 Task: Look for Airbnb options in BrandÃ½s nad Labem-StarÃ¡ Boleslav, Czech Republic from 15th December, 2023 to 20th December, 2023 for 1 adult. Place can be private room with 1  bedroom having 1 bed and 1 bathroom. Property type can be hotel.
Action: Mouse moved to (419, 93)
Screenshot: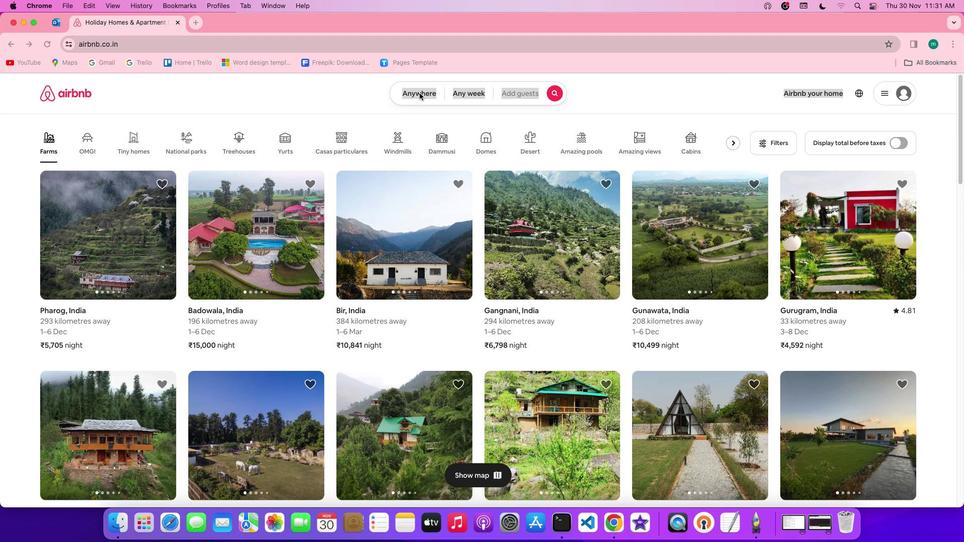 
Action: Mouse pressed left at (419, 93)
Screenshot: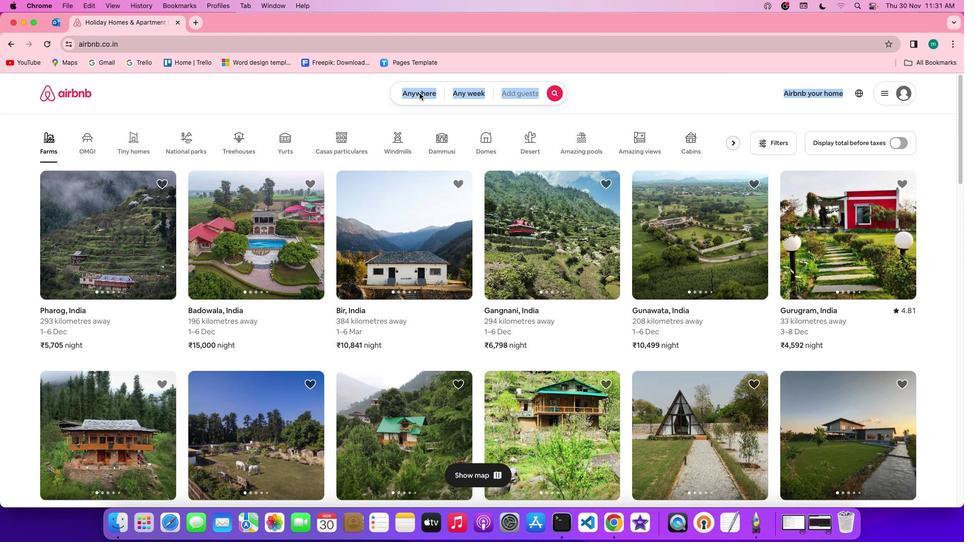
Action: Mouse pressed left at (419, 93)
Screenshot: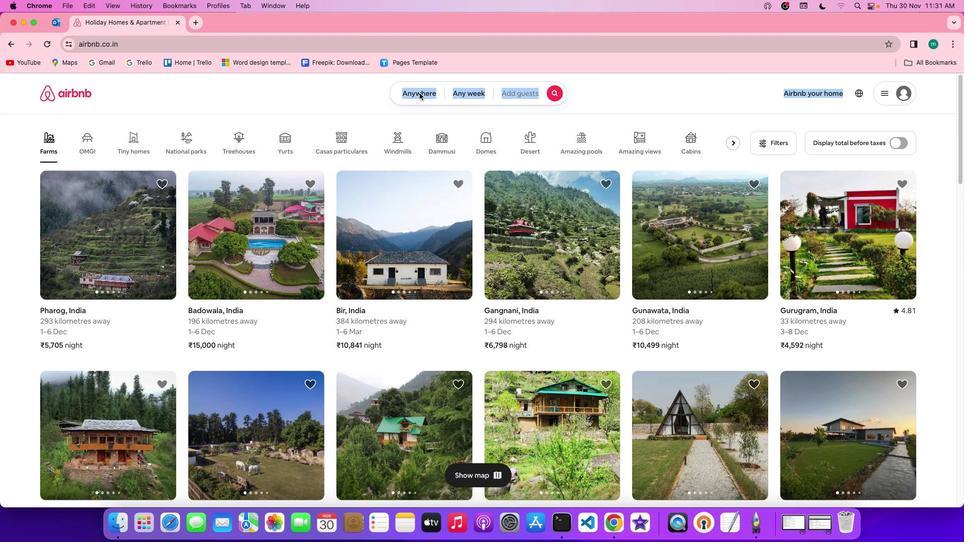 
Action: Mouse moved to (360, 136)
Screenshot: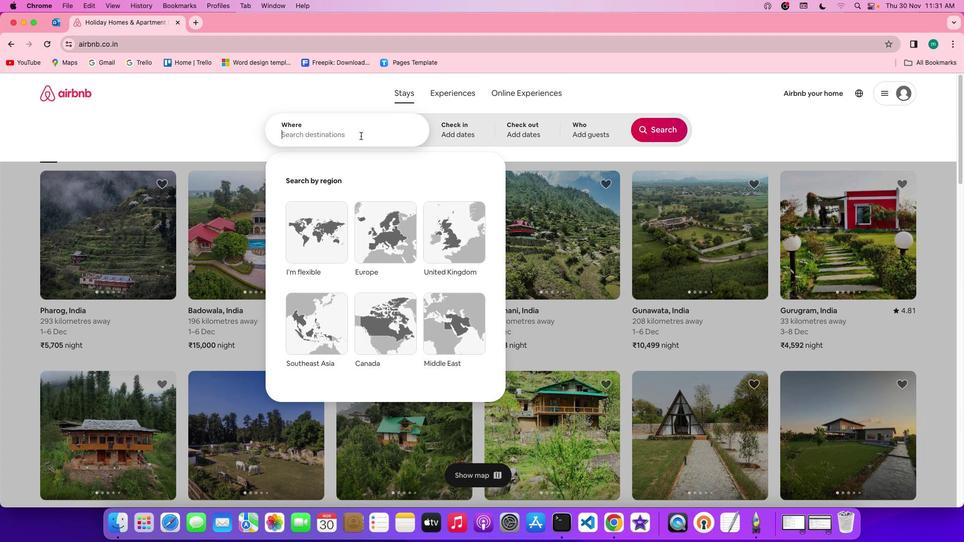 
Action: Mouse pressed left at (360, 136)
Screenshot: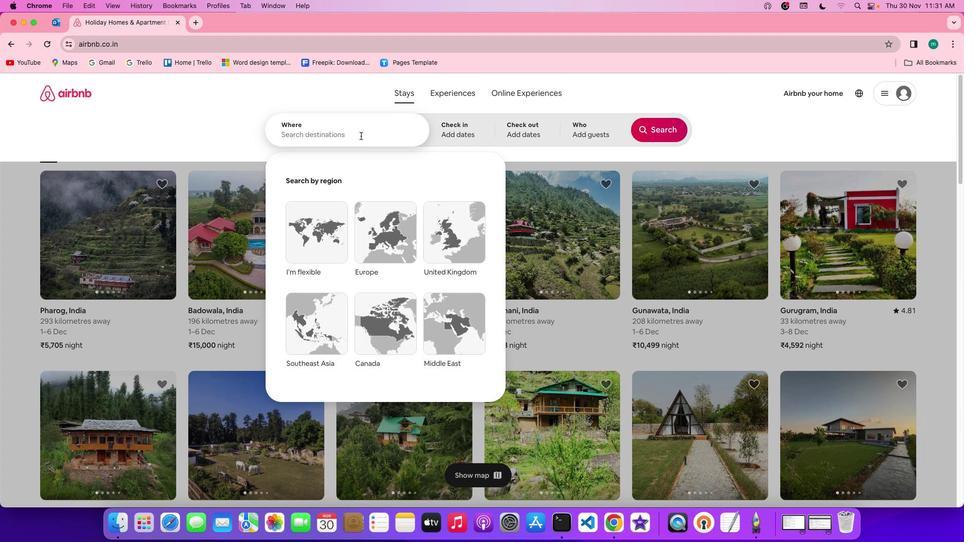 
Action: Key pressed Key.shift'B''r''a''n''d''y''s'Key.space'n''a''d'Key.spaceKey.shift'l''a''b''e''m''-''s''t''a''r''a'Key.spaceKey.shift'B''o''l''e''s''l''a''v'','Key.spaceKey.shift'c''z''e''c''h'Key.spaceKey.shift'R''e''p''u''b''l''i''c'
Screenshot: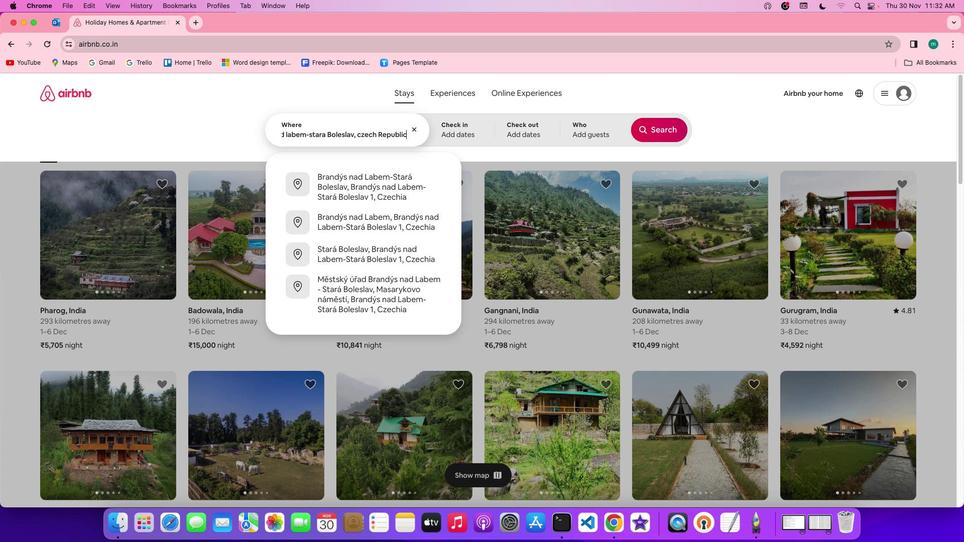 
Action: Mouse moved to (466, 124)
Screenshot: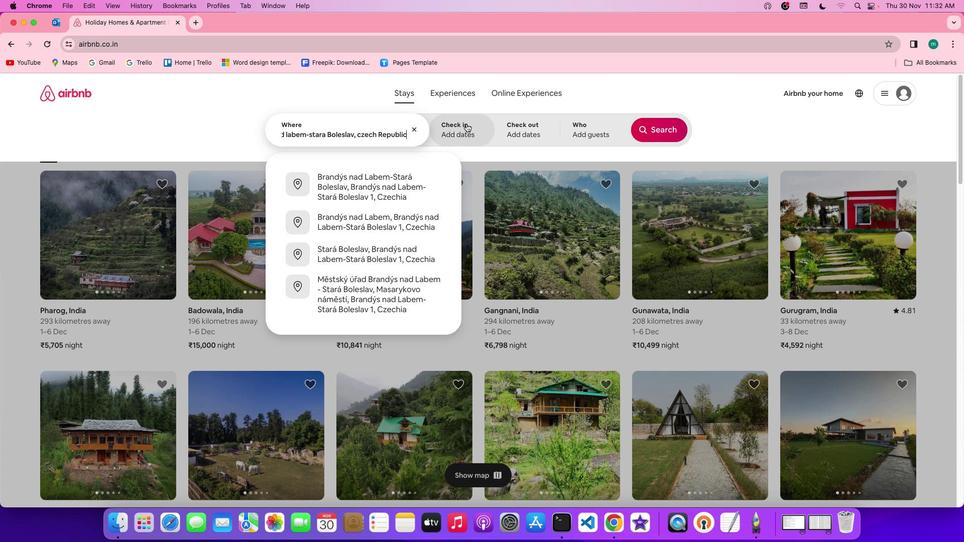 
Action: Mouse pressed left at (466, 124)
Screenshot: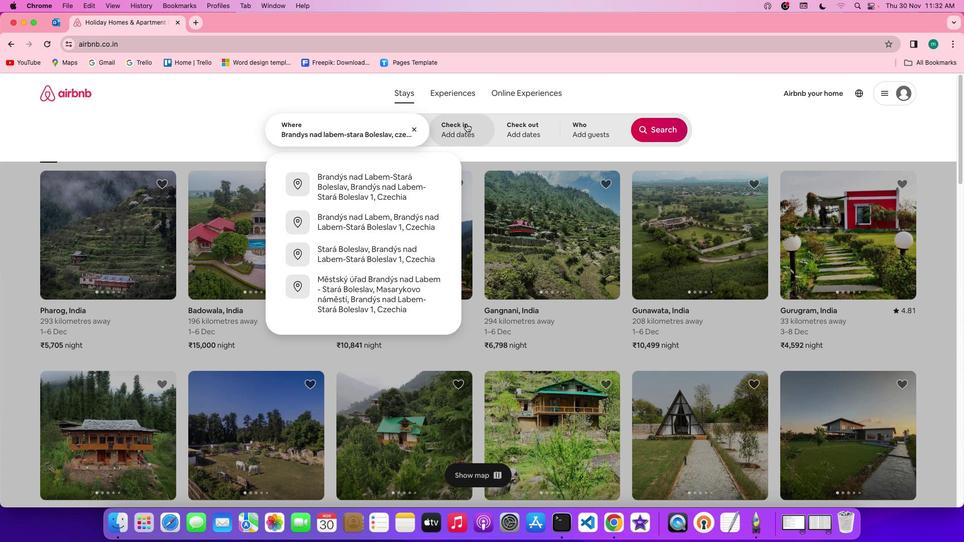 
Action: Mouse moved to (617, 300)
Screenshot: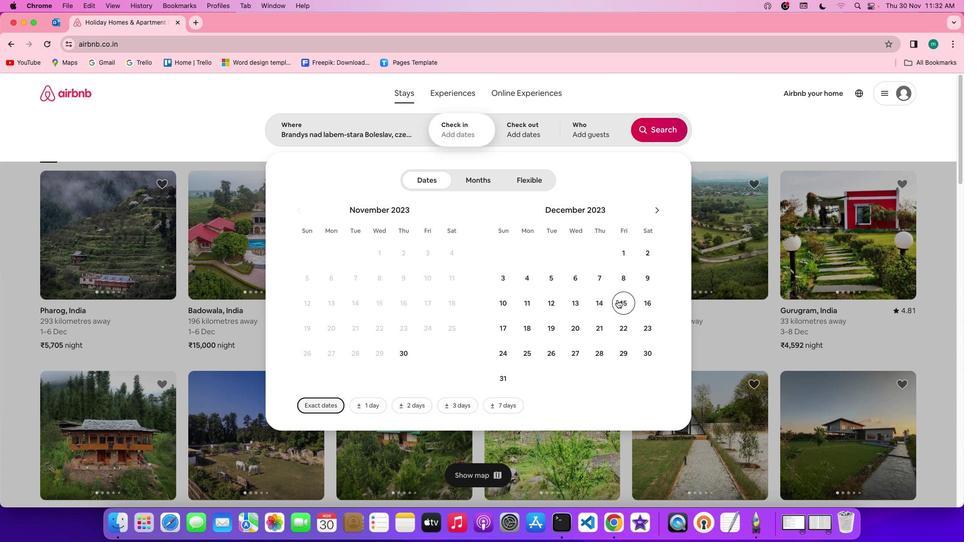
Action: Mouse pressed left at (617, 300)
Screenshot: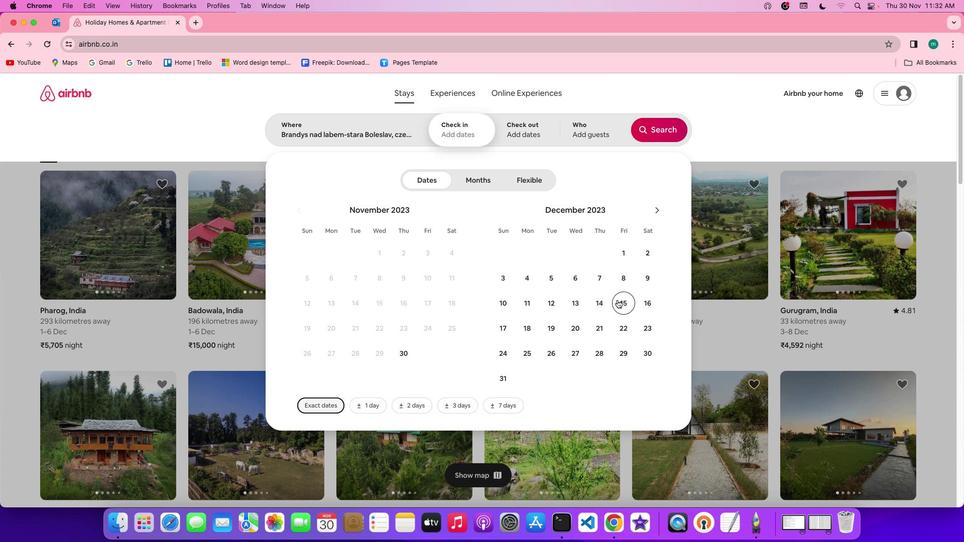 
Action: Mouse moved to (579, 324)
Screenshot: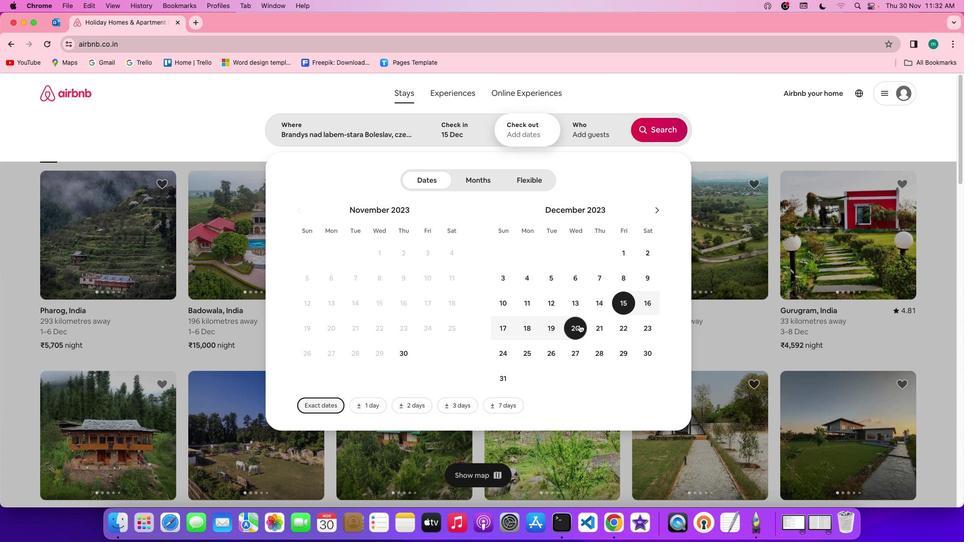 
Action: Mouse pressed left at (579, 324)
Screenshot: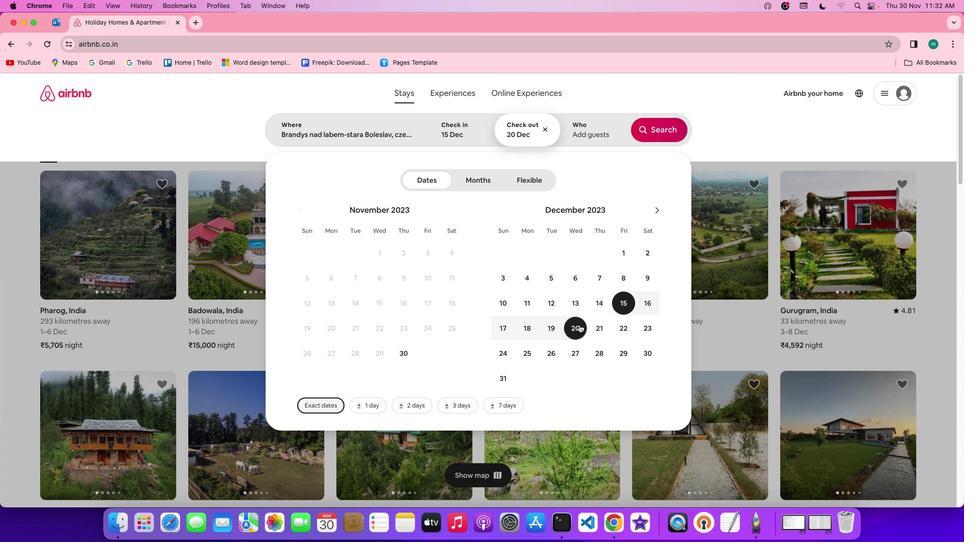
Action: Mouse moved to (589, 122)
Screenshot: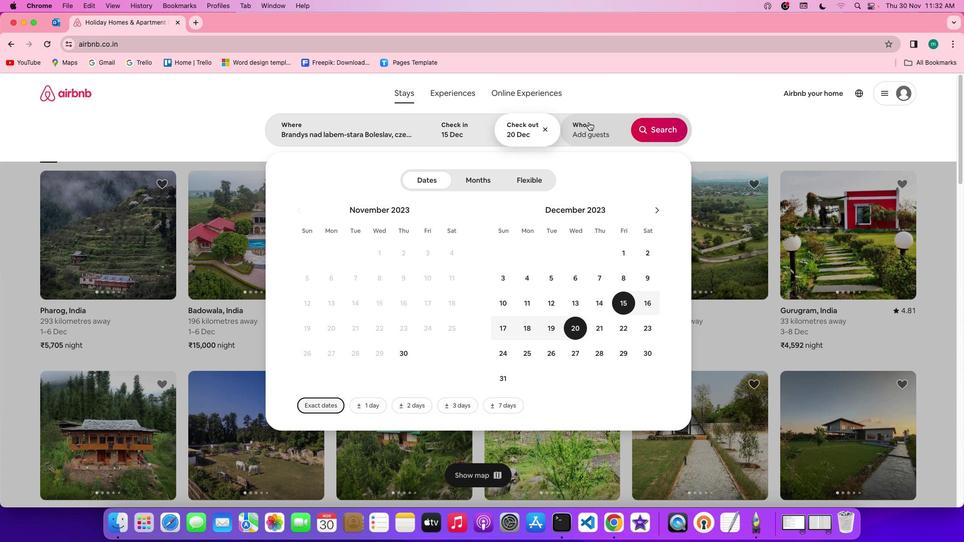 
Action: Mouse pressed left at (589, 122)
Screenshot: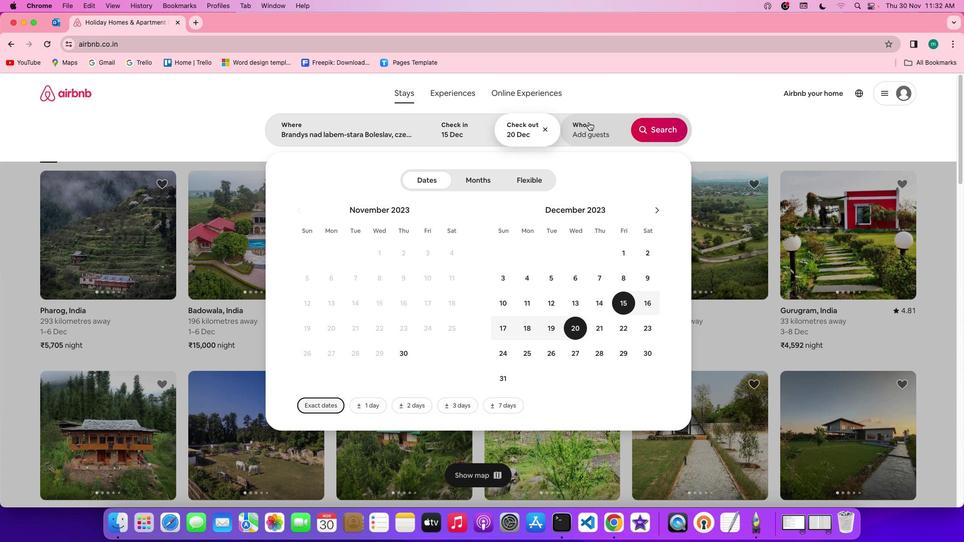 
Action: Mouse moved to (663, 181)
Screenshot: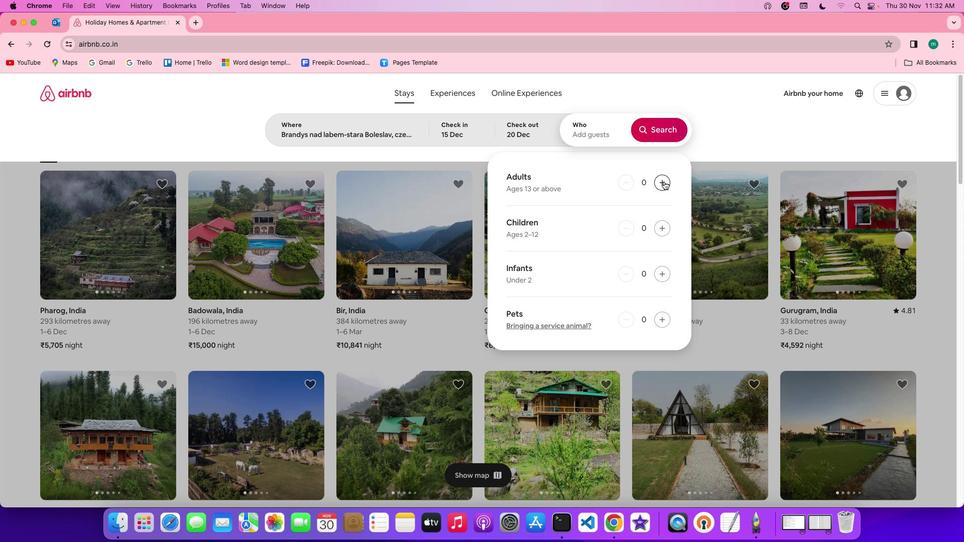 
Action: Mouse pressed left at (663, 181)
Screenshot: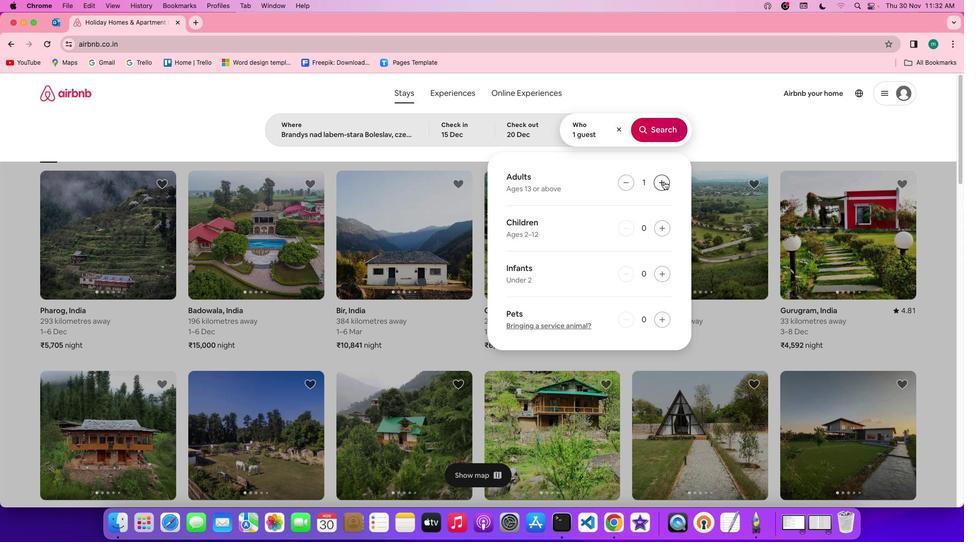 
Action: Mouse moved to (662, 130)
Screenshot: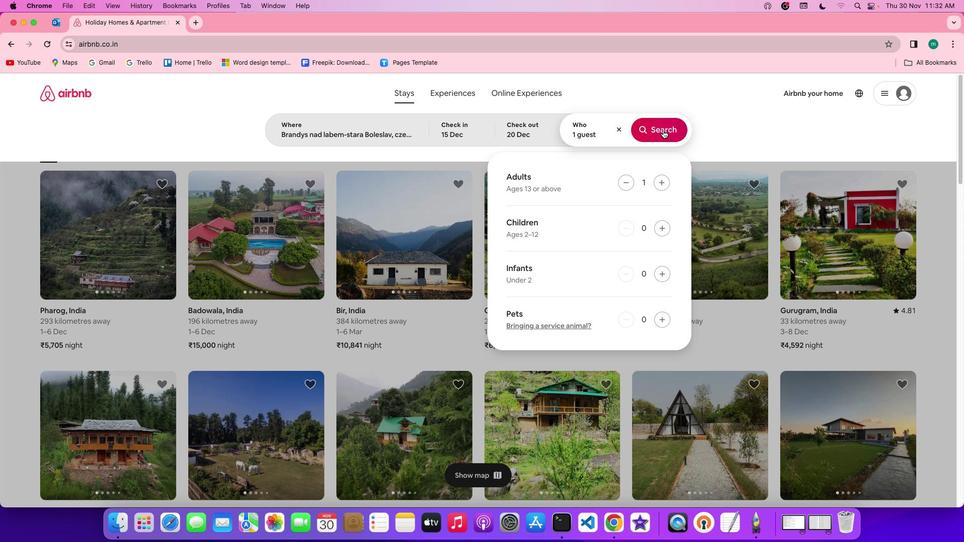 
Action: Mouse pressed left at (662, 130)
Screenshot: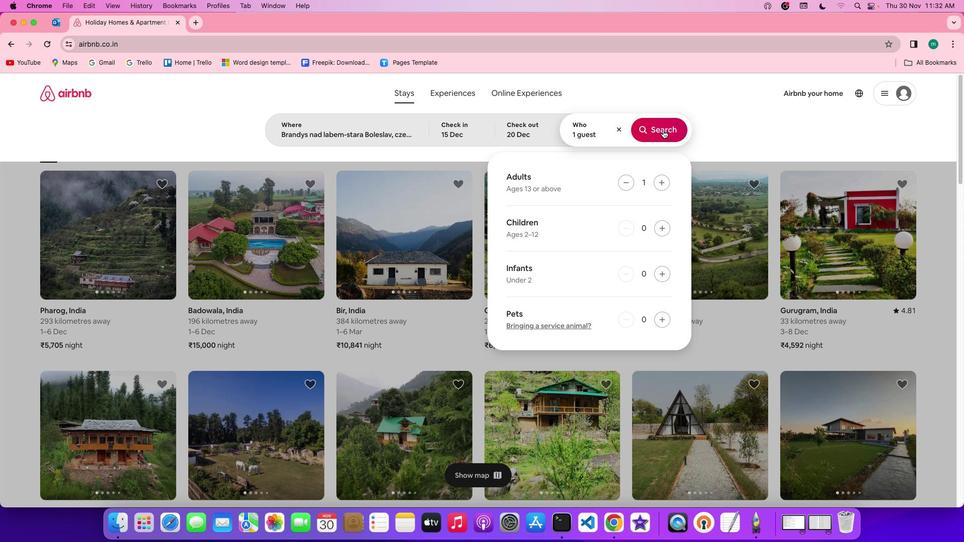 
Action: Mouse moved to (804, 133)
Screenshot: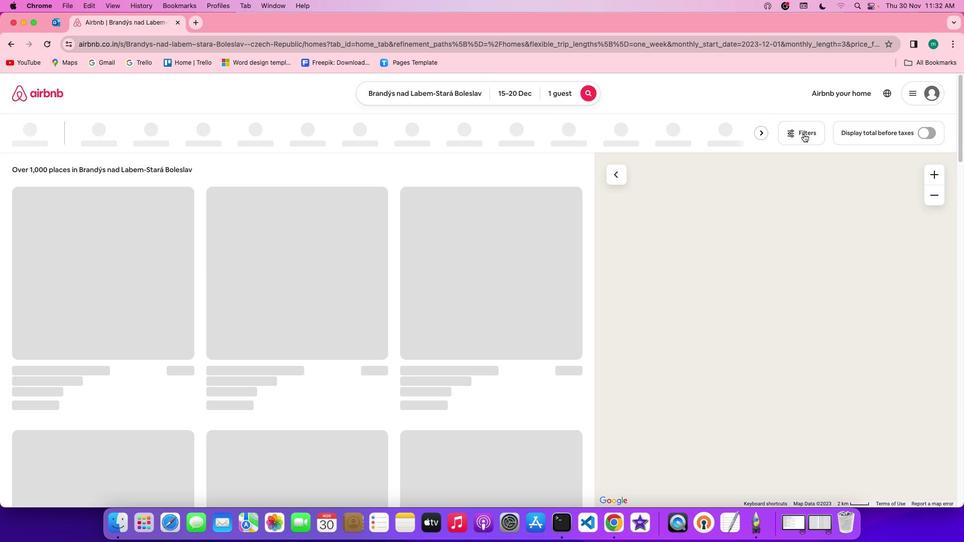 
Action: Mouse pressed left at (804, 133)
Screenshot: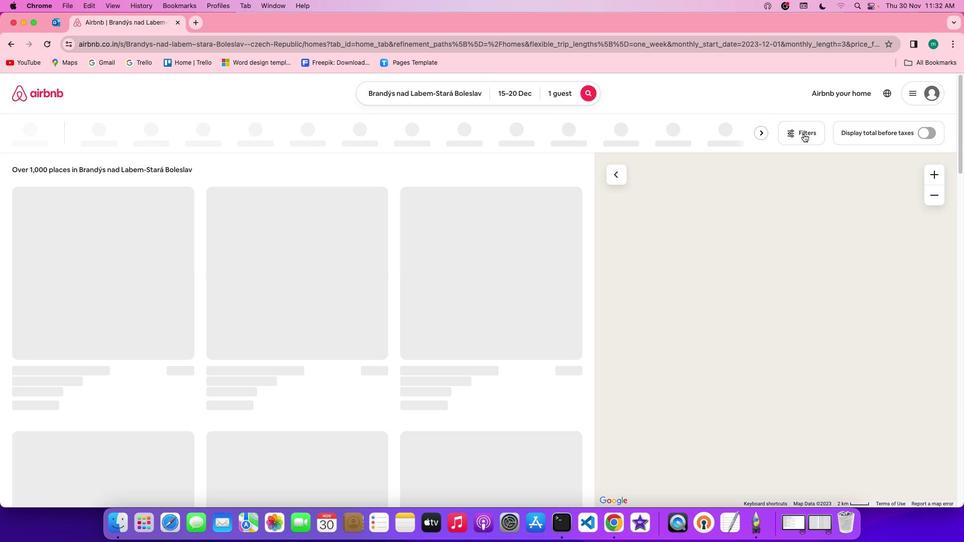 
Action: Mouse moved to (521, 271)
Screenshot: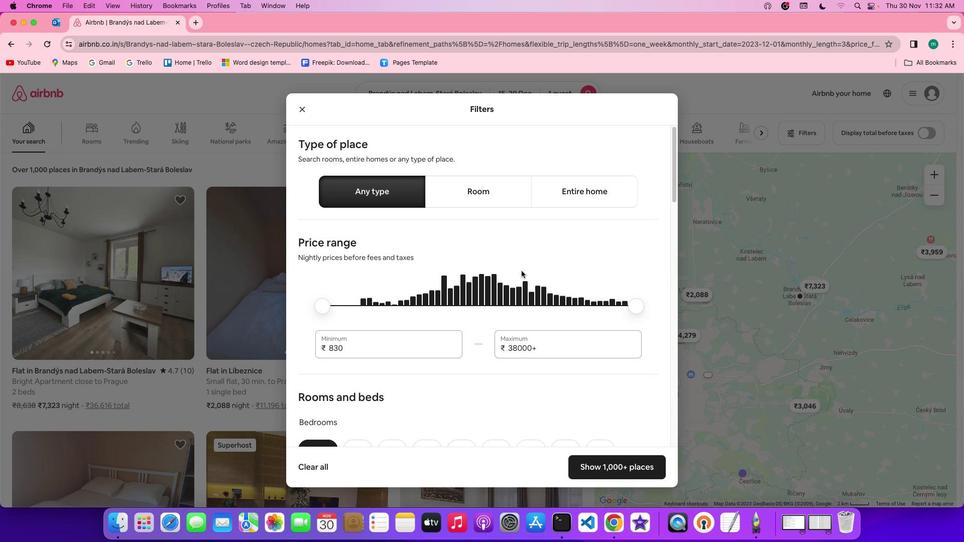 
Action: Mouse scrolled (521, 271) with delta (0, 0)
Screenshot: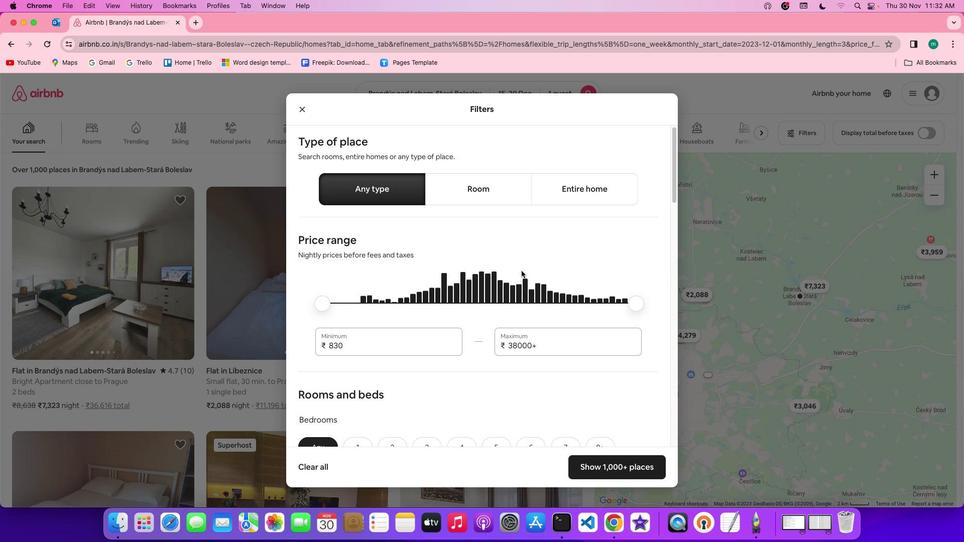
Action: Mouse scrolled (521, 271) with delta (0, 0)
Screenshot: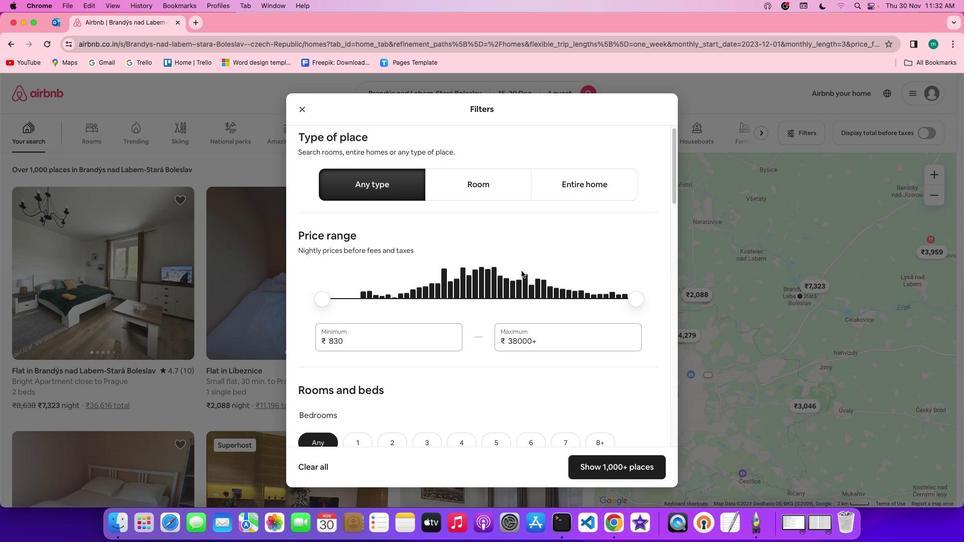 
Action: Mouse scrolled (521, 271) with delta (0, 0)
Screenshot: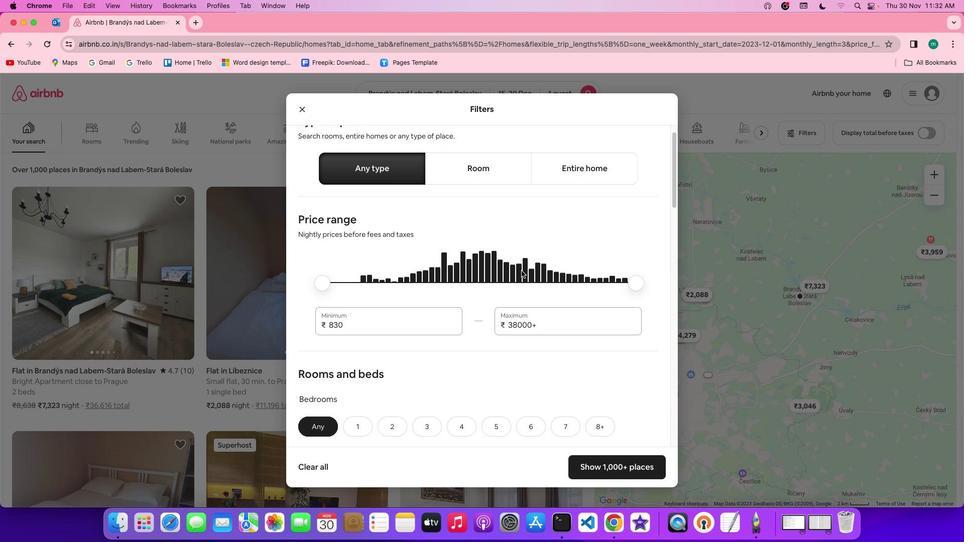 
Action: Mouse scrolled (521, 271) with delta (0, 0)
Screenshot: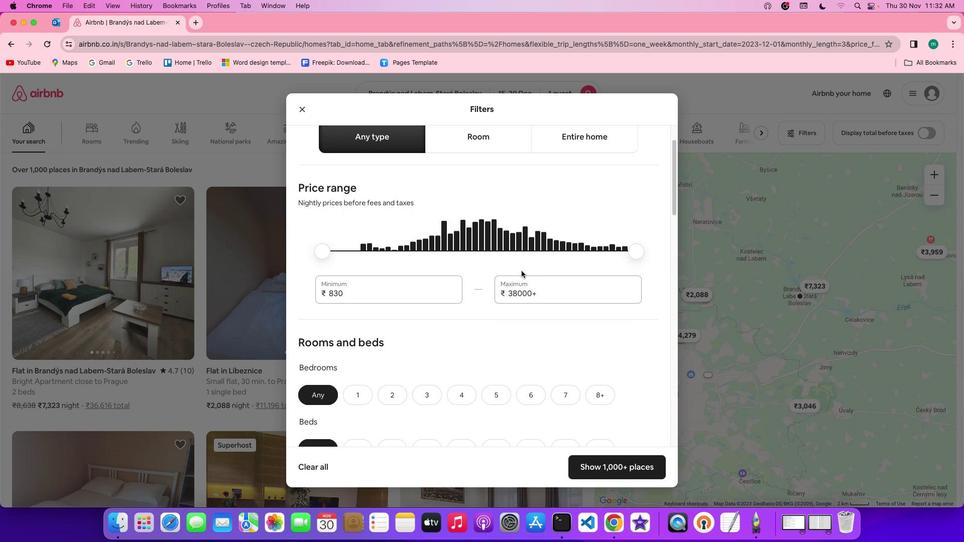 
Action: Mouse scrolled (521, 271) with delta (0, 0)
Screenshot: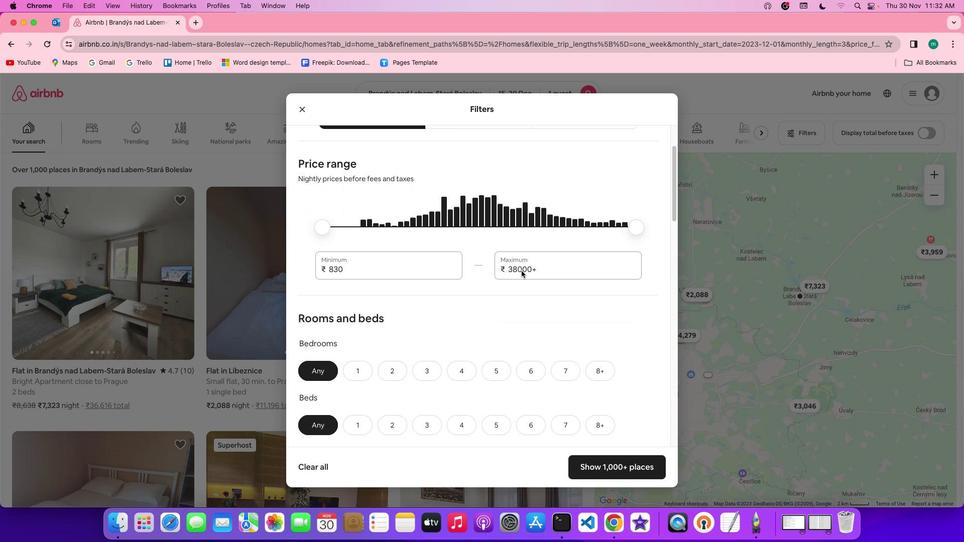 
Action: Mouse scrolled (521, 271) with delta (0, -1)
Screenshot: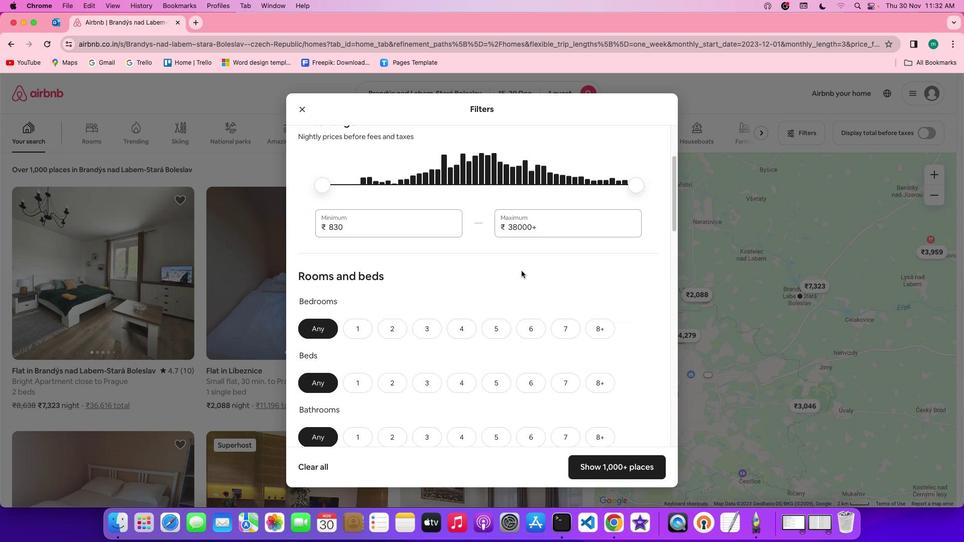 
Action: Mouse scrolled (521, 271) with delta (0, -2)
Screenshot: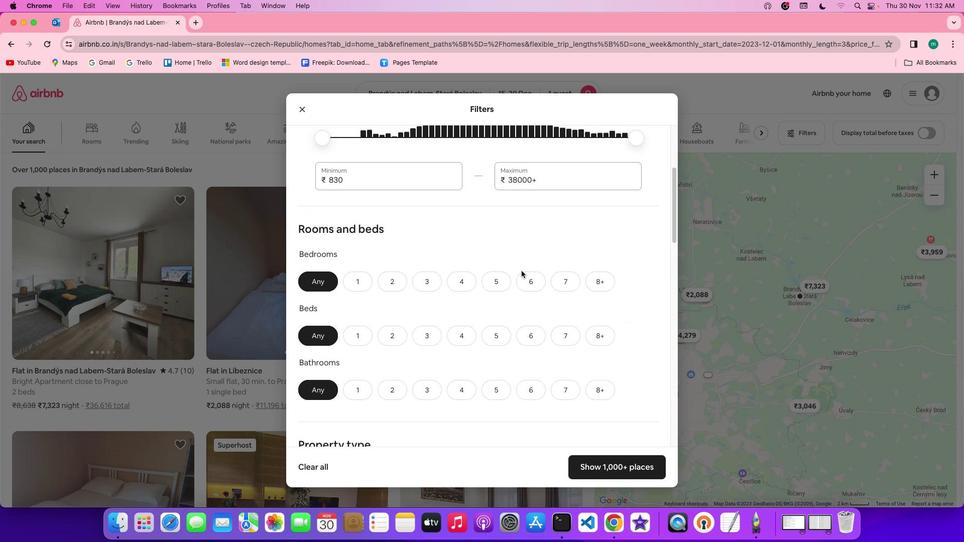 
Action: Mouse scrolled (521, 271) with delta (0, 0)
Screenshot: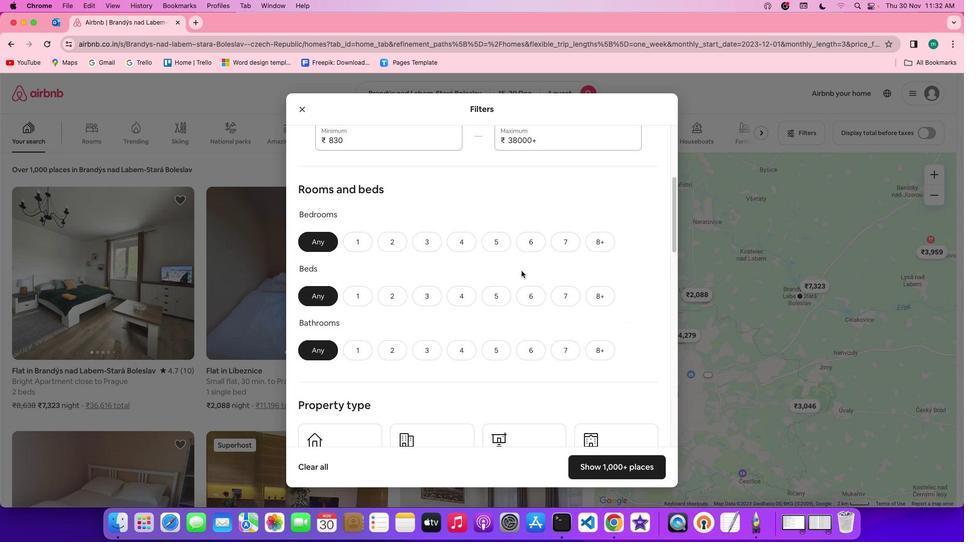 
Action: Mouse scrolled (521, 271) with delta (0, 0)
Screenshot: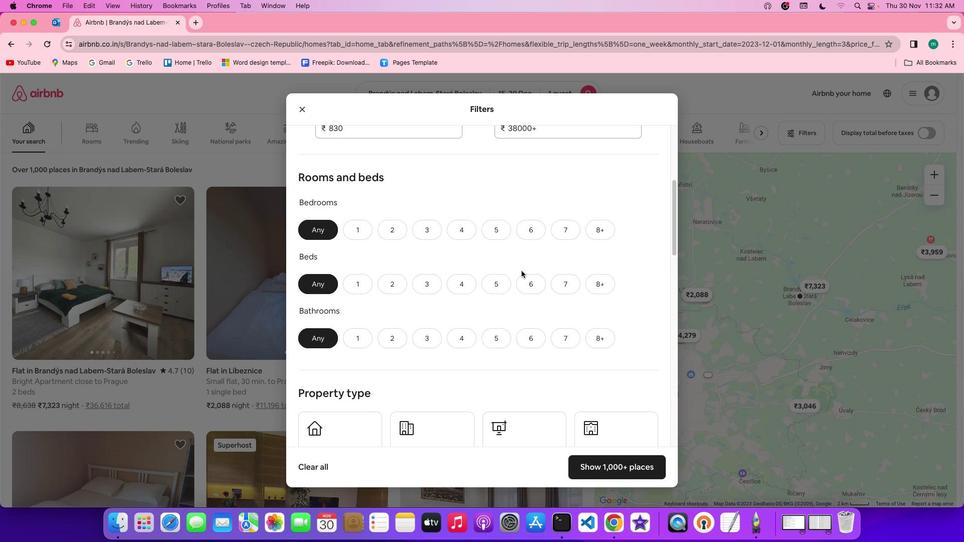 
Action: Mouse scrolled (521, 271) with delta (0, -1)
Screenshot: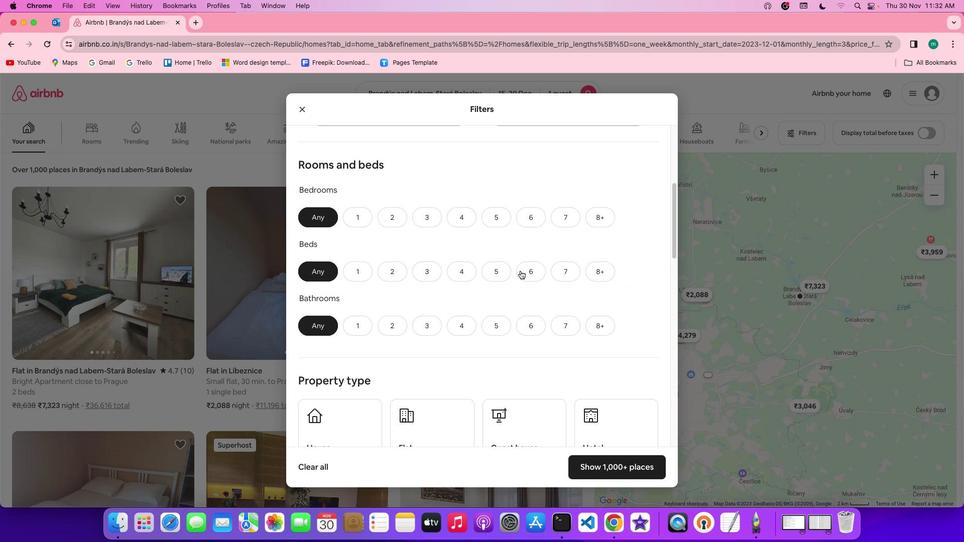 
Action: Mouse moved to (351, 184)
Screenshot: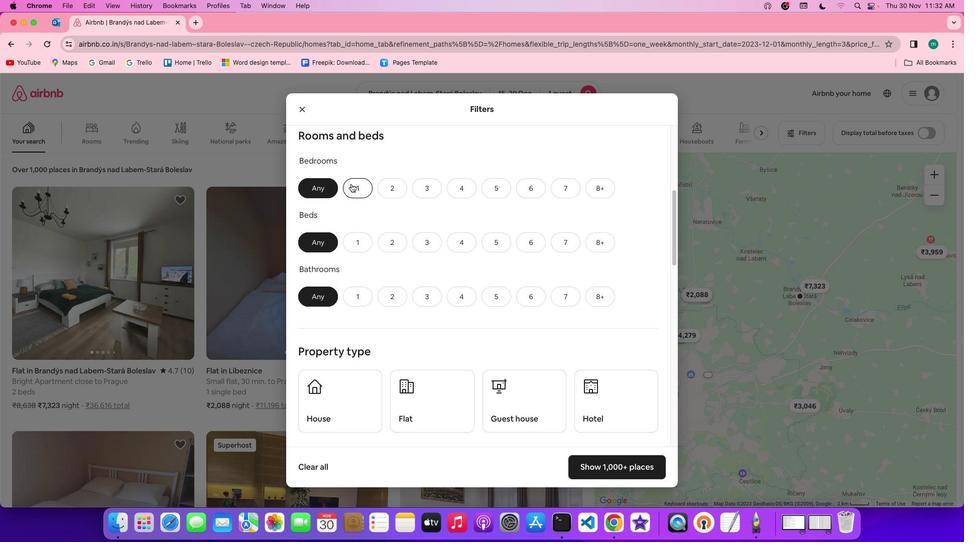 
Action: Mouse pressed left at (351, 184)
Screenshot: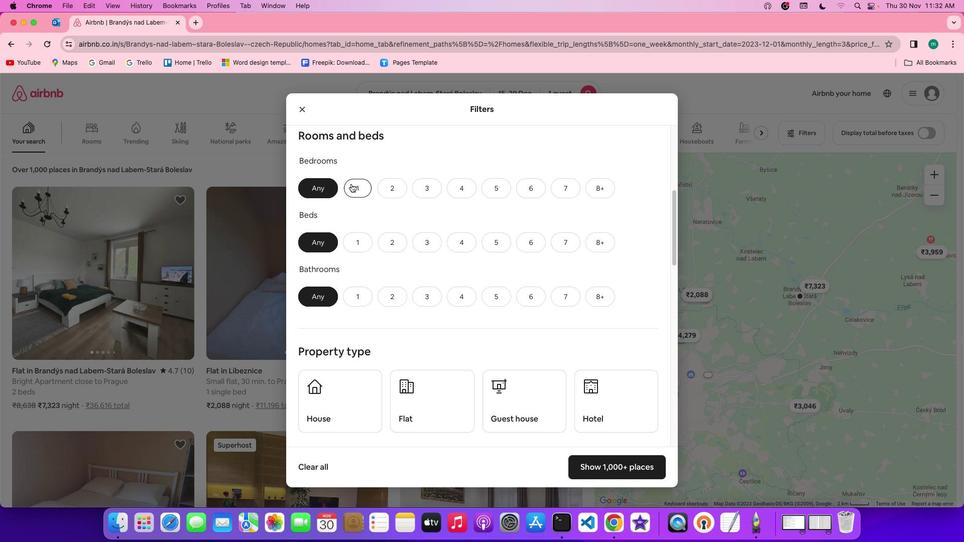 
Action: Mouse moved to (364, 244)
Screenshot: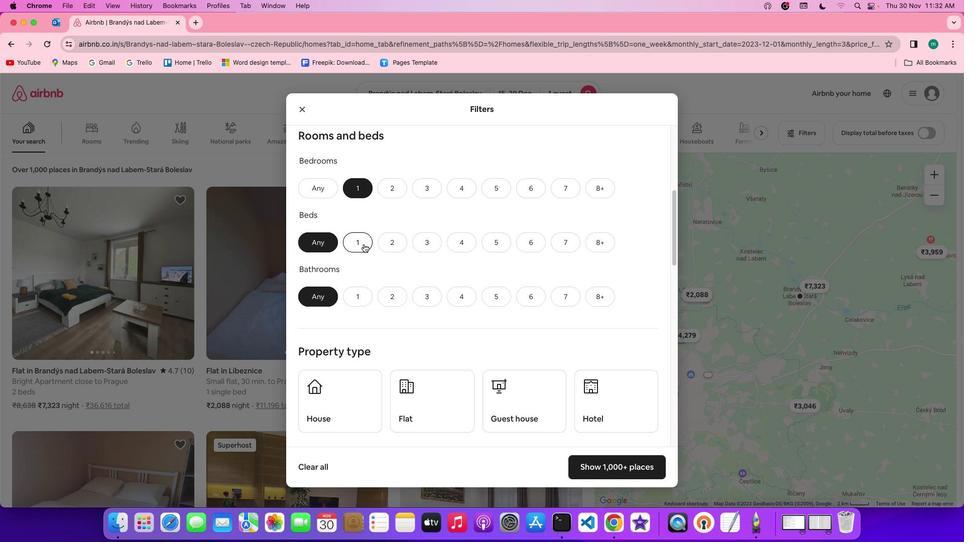 
Action: Mouse pressed left at (364, 244)
Screenshot: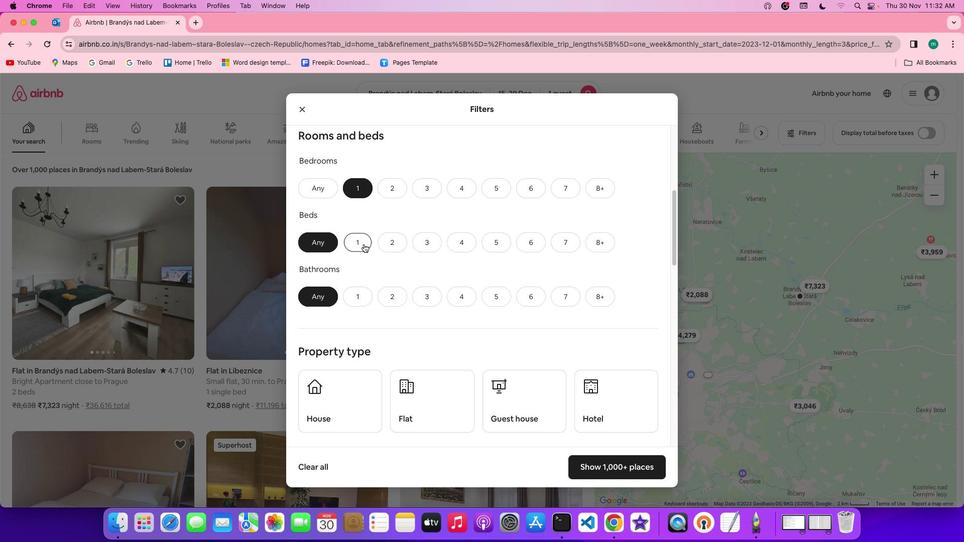 
Action: Mouse moved to (358, 292)
Screenshot: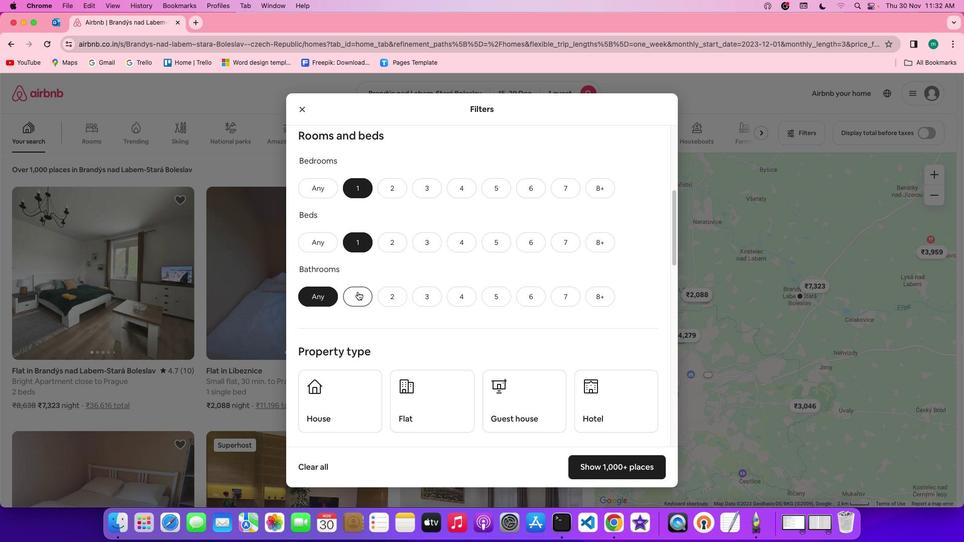 
Action: Mouse pressed left at (358, 292)
Screenshot: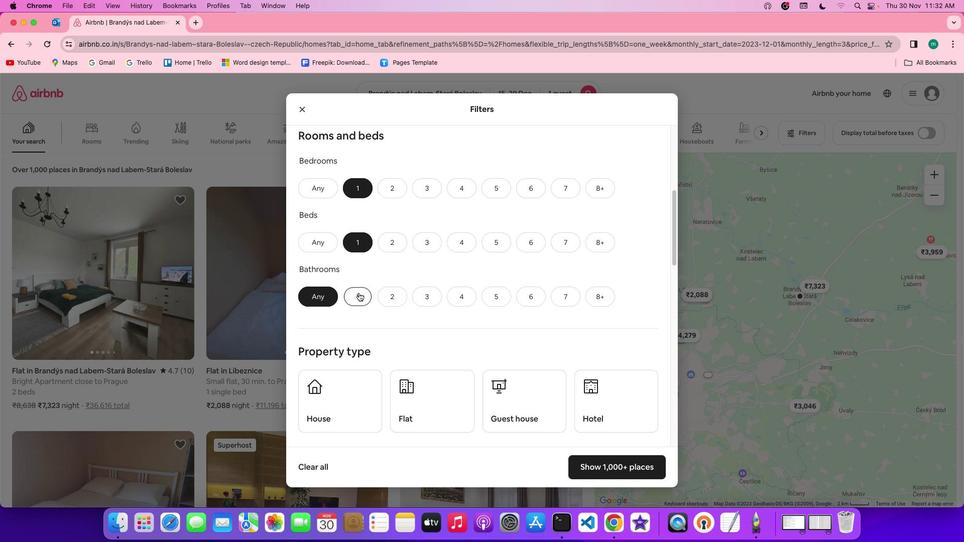 
Action: Mouse moved to (541, 296)
Screenshot: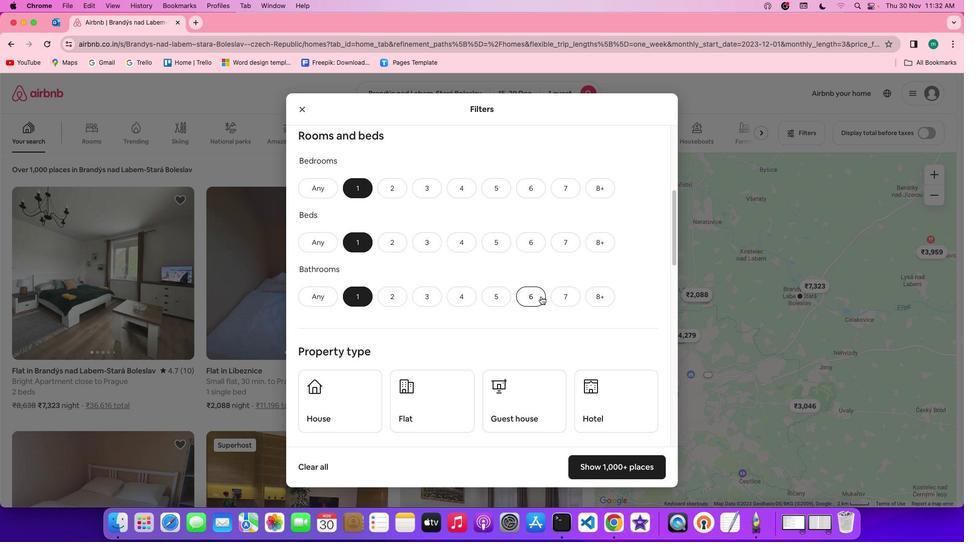 
Action: Mouse scrolled (541, 296) with delta (0, 0)
Screenshot: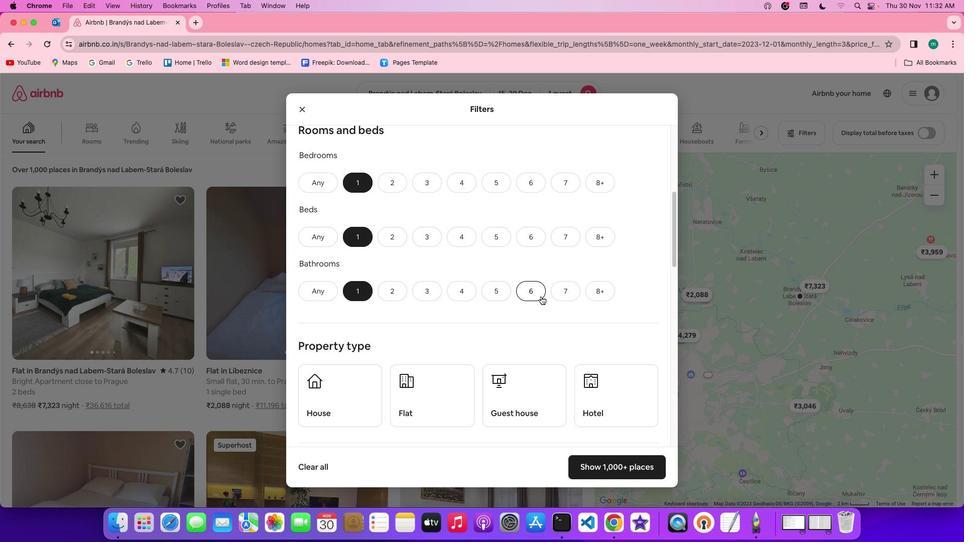 
Action: Mouse scrolled (541, 296) with delta (0, 0)
Screenshot: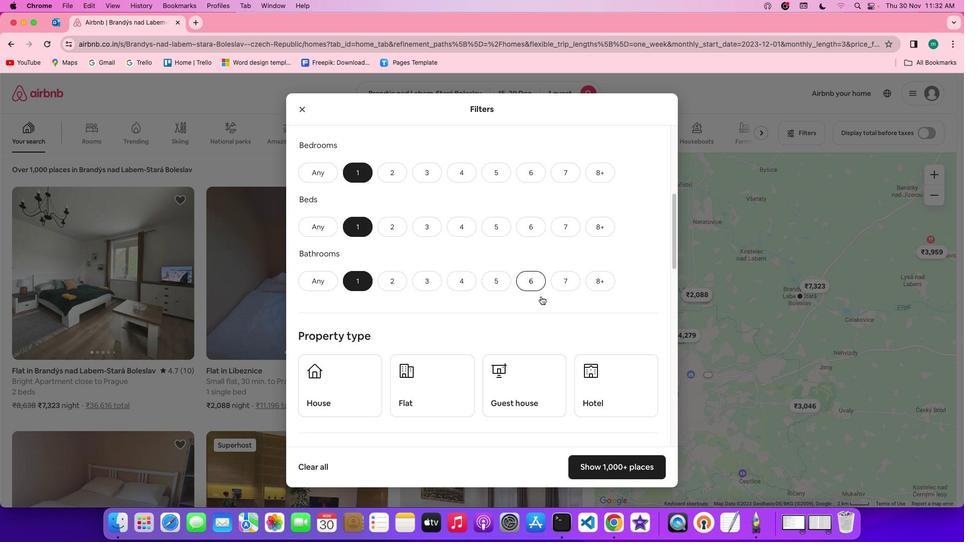 
Action: Mouse scrolled (541, 296) with delta (0, -1)
Screenshot: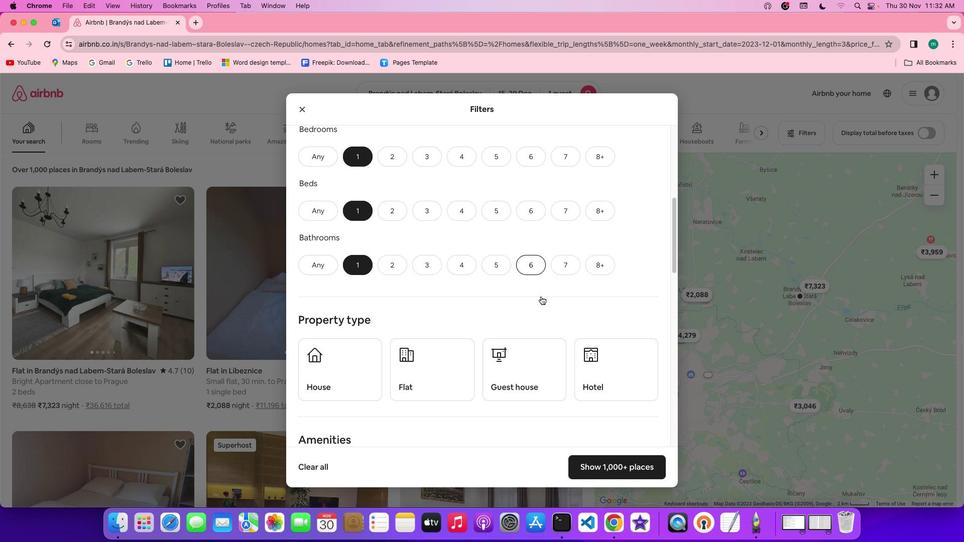 
Action: Mouse scrolled (541, 296) with delta (0, 0)
Screenshot: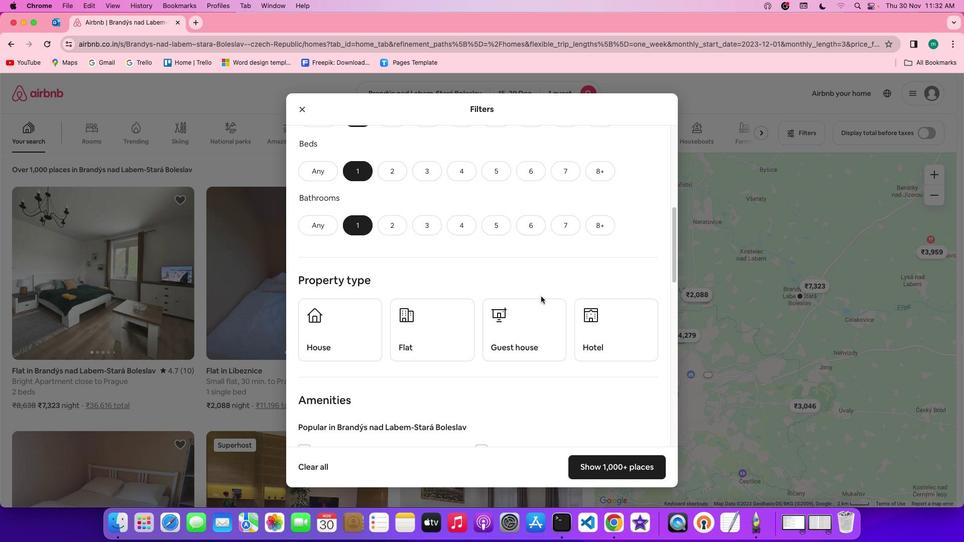 
Action: Mouse scrolled (541, 296) with delta (0, 0)
Screenshot: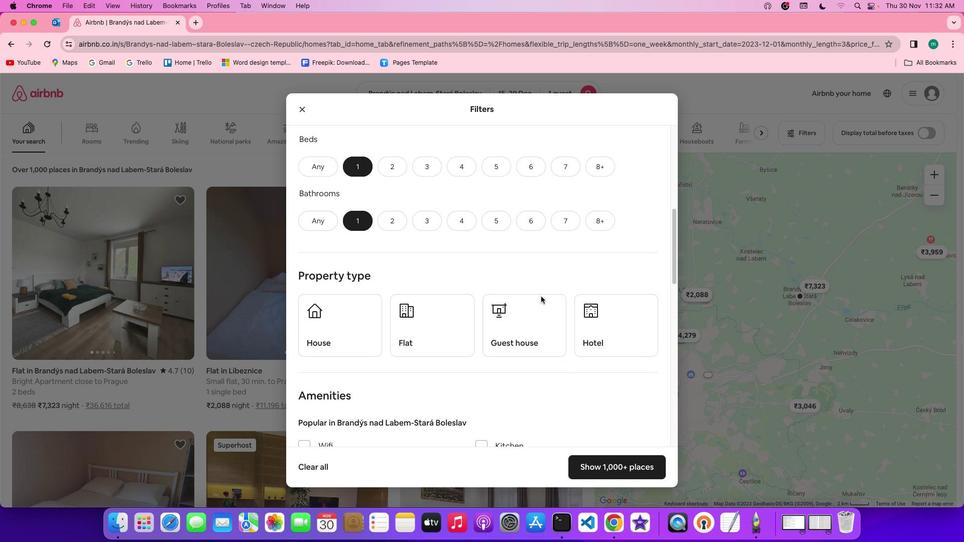 
Action: Mouse scrolled (541, 296) with delta (0, 0)
Screenshot: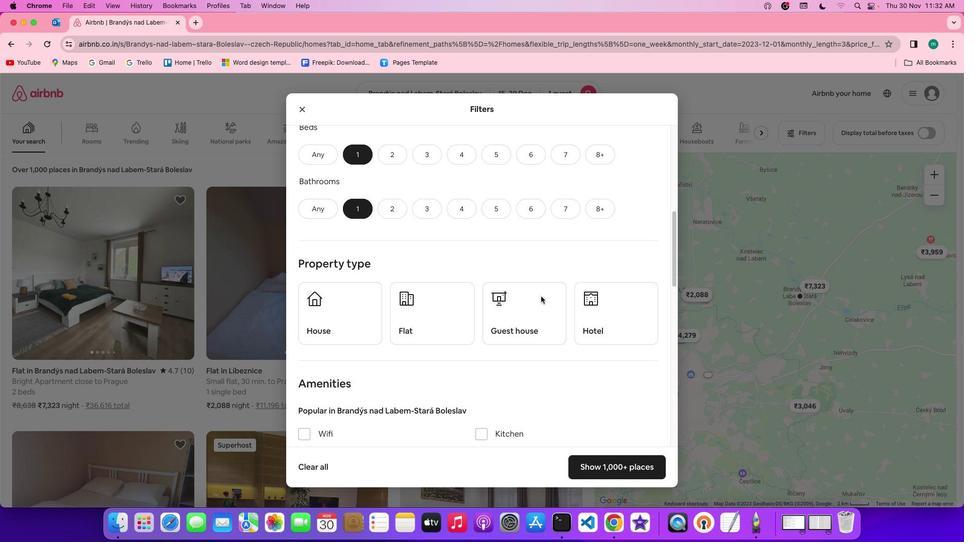 
Action: Mouse scrolled (541, 296) with delta (0, 0)
Screenshot: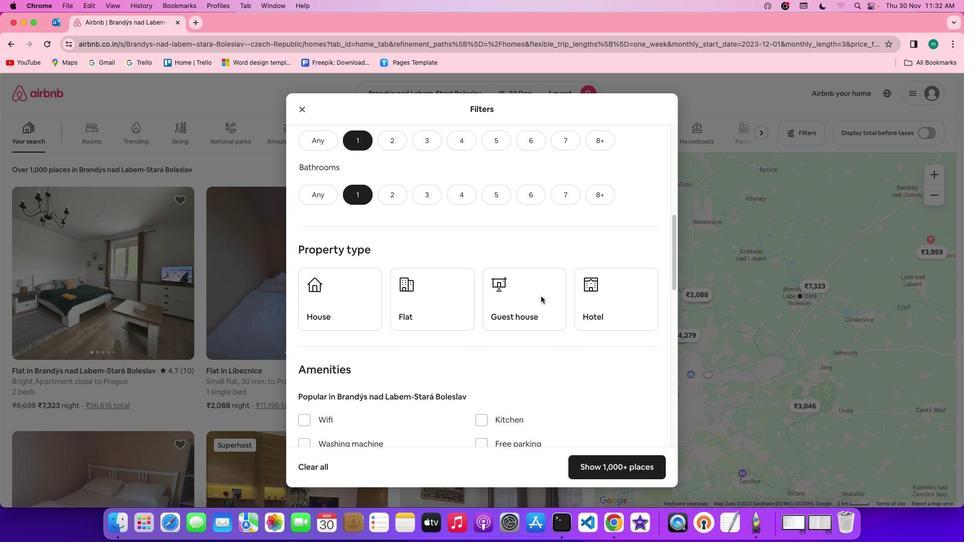 
Action: Mouse scrolled (541, 296) with delta (0, 0)
Screenshot: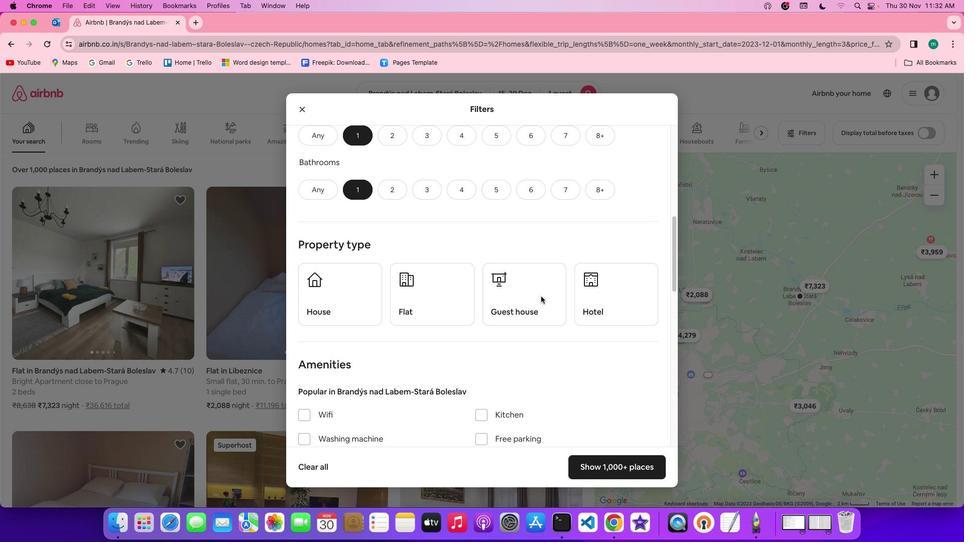 
Action: Mouse scrolled (541, 296) with delta (0, 0)
Screenshot: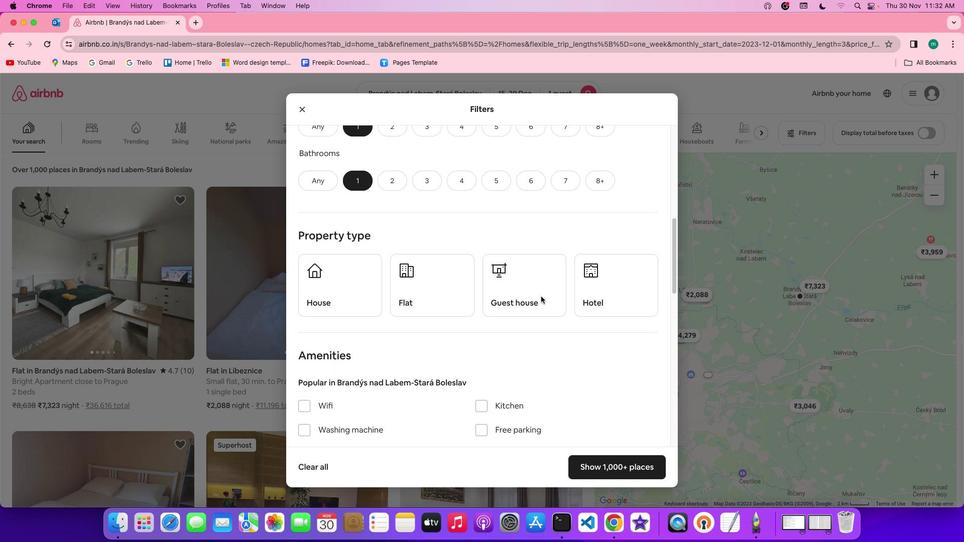 
Action: Mouse scrolled (541, 296) with delta (0, -1)
Screenshot: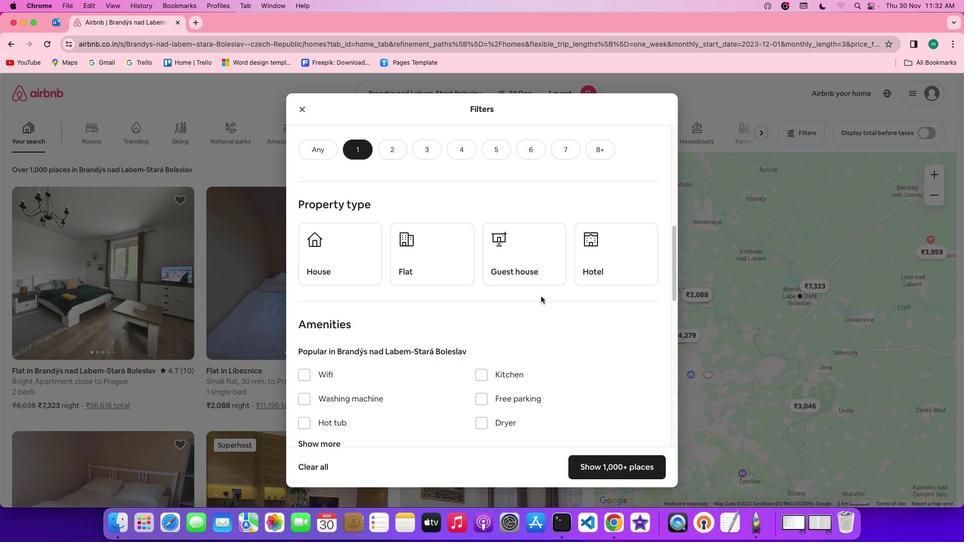 
Action: Mouse moved to (602, 230)
Screenshot: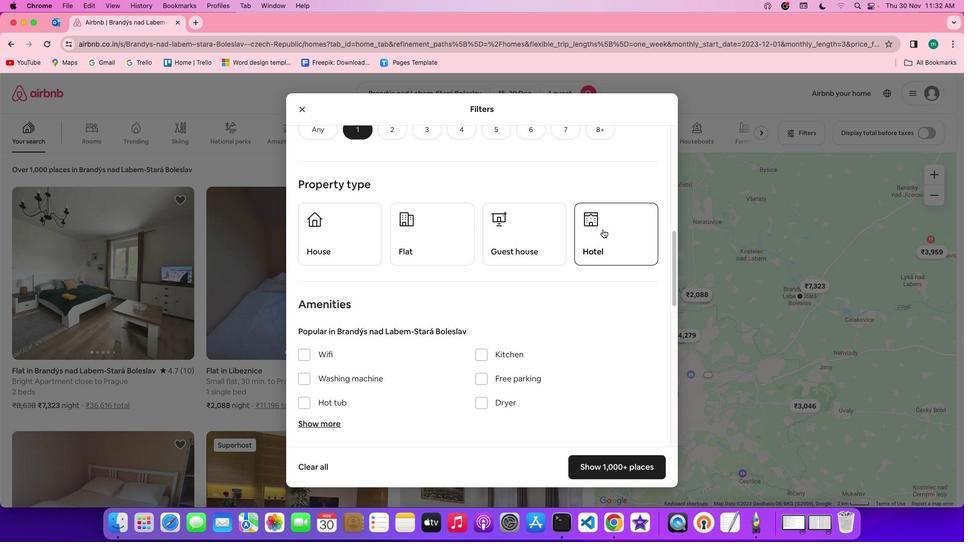 
Action: Mouse pressed left at (602, 230)
Screenshot: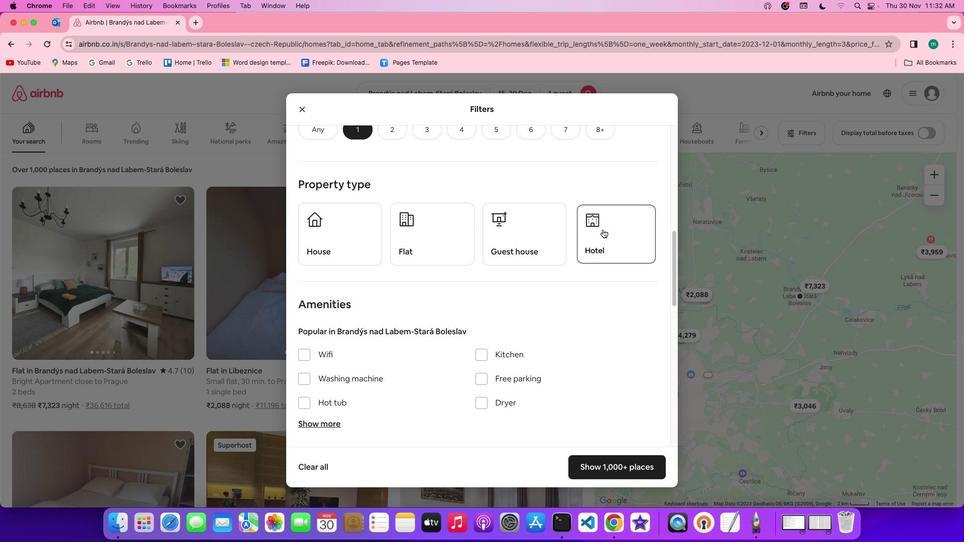 
Action: Mouse moved to (572, 357)
Screenshot: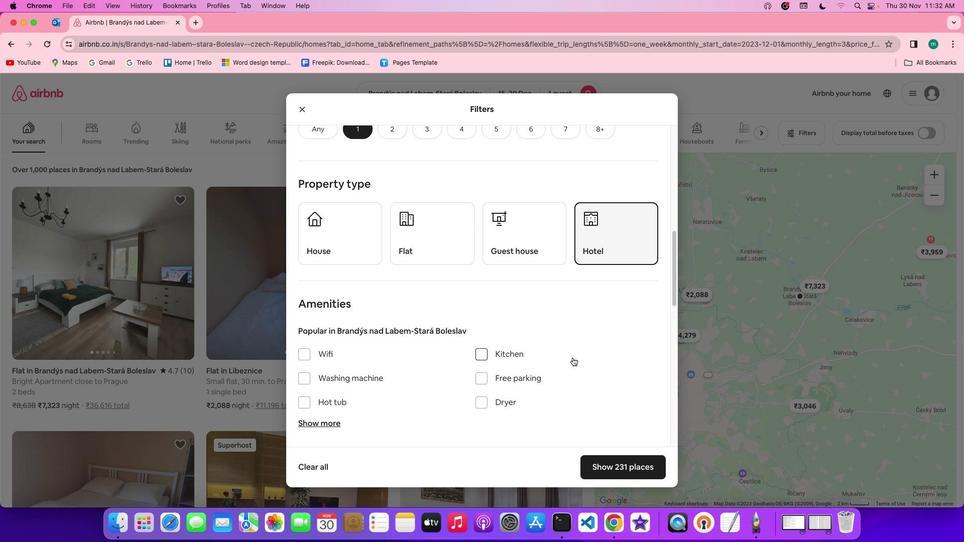 
Action: Mouse scrolled (572, 357) with delta (0, 0)
Screenshot: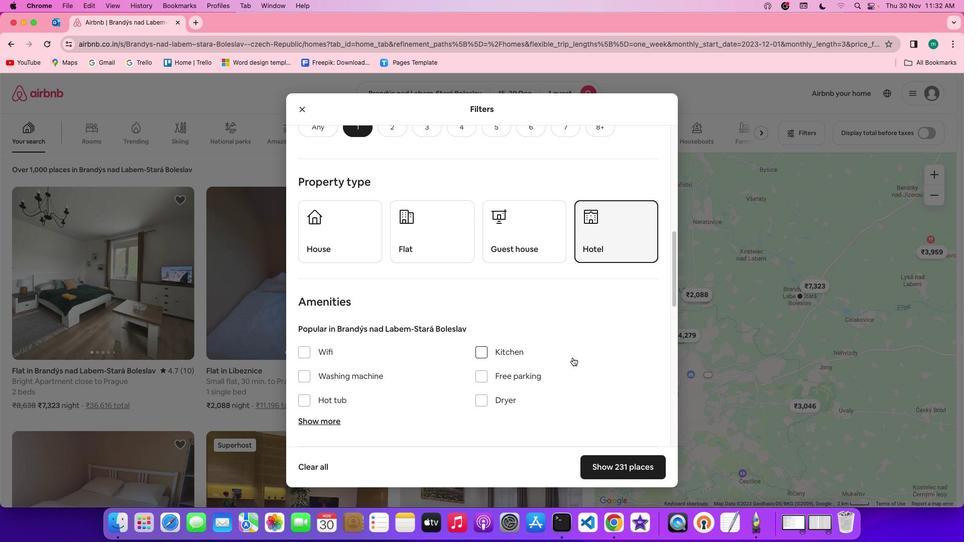 
Action: Mouse scrolled (572, 357) with delta (0, 0)
Screenshot: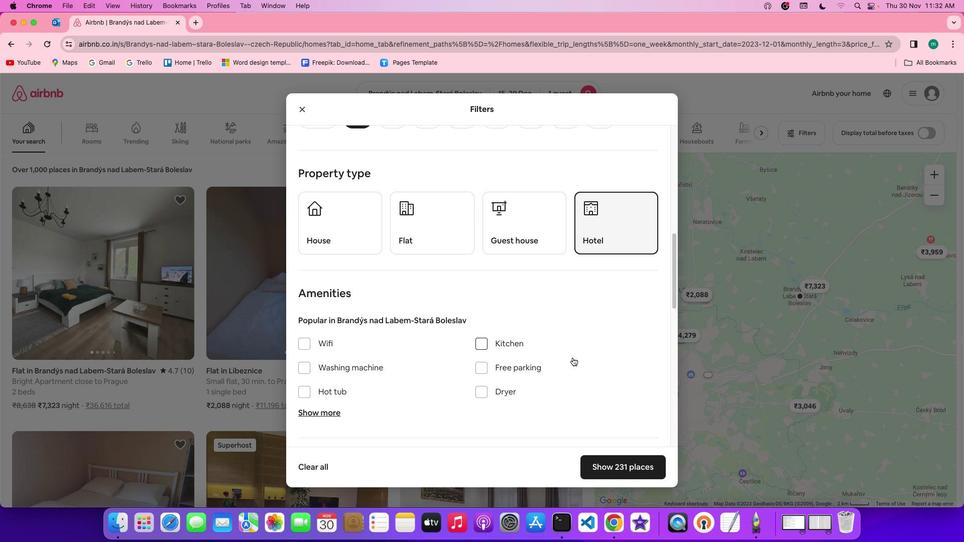 
Action: Mouse scrolled (572, 357) with delta (0, 0)
Screenshot: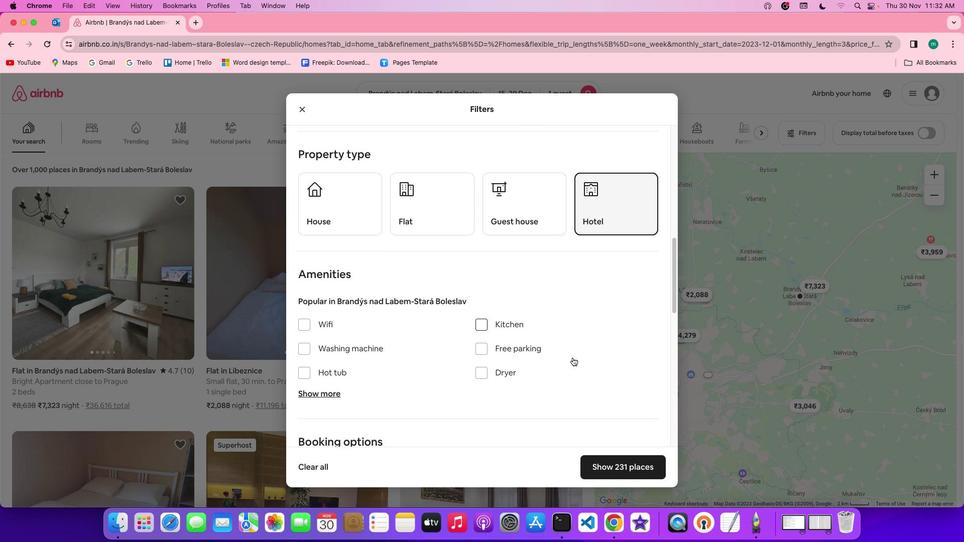 
Action: Mouse scrolled (572, 357) with delta (0, 0)
Screenshot: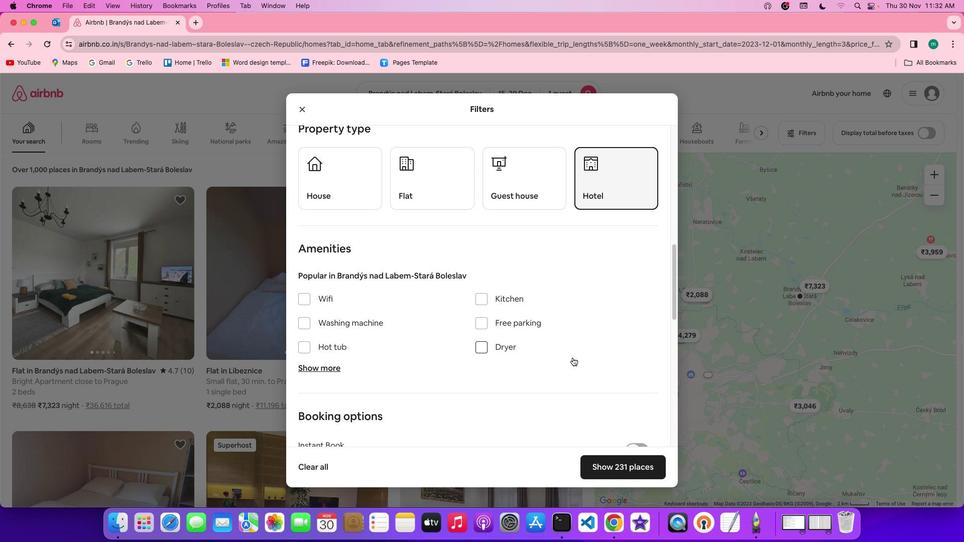 
Action: Mouse scrolled (572, 357) with delta (0, 0)
Screenshot: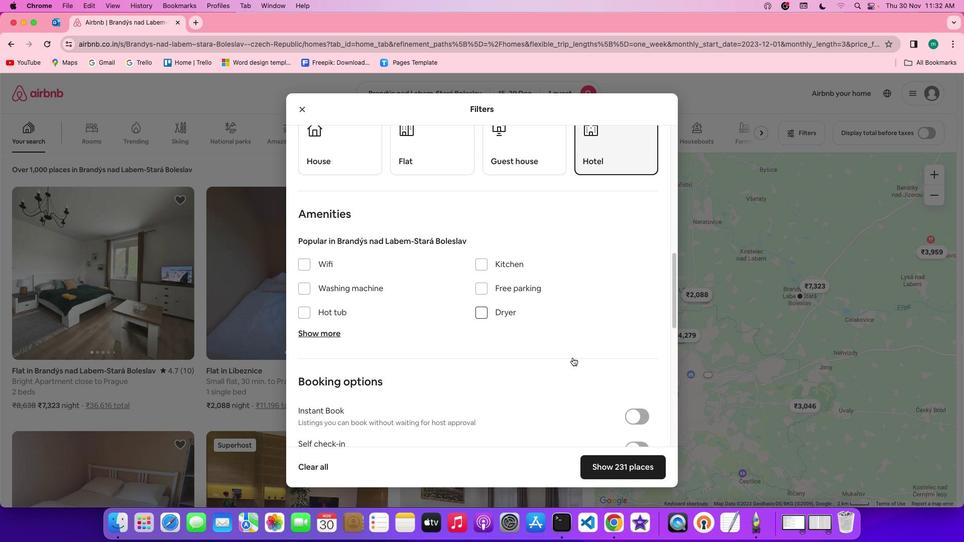 
Action: Mouse scrolled (572, 357) with delta (0, -1)
Screenshot: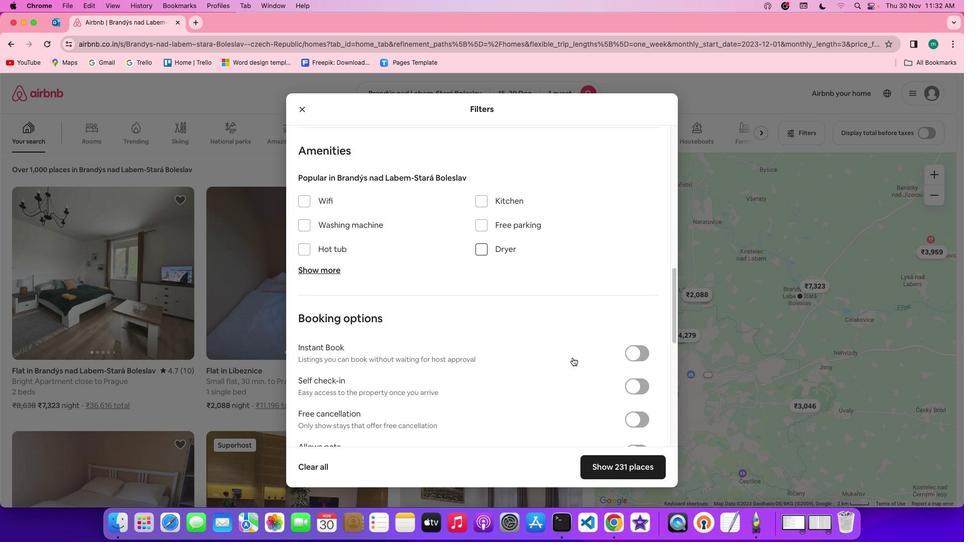 
Action: Mouse scrolled (572, 357) with delta (0, -2)
Screenshot: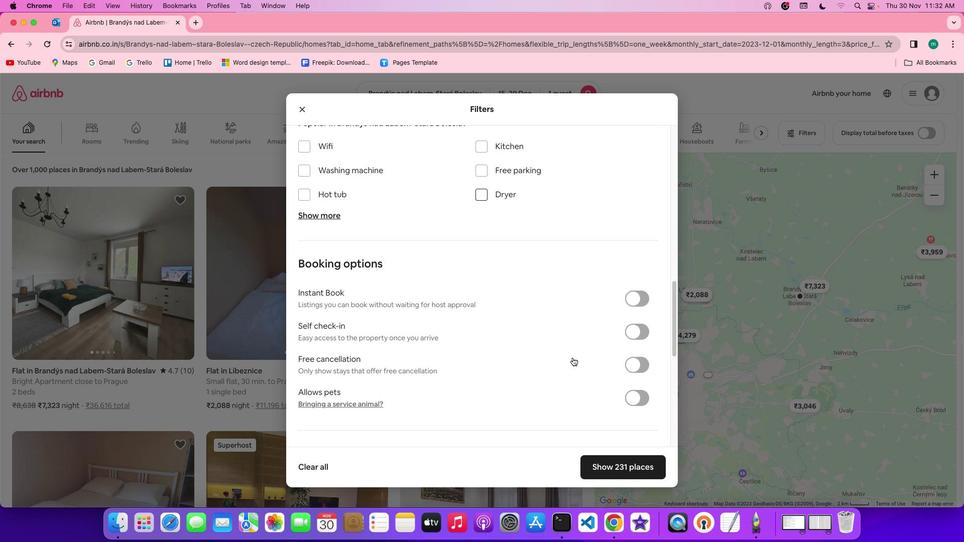 
Action: Mouse scrolled (572, 357) with delta (0, 0)
Screenshot: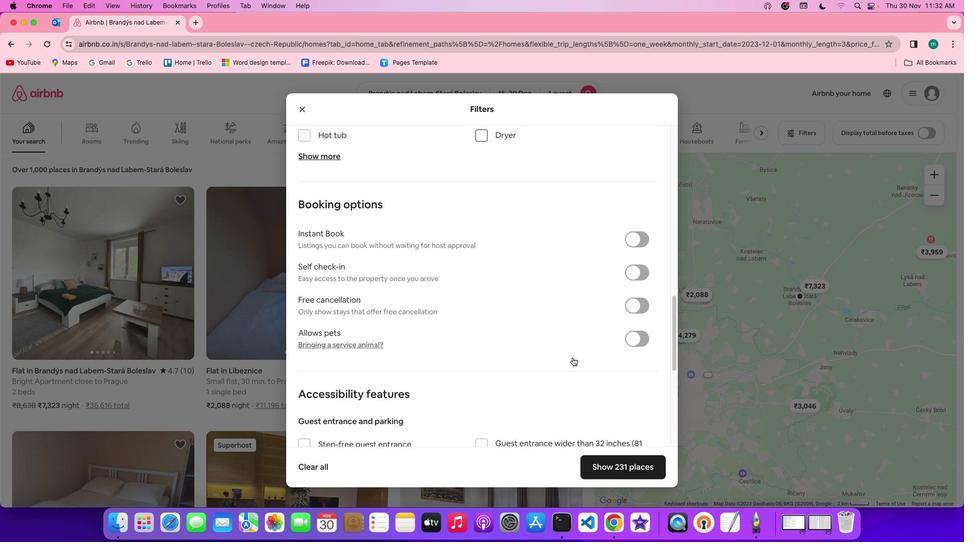 
Action: Mouse scrolled (572, 357) with delta (0, 0)
Screenshot: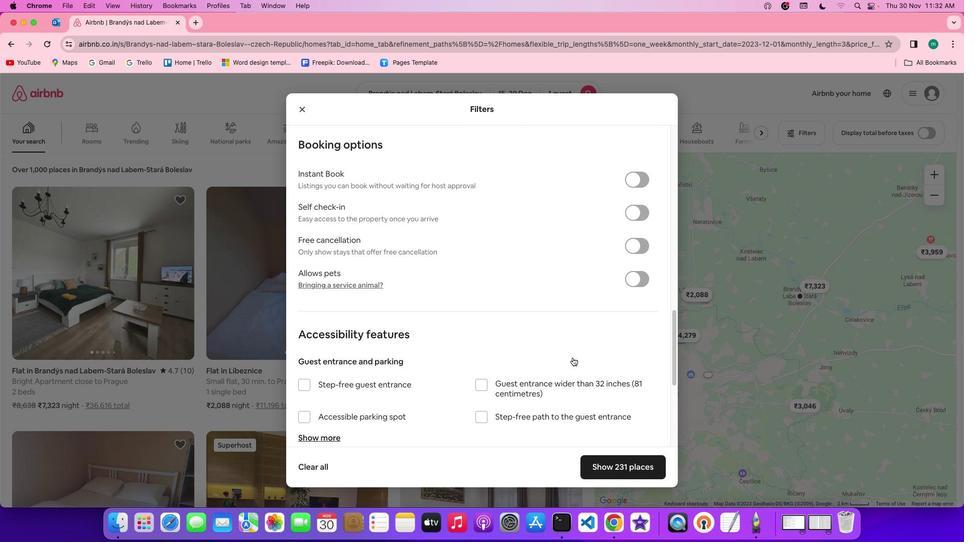
Action: Mouse scrolled (572, 357) with delta (0, -1)
Screenshot: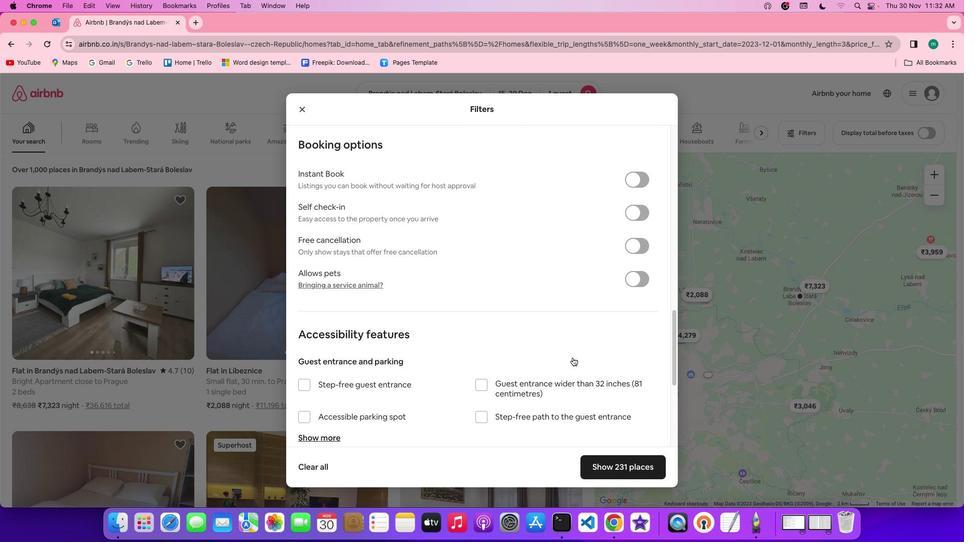 
Action: Mouse scrolled (572, 357) with delta (0, -2)
Screenshot: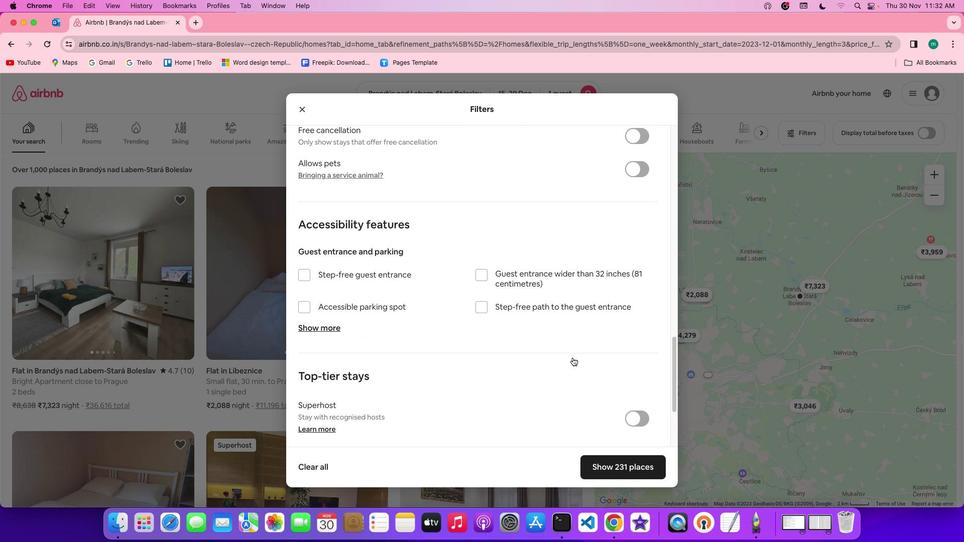 
Action: Mouse scrolled (572, 357) with delta (0, -2)
Screenshot: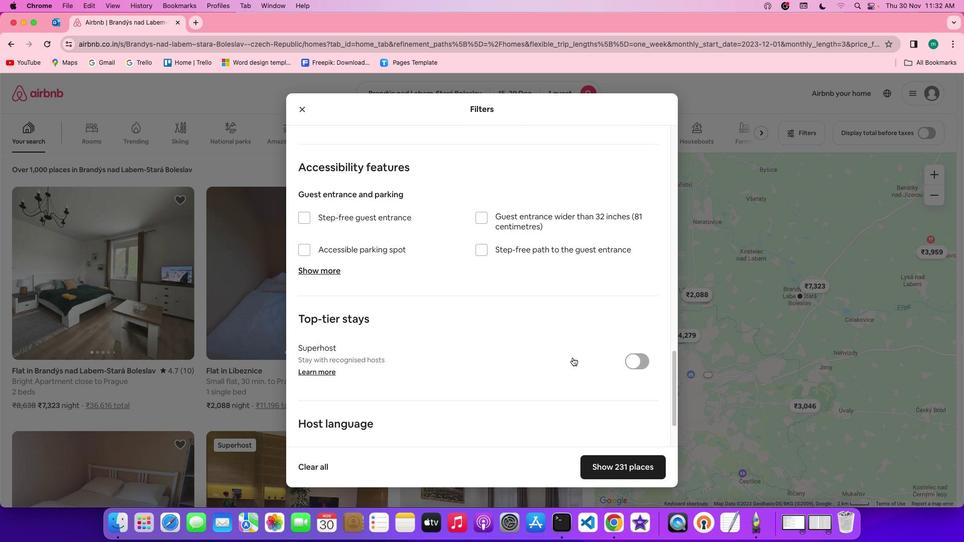 
Action: Mouse scrolled (572, 357) with delta (0, 0)
Screenshot: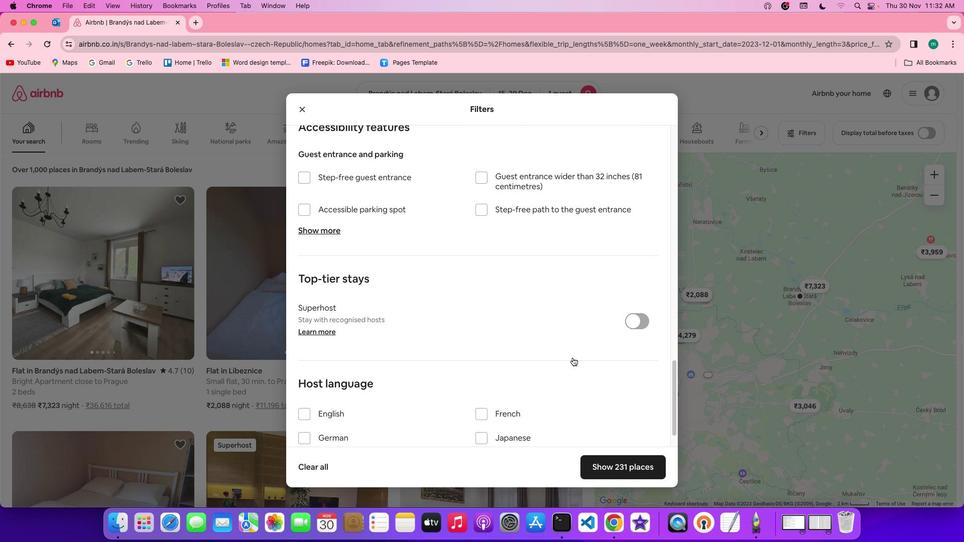 
Action: Mouse scrolled (572, 357) with delta (0, 0)
Screenshot: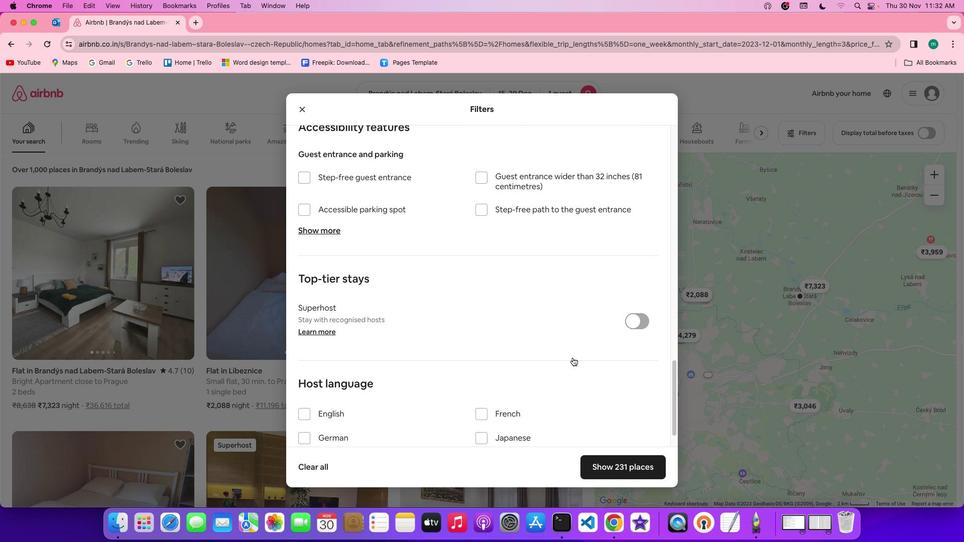 
Action: Mouse scrolled (572, 357) with delta (0, -1)
Screenshot: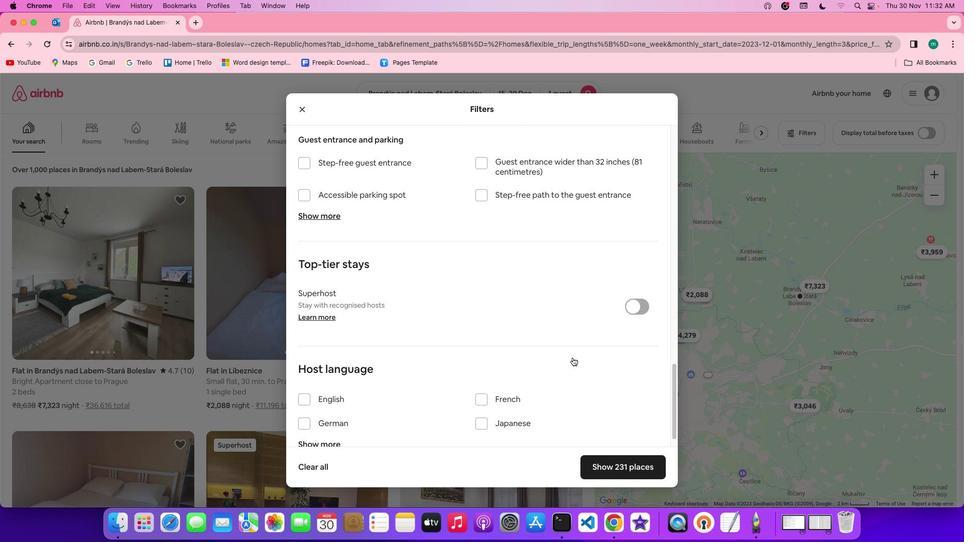 
Action: Mouse scrolled (572, 357) with delta (0, -2)
Screenshot: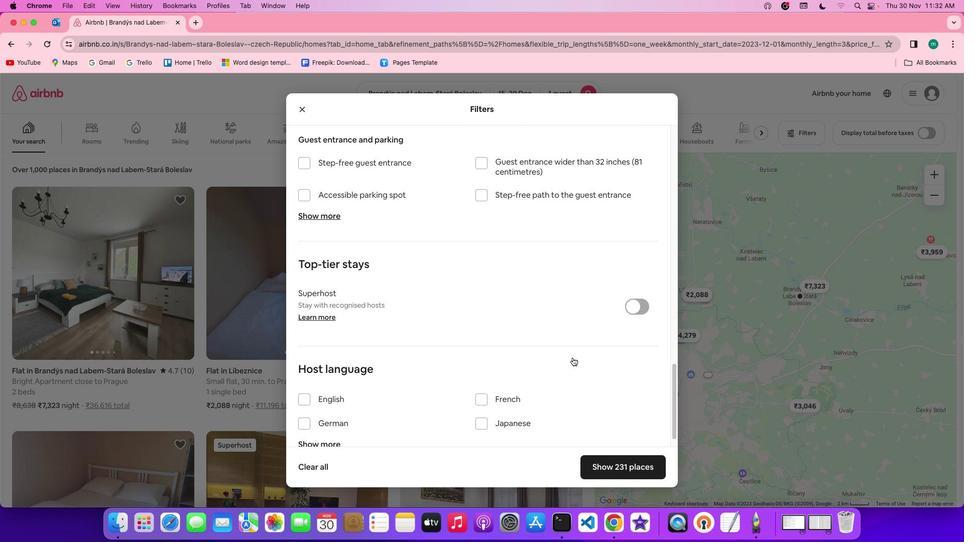 
Action: Mouse scrolled (572, 357) with delta (0, -3)
Screenshot: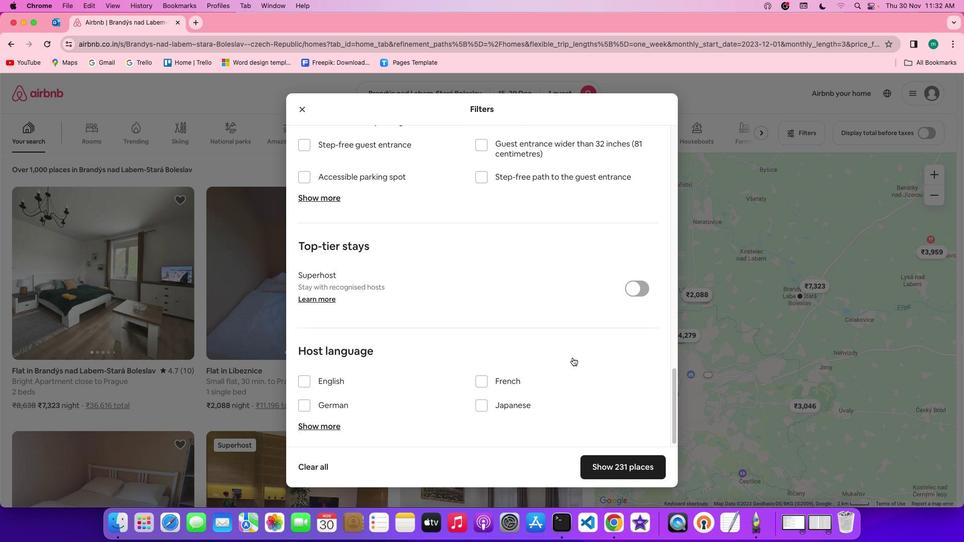 
Action: Mouse scrolled (572, 357) with delta (0, 0)
Screenshot: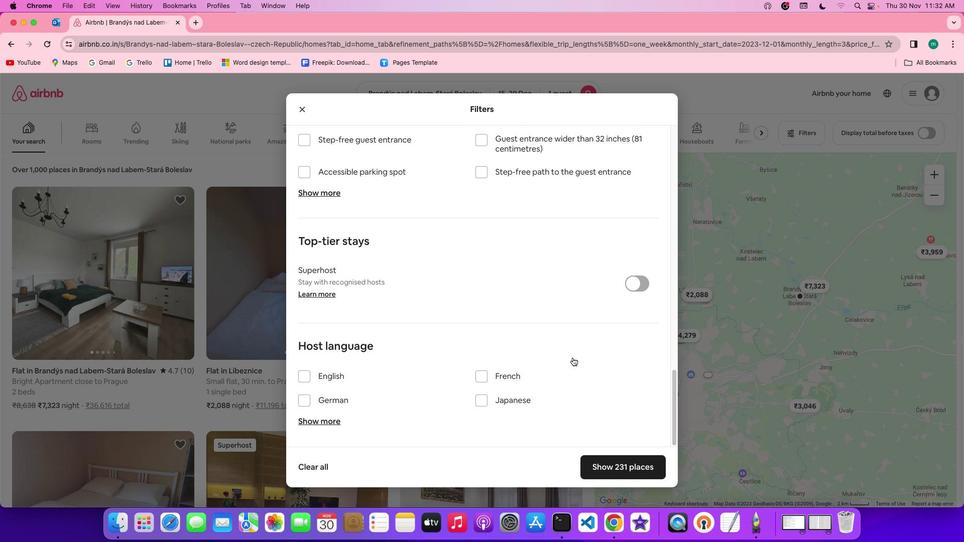 
Action: Mouse scrolled (572, 357) with delta (0, 0)
Screenshot: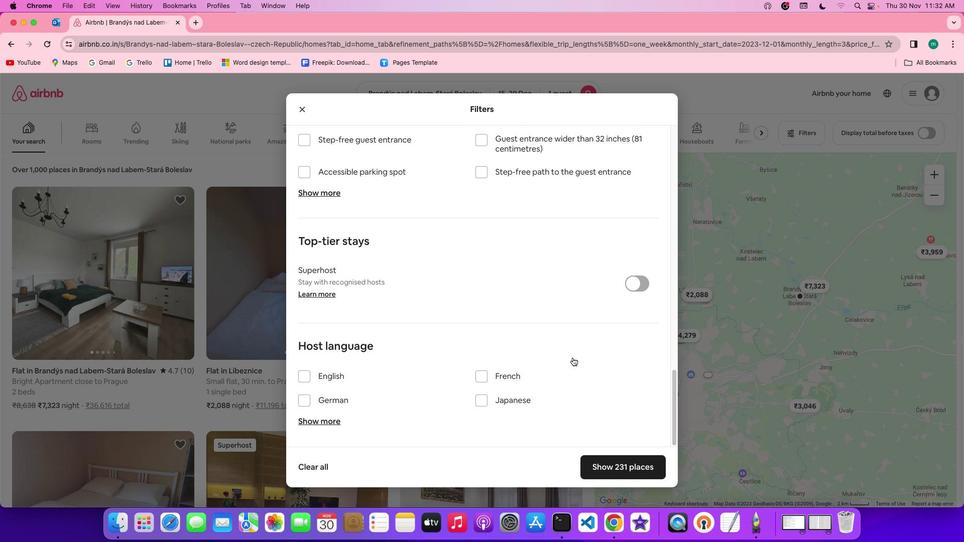 
Action: Mouse scrolled (572, 357) with delta (0, -1)
Screenshot: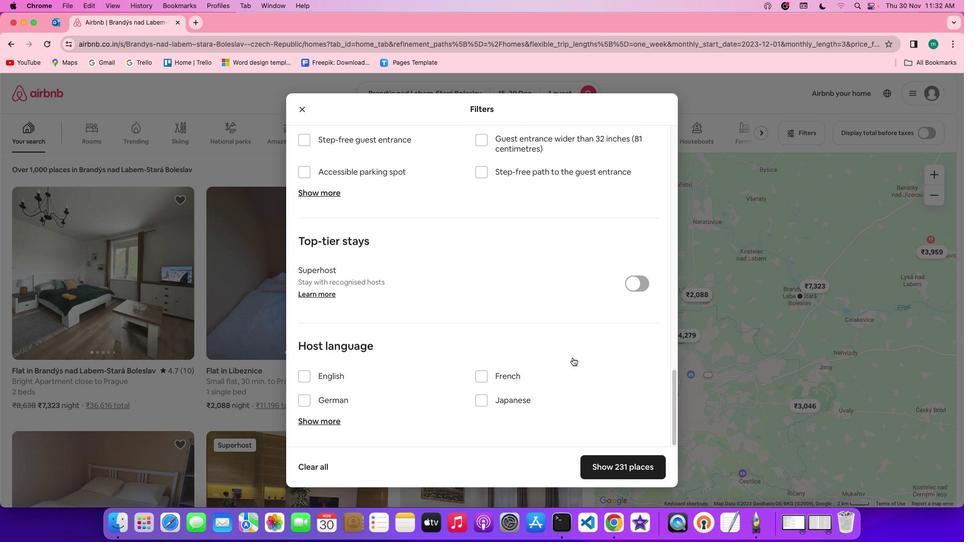 
Action: Mouse scrolled (572, 357) with delta (0, -2)
Screenshot: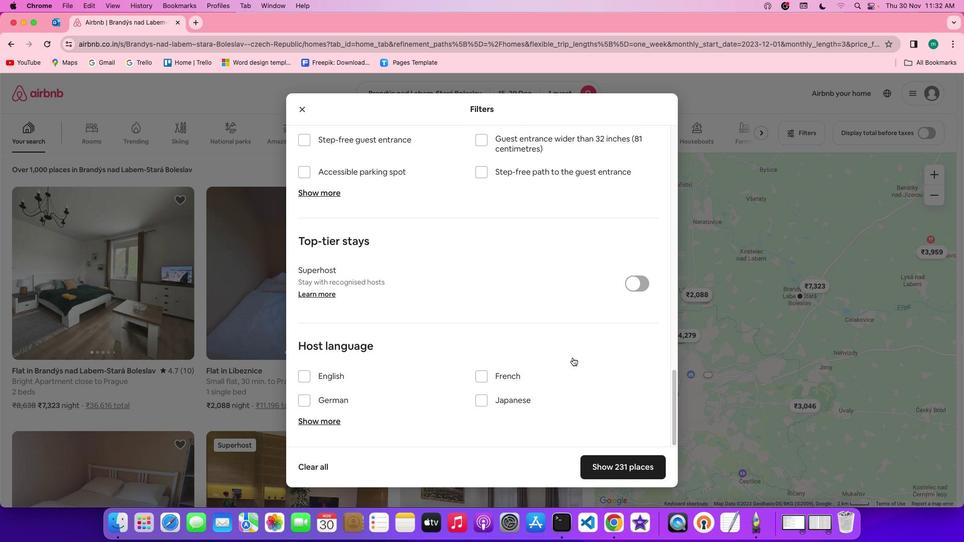 
Action: Mouse scrolled (572, 357) with delta (0, -2)
Screenshot: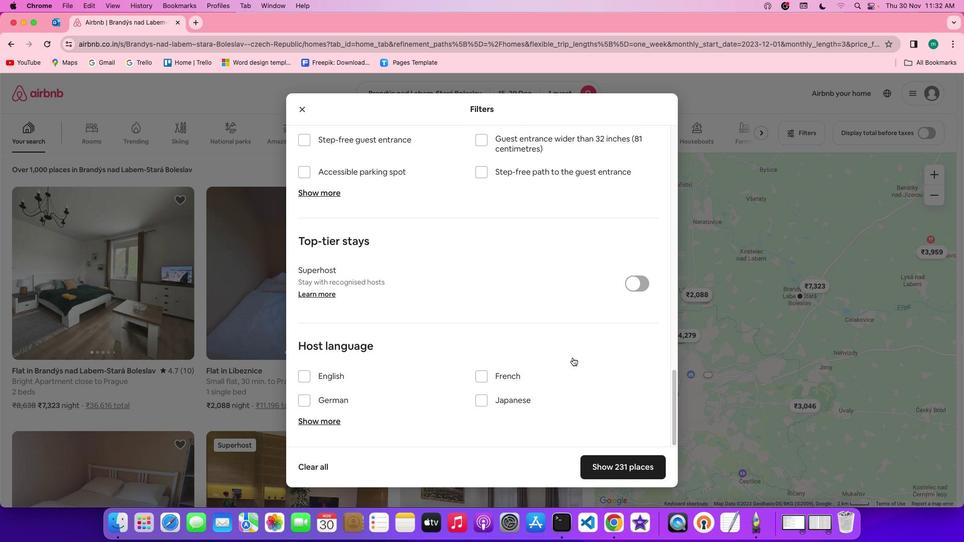 
Action: Mouse scrolled (572, 357) with delta (0, 0)
Screenshot: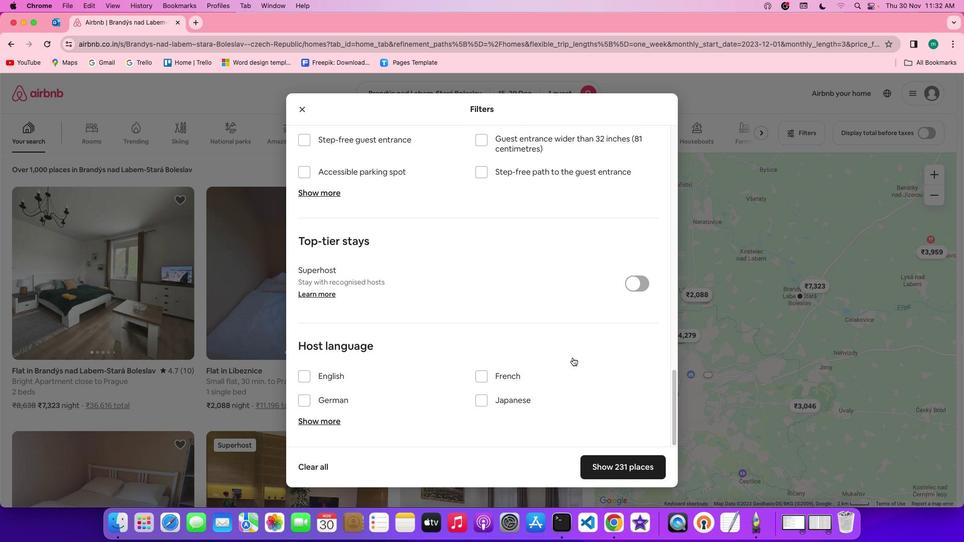 
Action: Mouse scrolled (572, 357) with delta (0, 0)
Screenshot: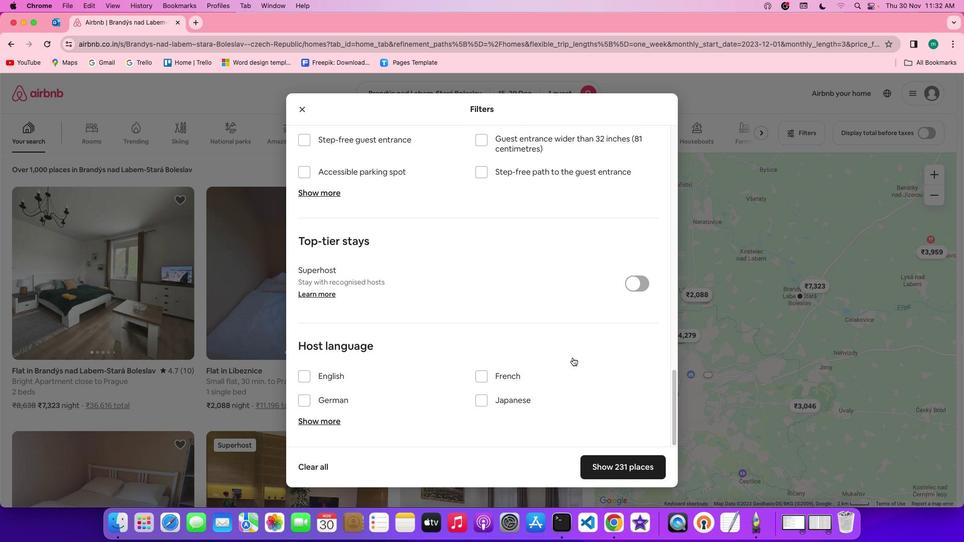 
Action: Mouse scrolled (572, 357) with delta (0, -1)
Screenshot: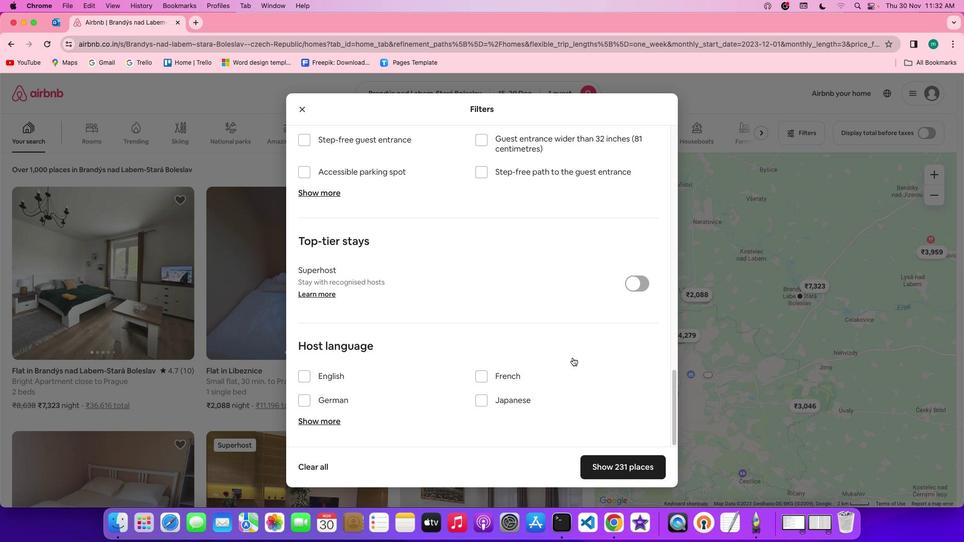 
Action: Mouse scrolled (572, 357) with delta (0, -2)
Screenshot: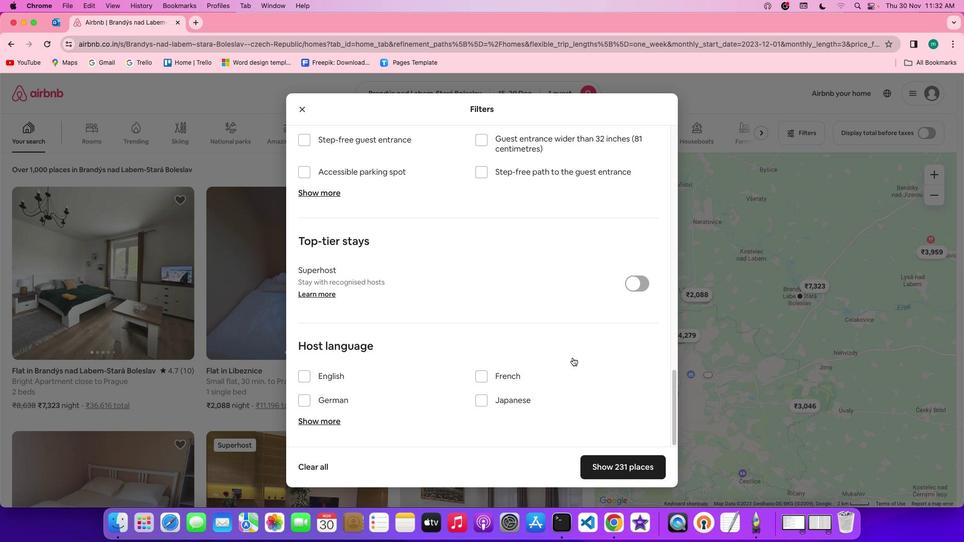 
Action: Mouse scrolled (572, 357) with delta (0, -2)
Screenshot: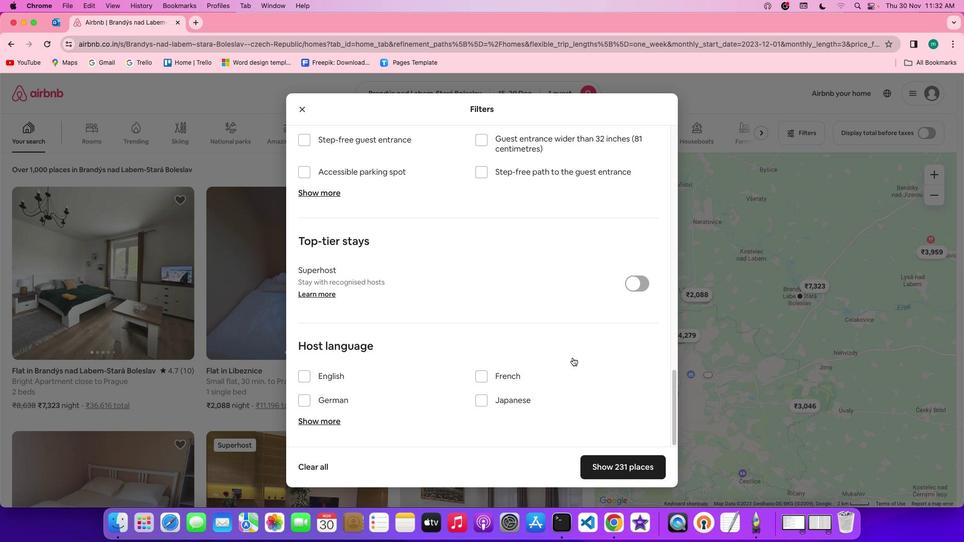 
Action: Mouse moved to (629, 458)
Screenshot: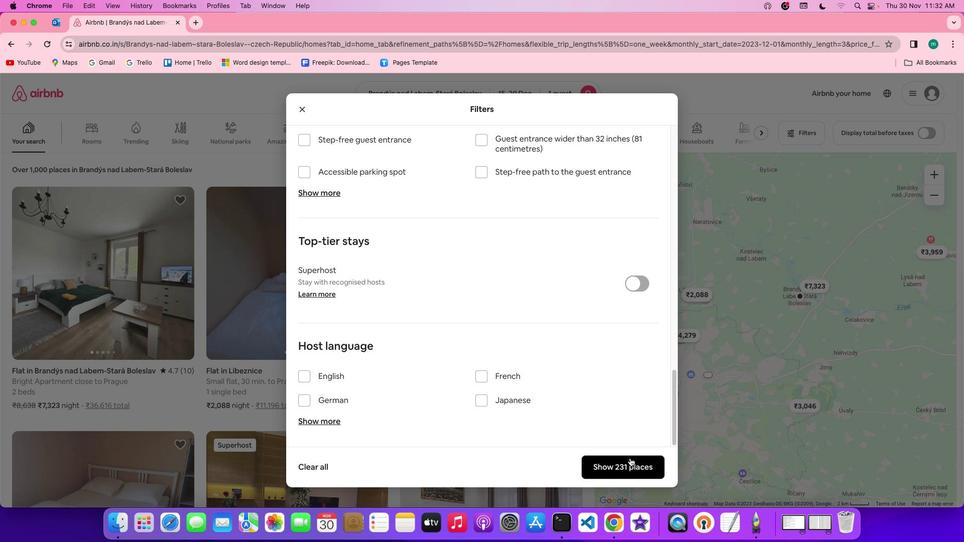 
Action: Mouse pressed left at (629, 458)
Screenshot: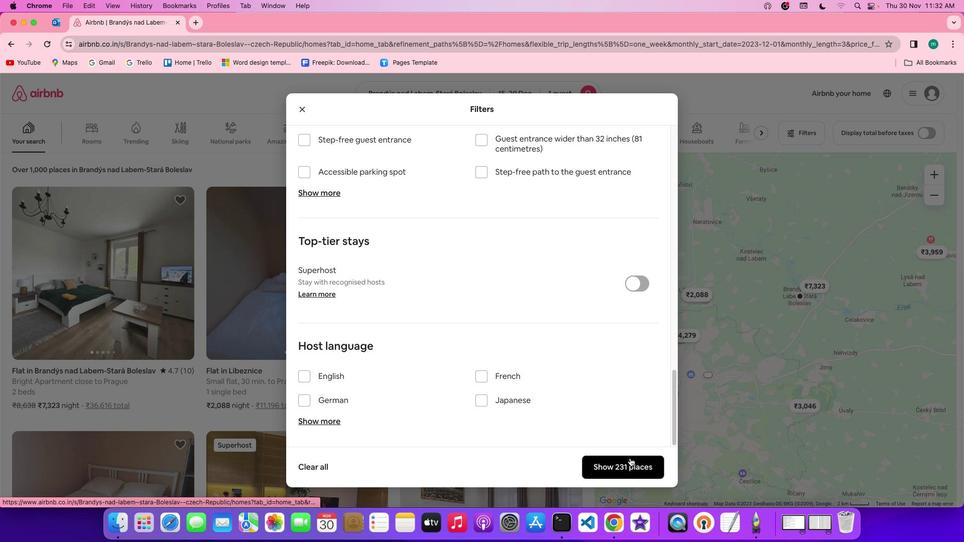 
Action: Mouse moved to (445, 308)
Screenshot: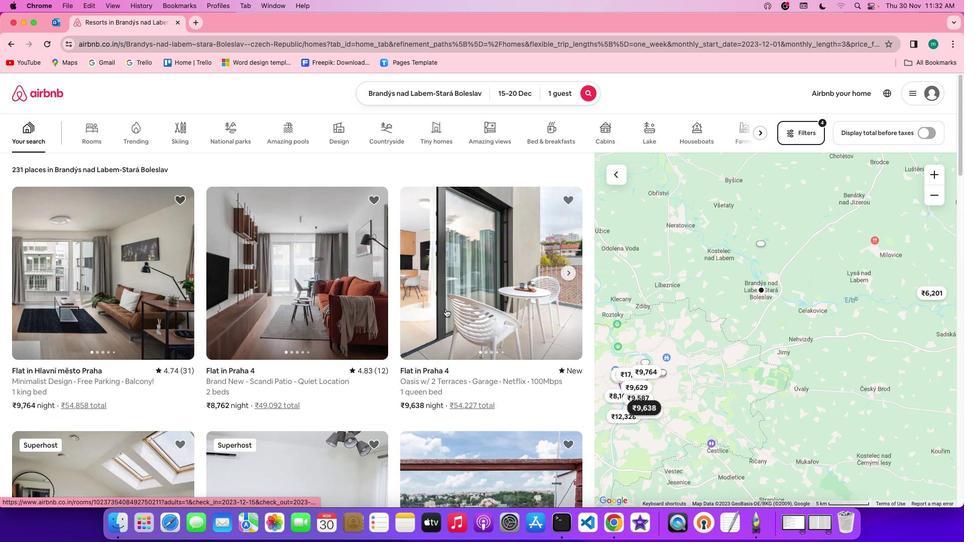 
Action: Mouse pressed left at (445, 308)
Screenshot: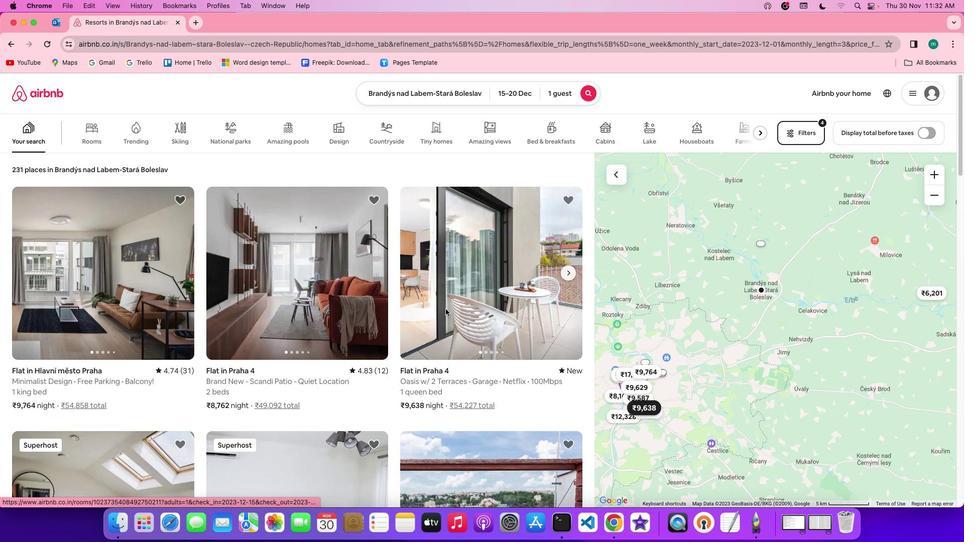
Action: Mouse moved to (694, 379)
Screenshot: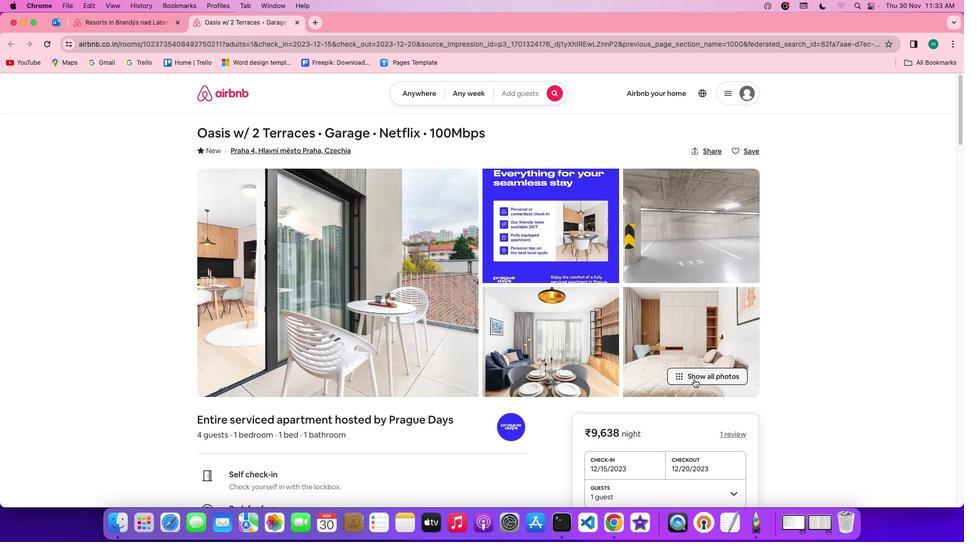 
Action: Mouse pressed left at (694, 379)
Screenshot: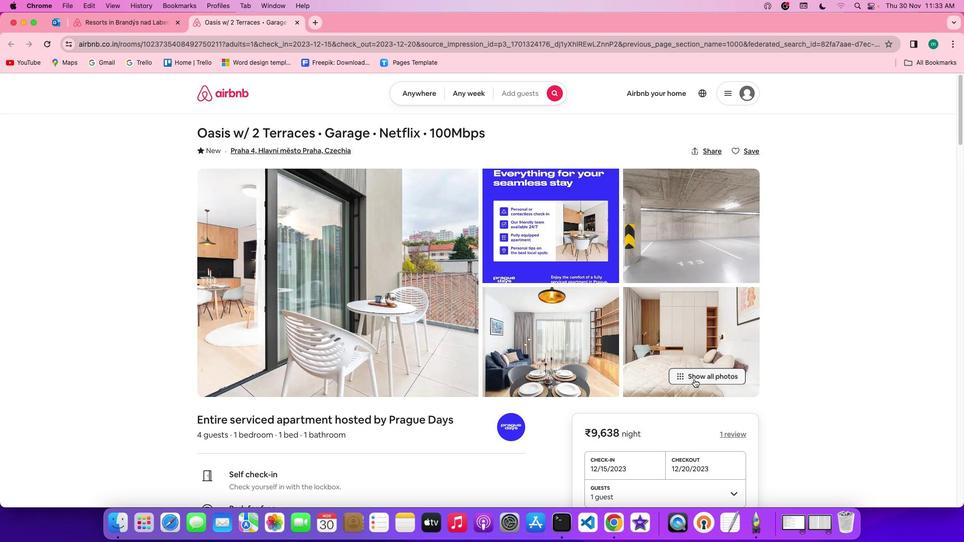 
Action: Mouse moved to (480, 392)
Screenshot: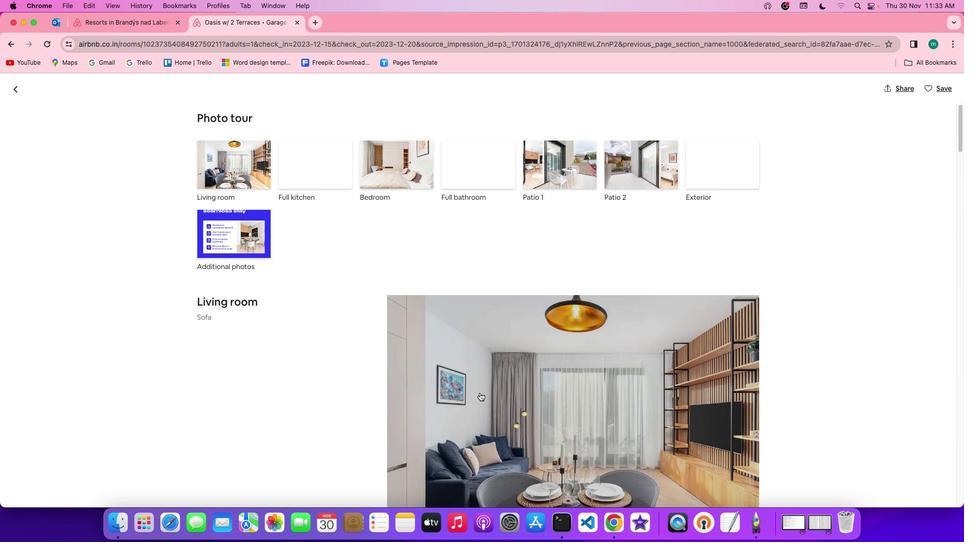 
Action: Mouse scrolled (480, 392) with delta (0, 0)
Screenshot: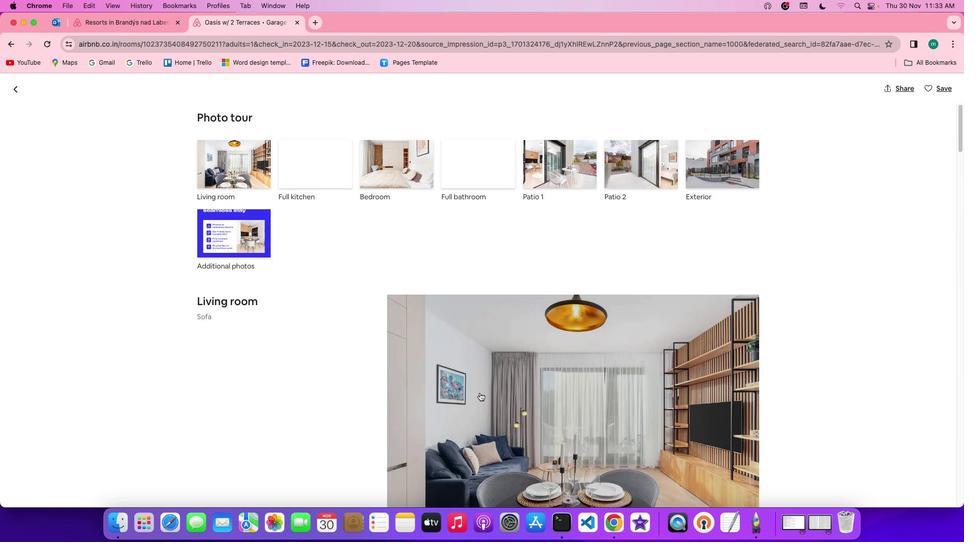 
Action: Mouse scrolled (480, 392) with delta (0, 0)
Screenshot: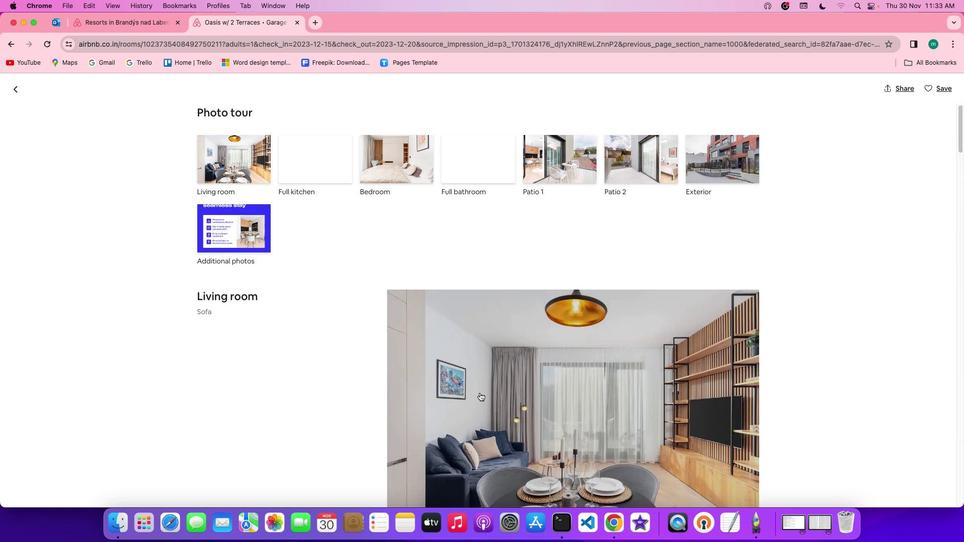 
Action: Mouse scrolled (480, 392) with delta (0, 0)
Screenshot: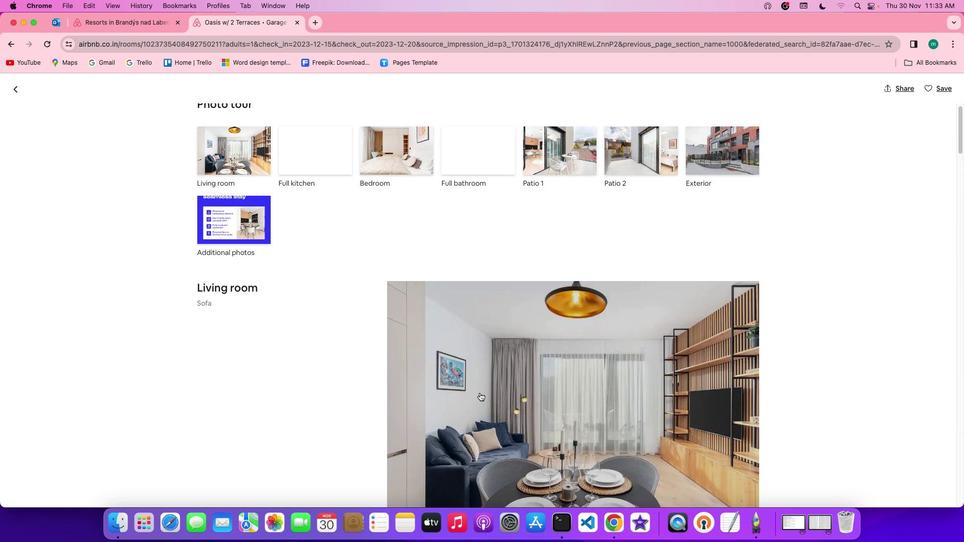 
Action: Mouse scrolled (480, 392) with delta (0, -1)
Screenshot: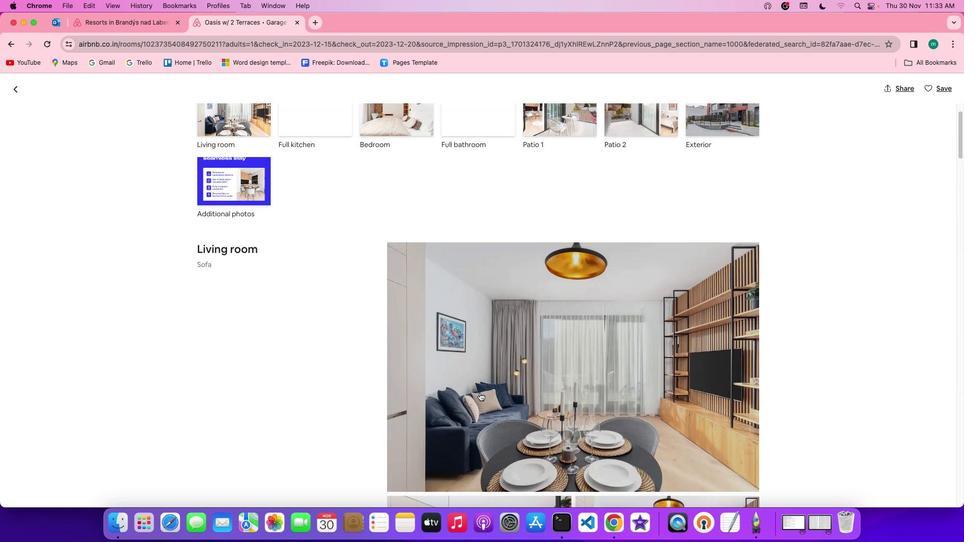
Action: Mouse scrolled (480, 392) with delta (0, 0)
Screenshot: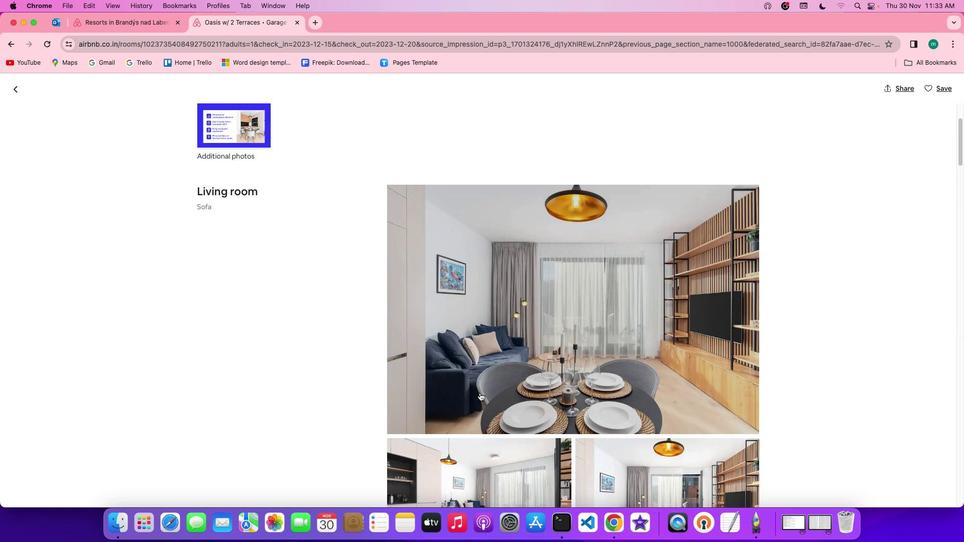 
Action: Mouse scrolled (480, 392) with delta (0, 0)
Screenshot: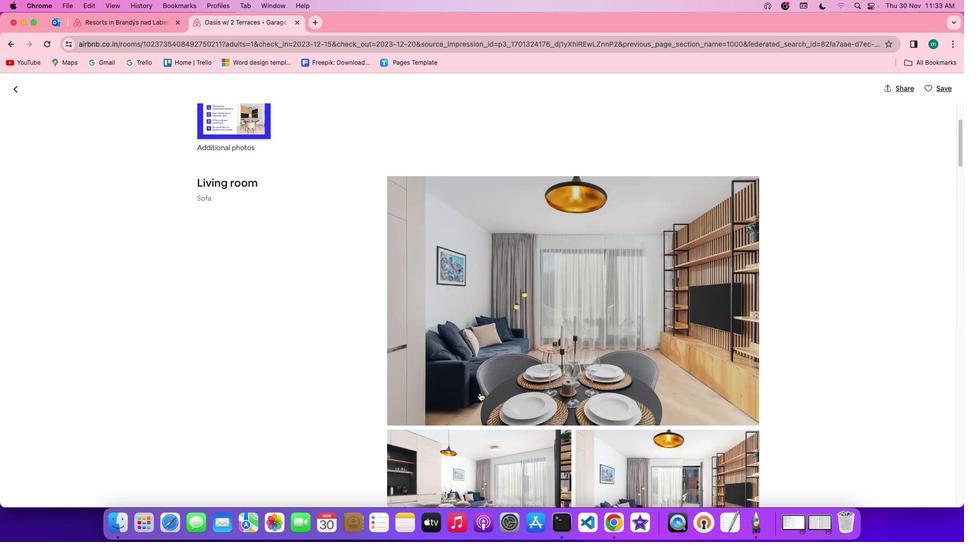
Action: Mouse scrolled (480, 392) with delta (0, -1)
Screenshot: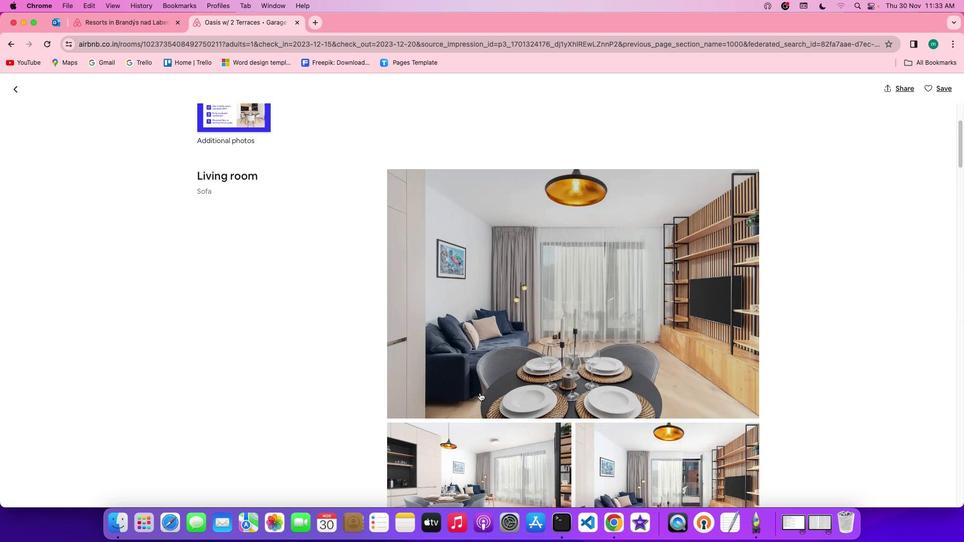
Action: Mouse moved to (482, 389)
Screenshot: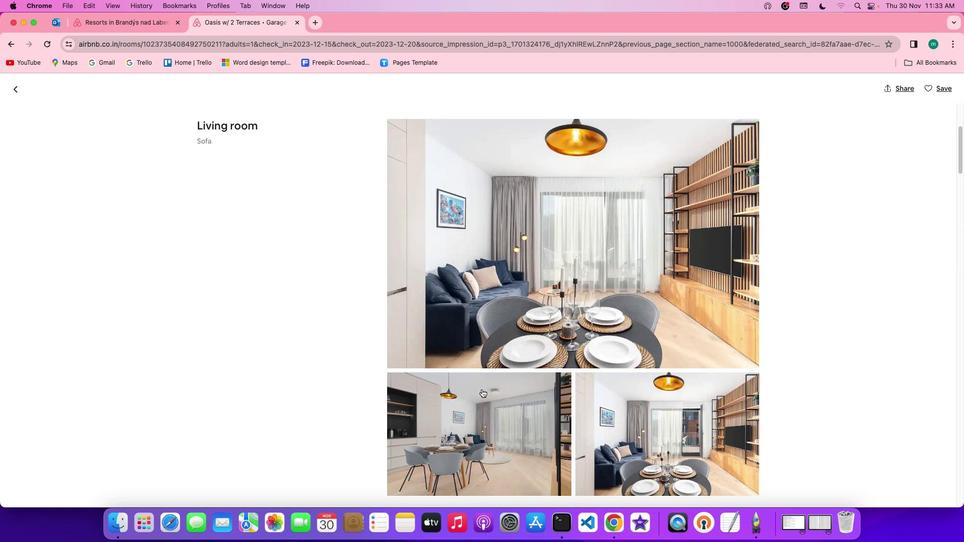 
Action: Mouse scrolled (482, 389) with delta (0, 0)
Screenshot: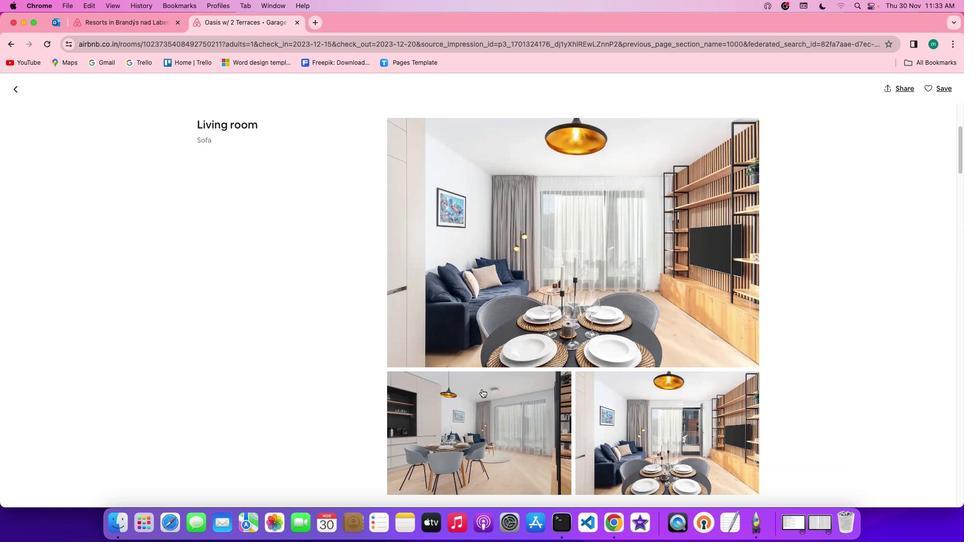 
Action: Mouse scrolled (482, 389) with delta (0, 0)
Screenshot: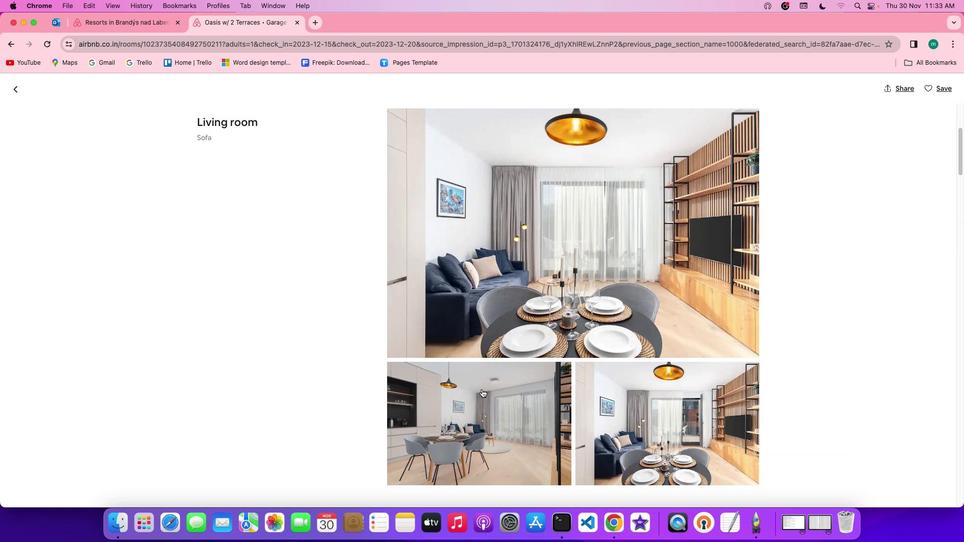 
Action: Mouse scrolled (482, 389) with delta (0, -1)
Screenshot: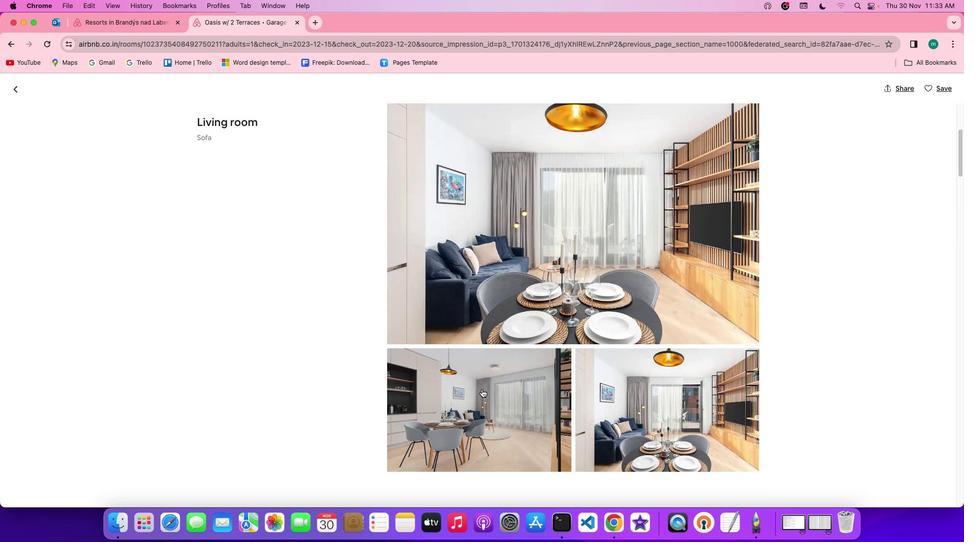
Action: Mouse scrolled (482, 389) with delta (0, 0)
Screenshot: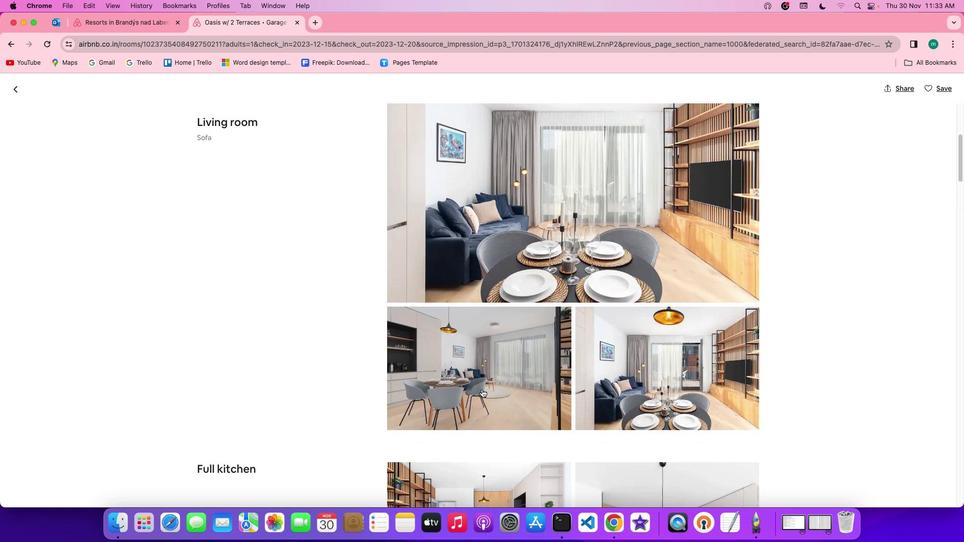
Action: Mouse scrolled (482, 389) with delta (0, 0)
Screenshot: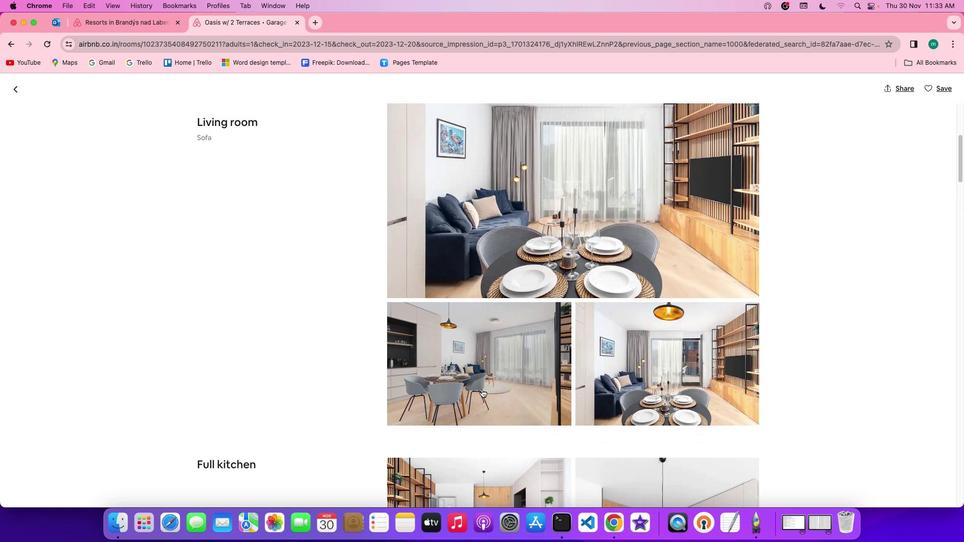 
Action: Mouse scrolled (482, 389) with delta (0, 0)
Screenshot: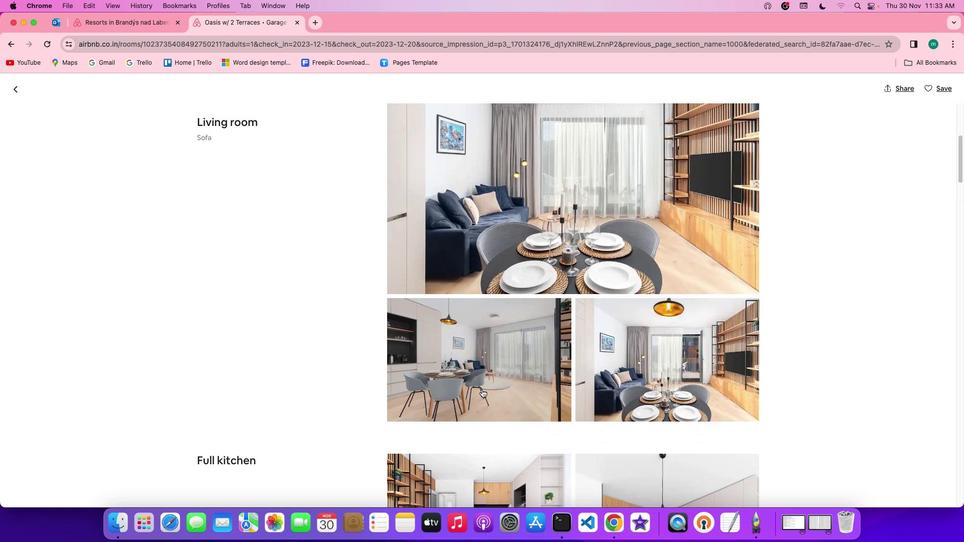 
Action: Mouse scrolled (482, 389) with delta (0, -1)
Screenshot: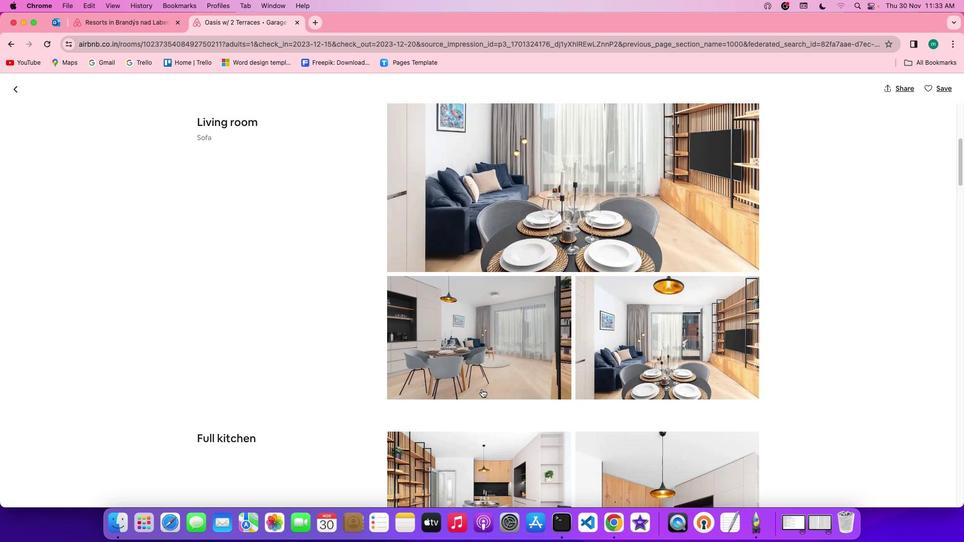 
Action: Mouse scrolled (482, 389) with delta (0, 0)
Screenshot: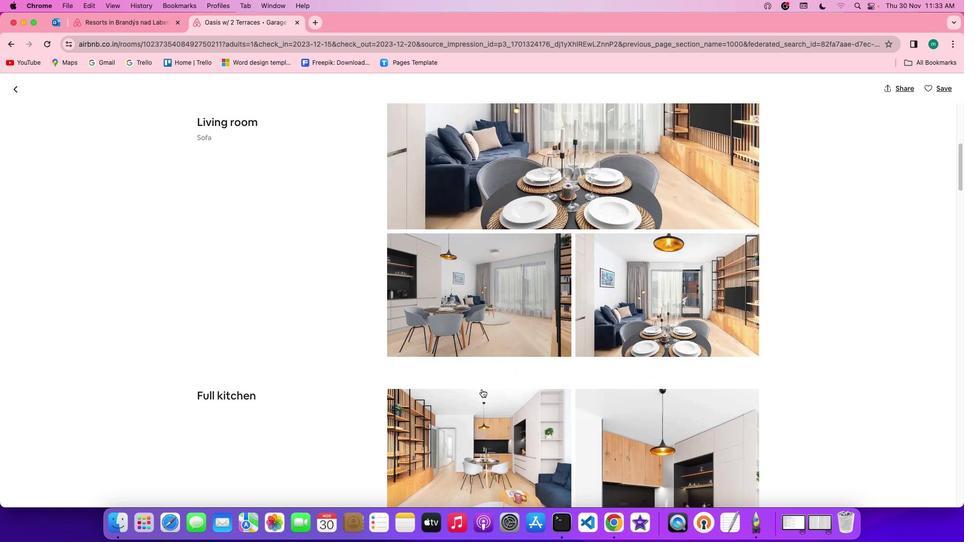 
Action: Mouse scrolled (482, 389) with delta (0, 0)
Screenshot: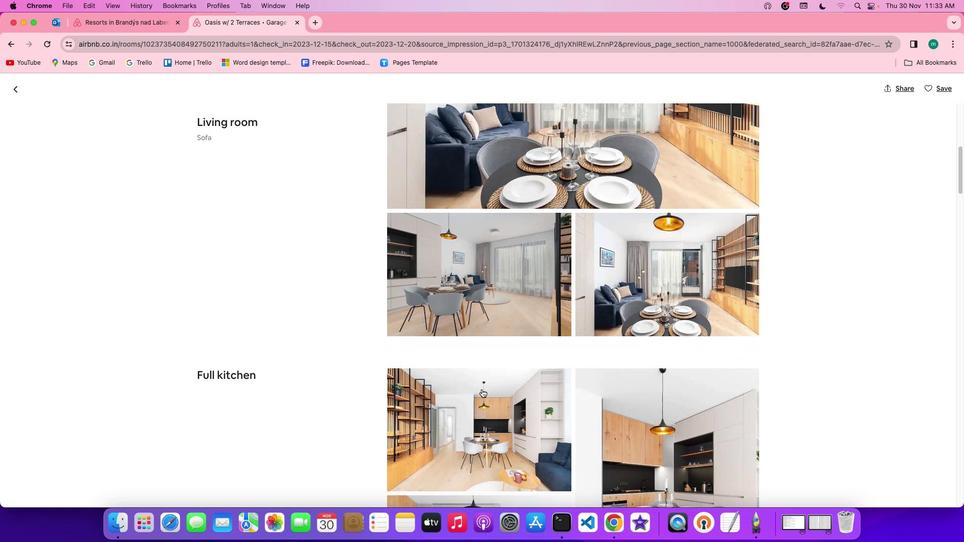 
Action: Mouse scrolled (482, 389) with delta (0, -1)
Screenshot: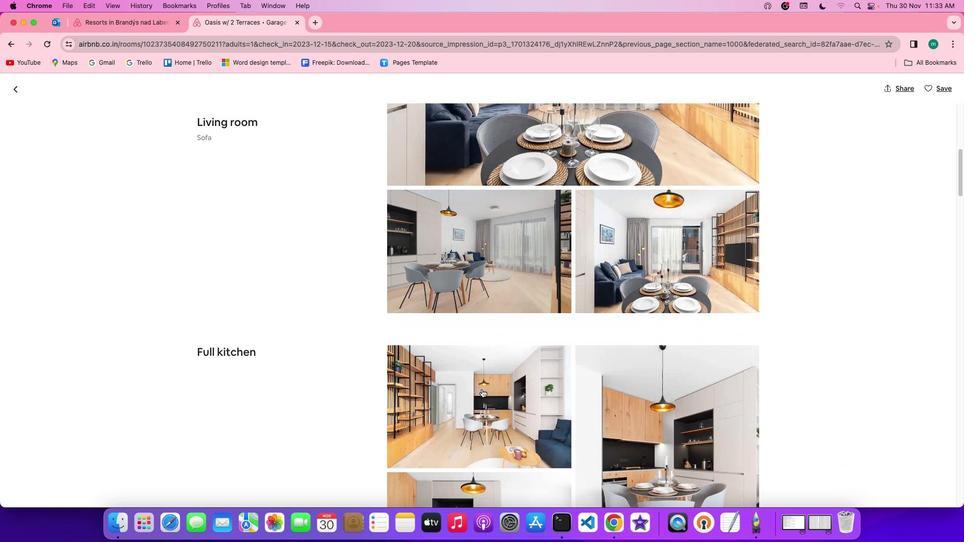 
Action: Mouse scrolled (482, 389) with delta (0, -1)
Screenshot: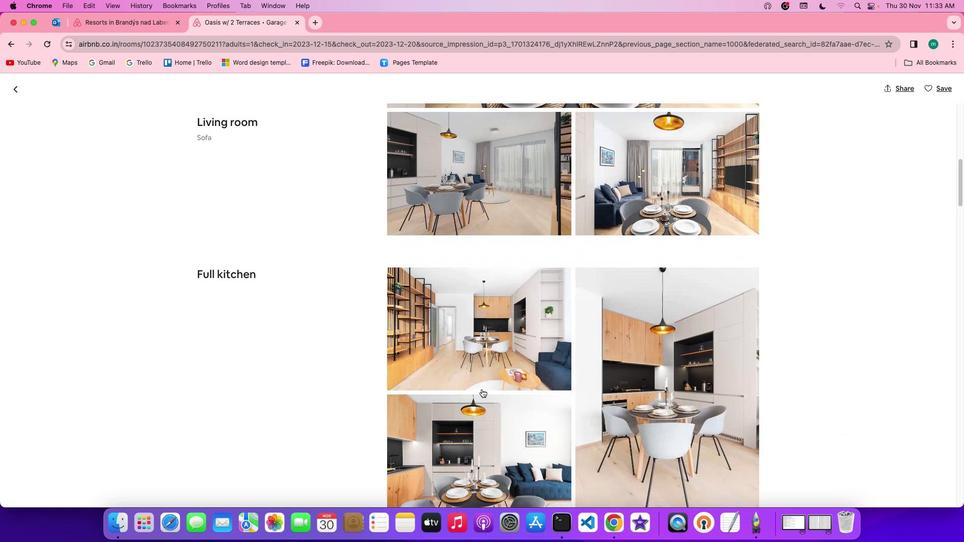 
Action: Mouse scrolled (482, 389) with delta (0, 0)
Screenshot: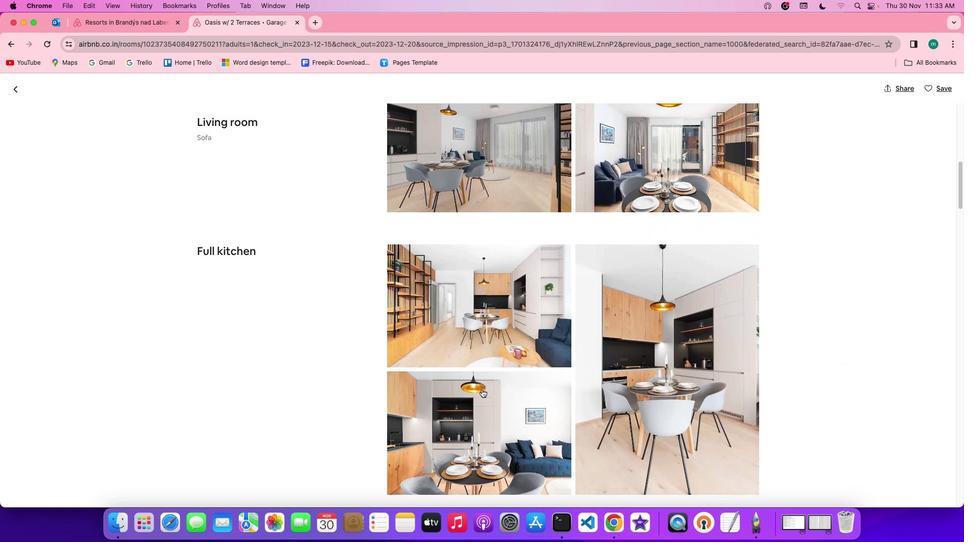 
Action: Mouse scrolled (482, 389) with delta (0, 0)
Screenshot: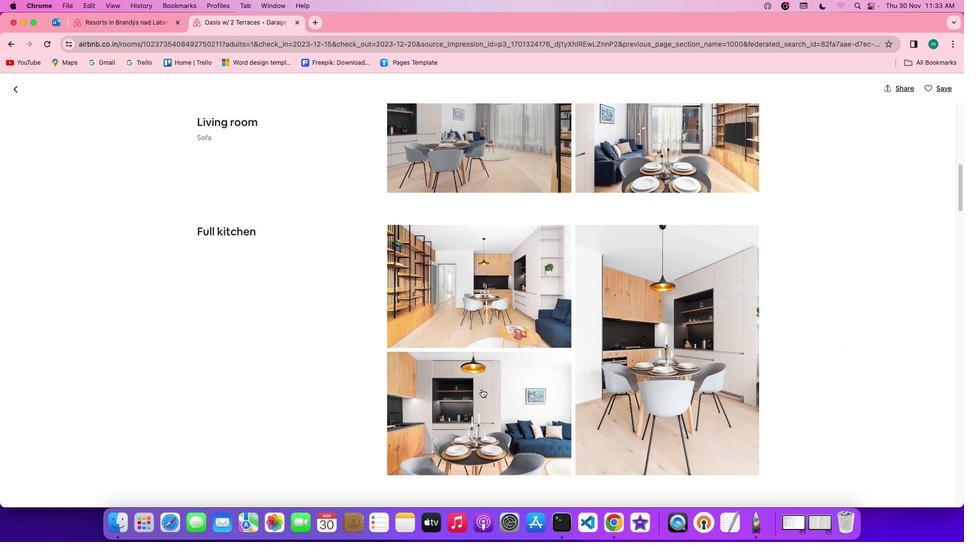 
Action: Mouse scrolled (482, 389) with delta (0, -1)
Screenshot: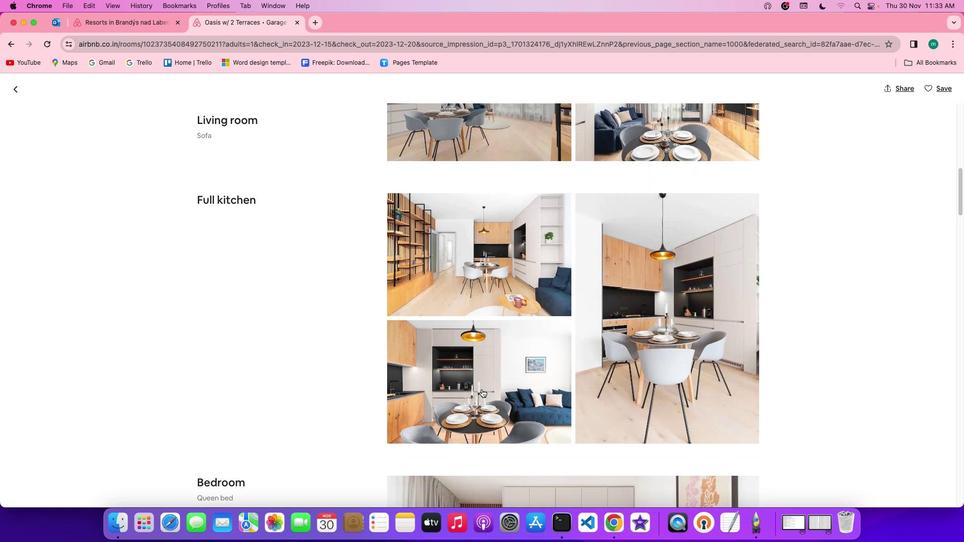 
Action: Mouse scrolled (482, 389) with delta (0, 0)
Screenshot: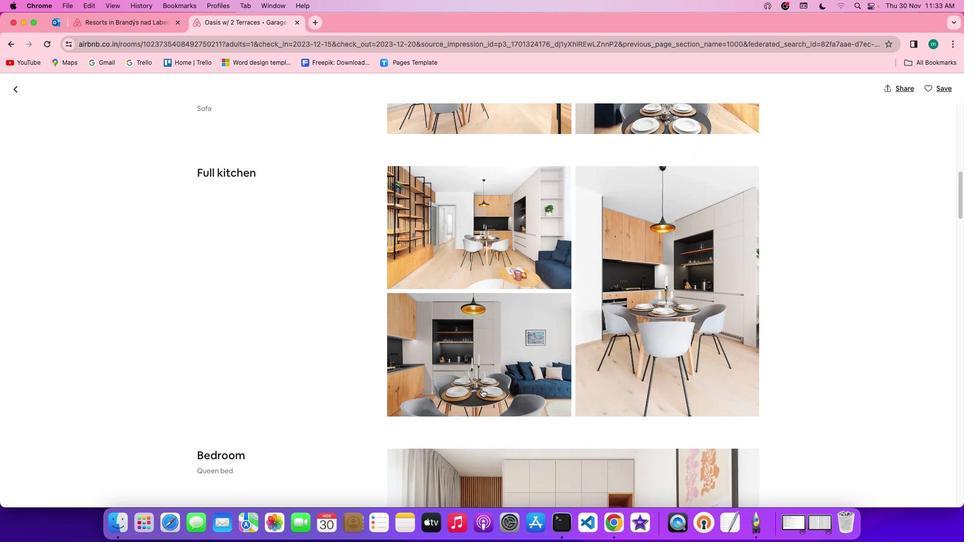 
Action: Mouse scrolled (482, 389) with delta (0, 0)
Screenshot: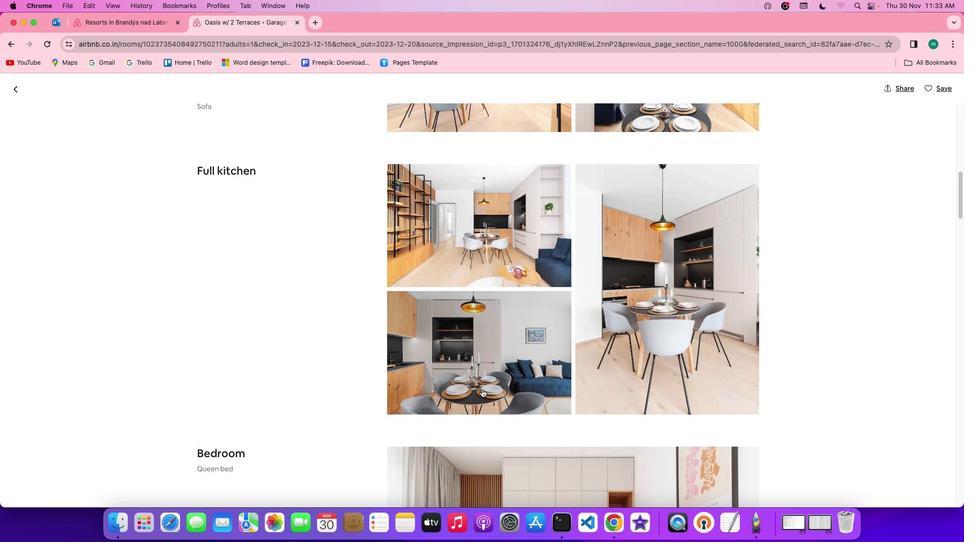 
Action: Mouse scrolled (482, 389) with delta (0, 0)
Screenshot: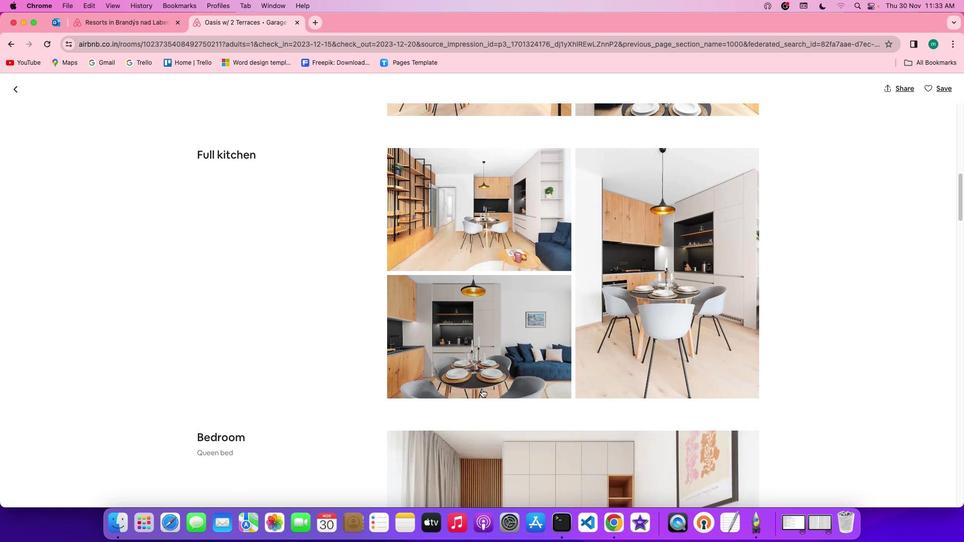 
Action: Mouse scrolled (482, 389) with delta (0, -1)
Screenshot: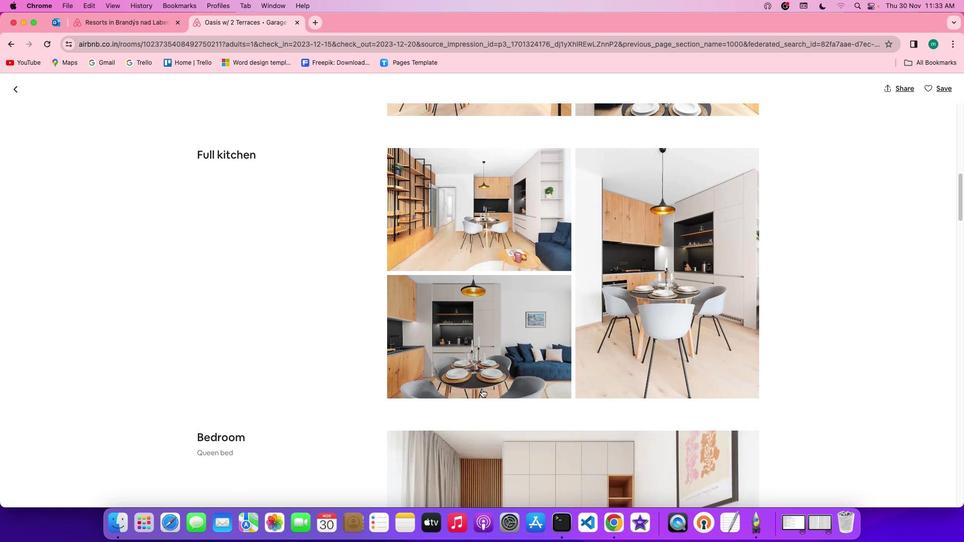 
Action: Mouse scrolled (482, 389) with delta (0, -1)
Screenshot: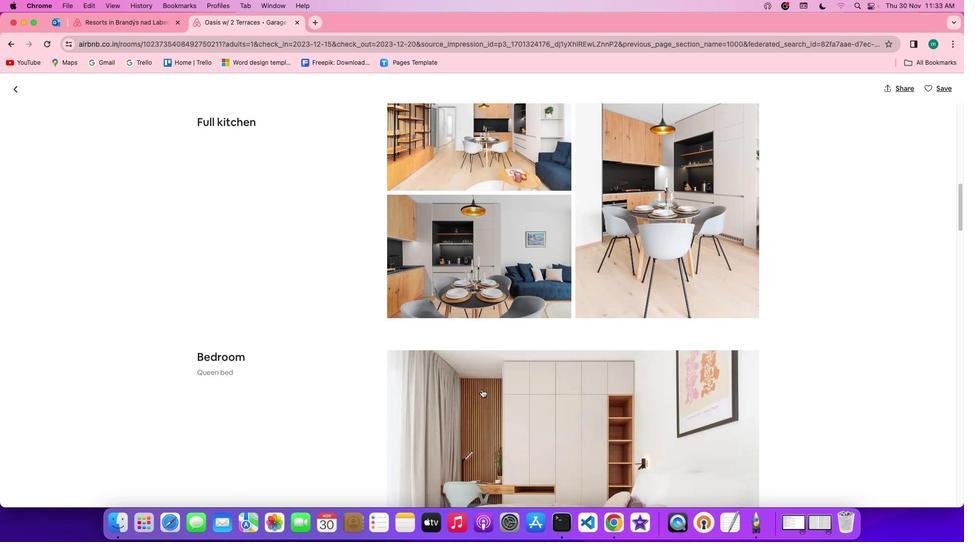 
Action: Mouse scrolled (482, 389) with delta (0, 0)
Screenshot: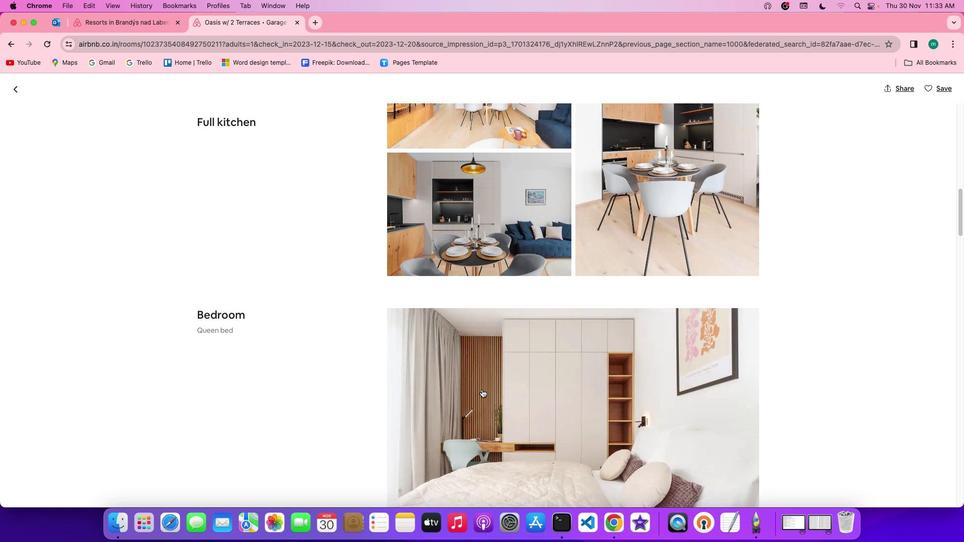
Action: Mouse scrolled (482, 389) with delta (0, 0)
Screenshot: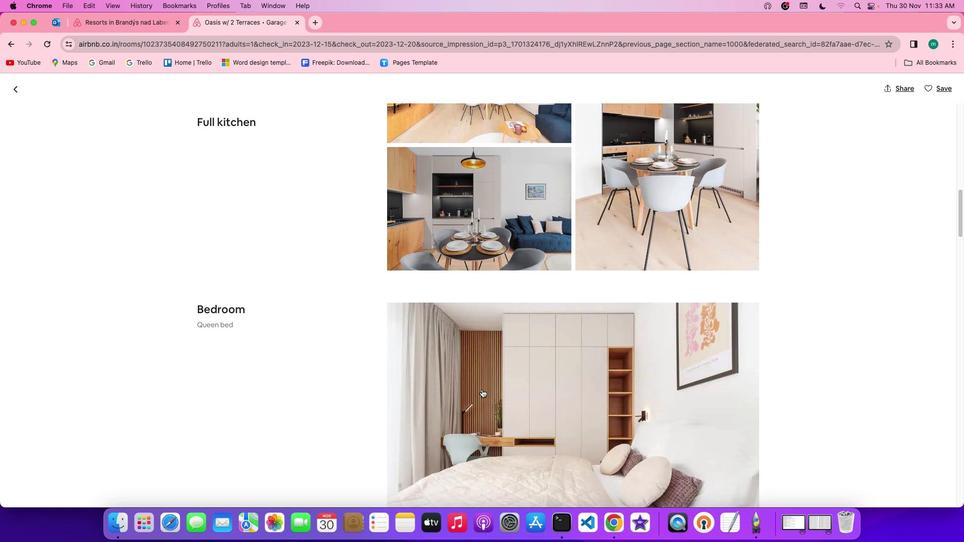 
Action: Mouse scrolled (482, 389) with delta (0, -1)
Screenshot: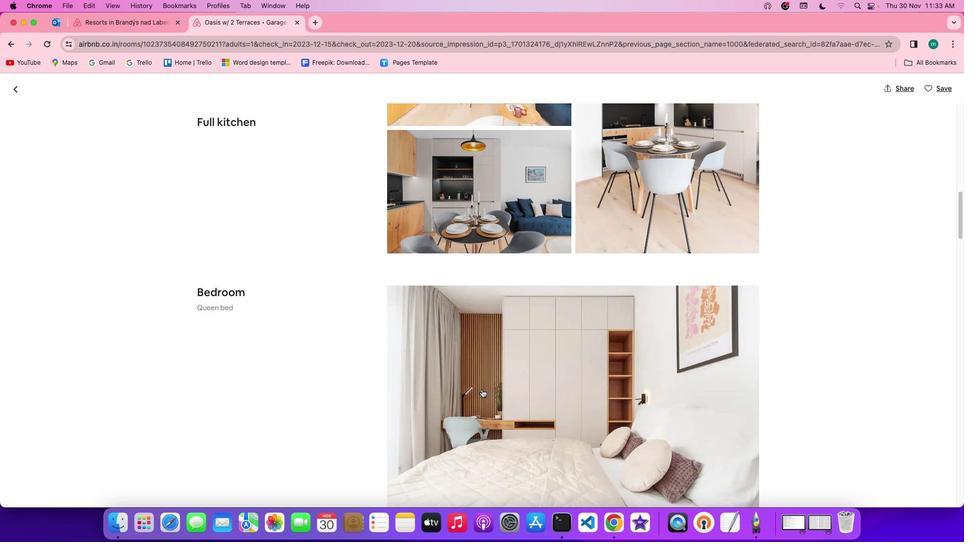 
Action: Mouse scrolled (482, 389) with delta (0, 0)
Screenshot: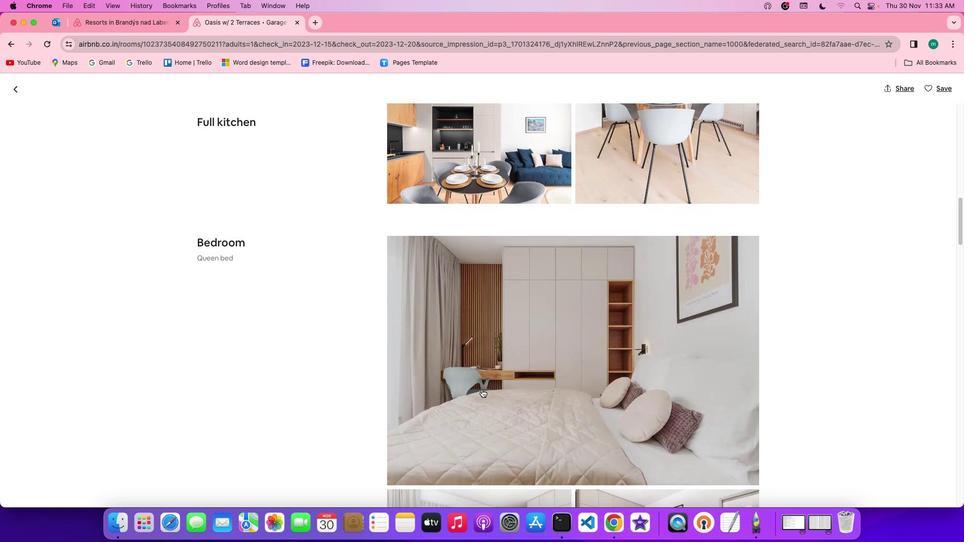 
Action: Mouse scrolled (482, 389) with delta (0, 0)
Screenshot: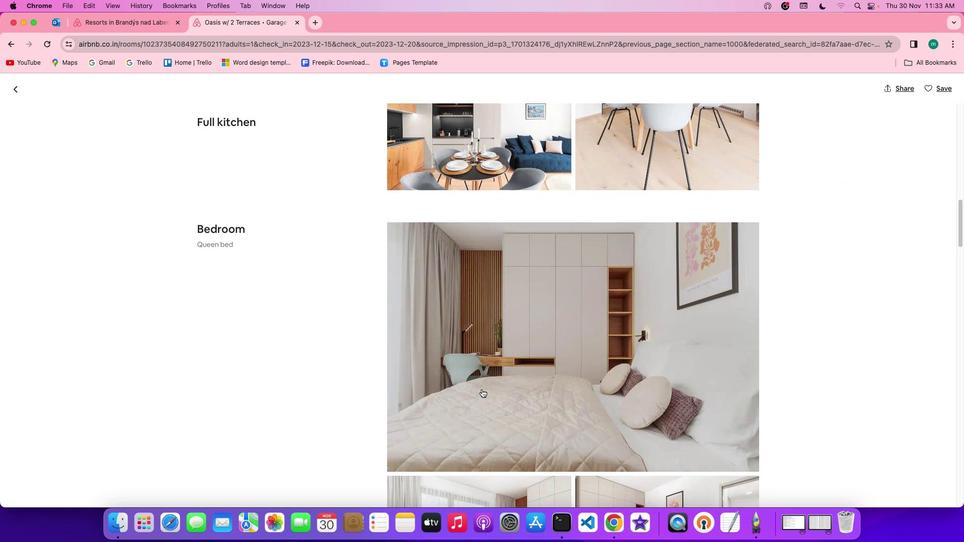 
Action: Mouse scrolled (482, 389) with delta (0, -1)
Screenshot: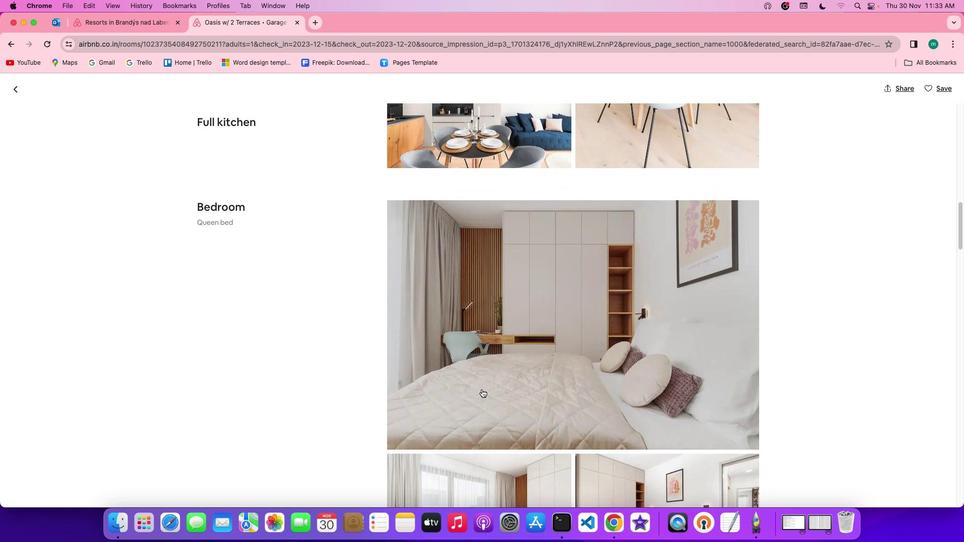 
Action: Mouse scrolled (482, 389) with delta (0, 0)
Screenshot: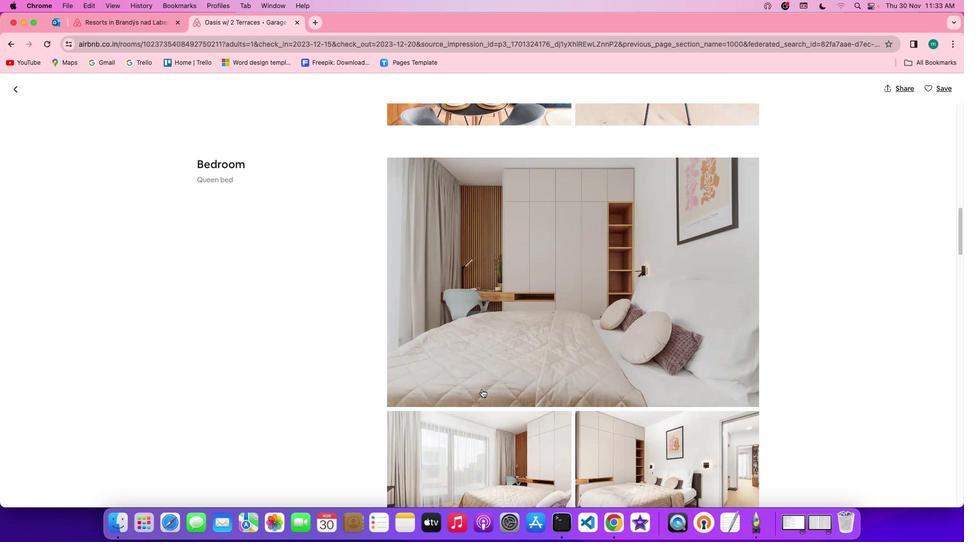
Action: Mouse scrolled (482, 389) with delta (0, 0)
Screenshot: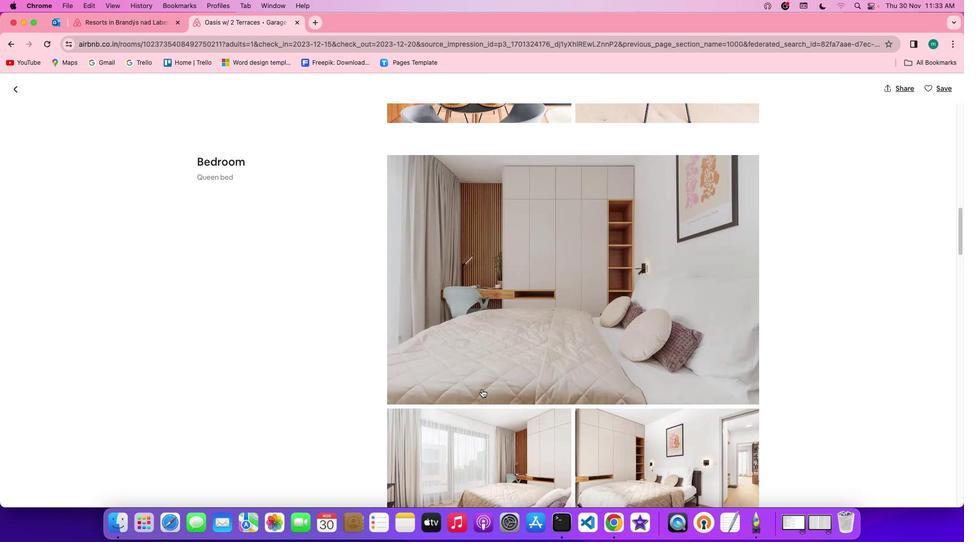
Action: Mouse scrolled (482, 389) with delta (0, 0)
Screenshot: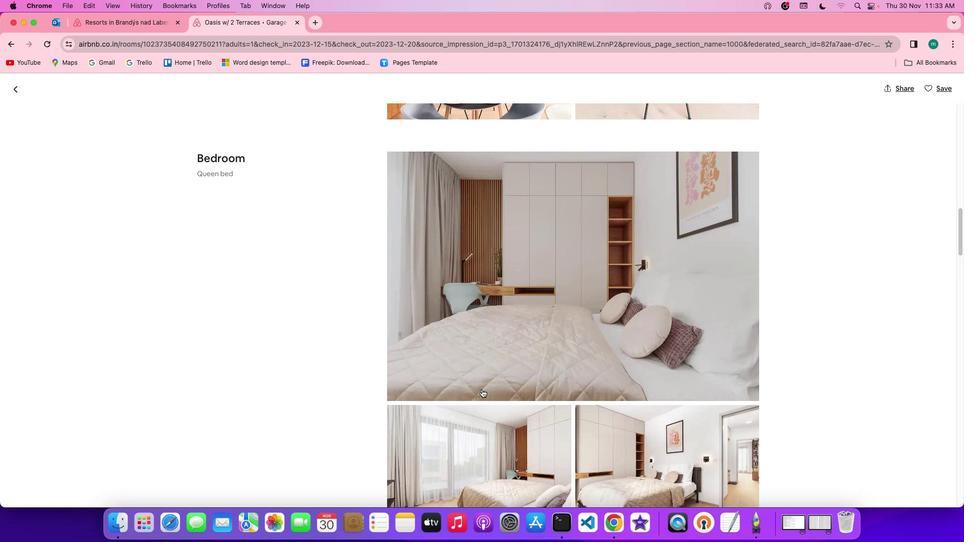 
Action: Mouse scrolled (482, 389) with delta (0, 0)
Screenshot: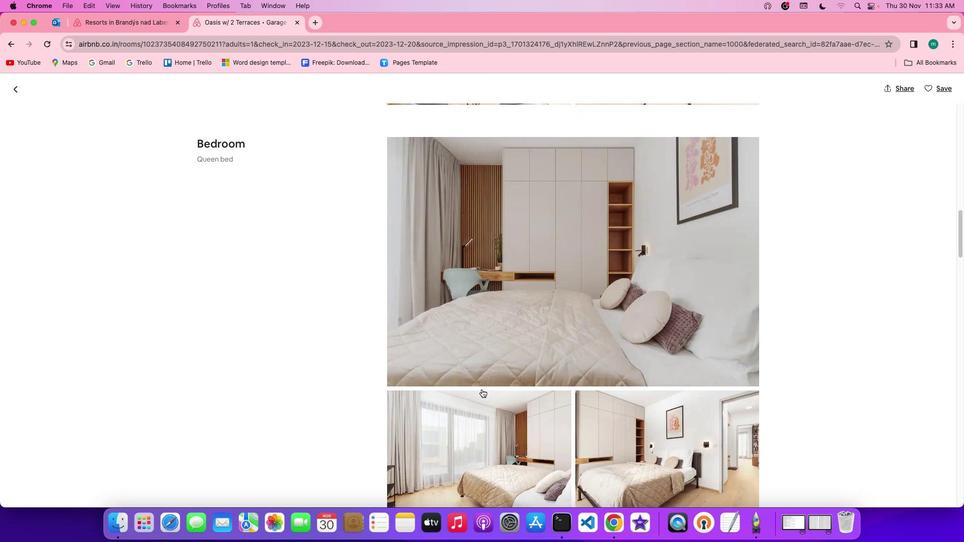 
Action: Mouse scrolled (482, 389) with delta (0, 0)
Screenshot: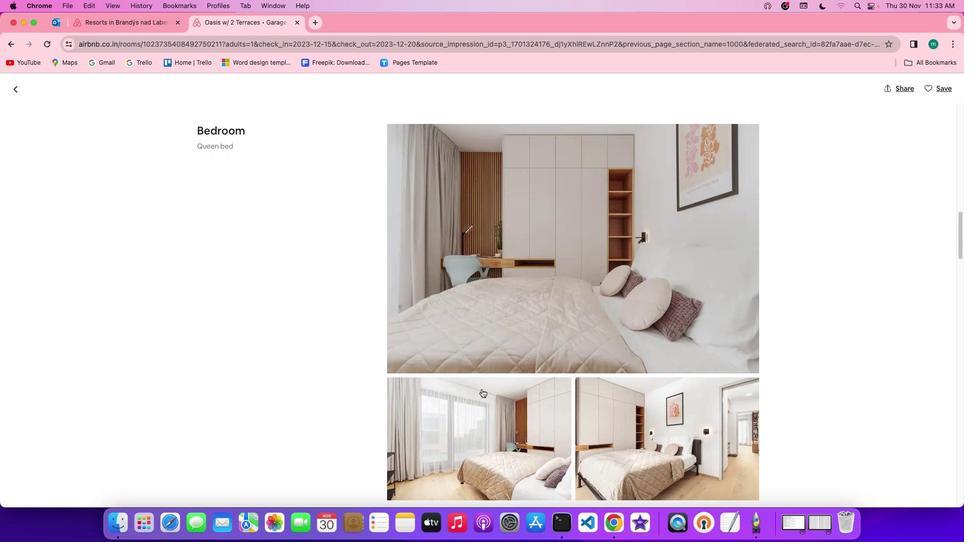 
Action: Mouse scrolled (482, 389) with delta (0, 0)
Screenshot: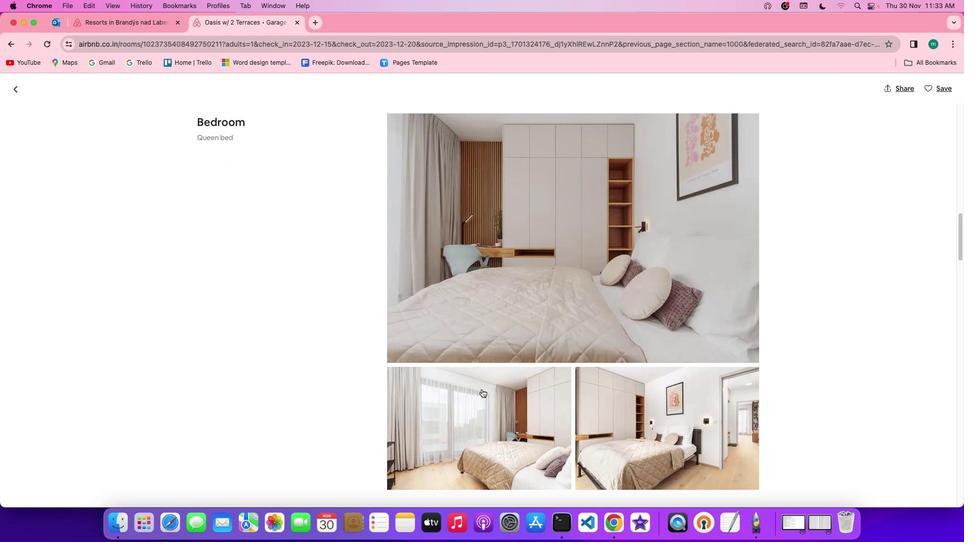 
Action: Mouse scrolled (482, 389) with delta (0, -1)
Screenshot: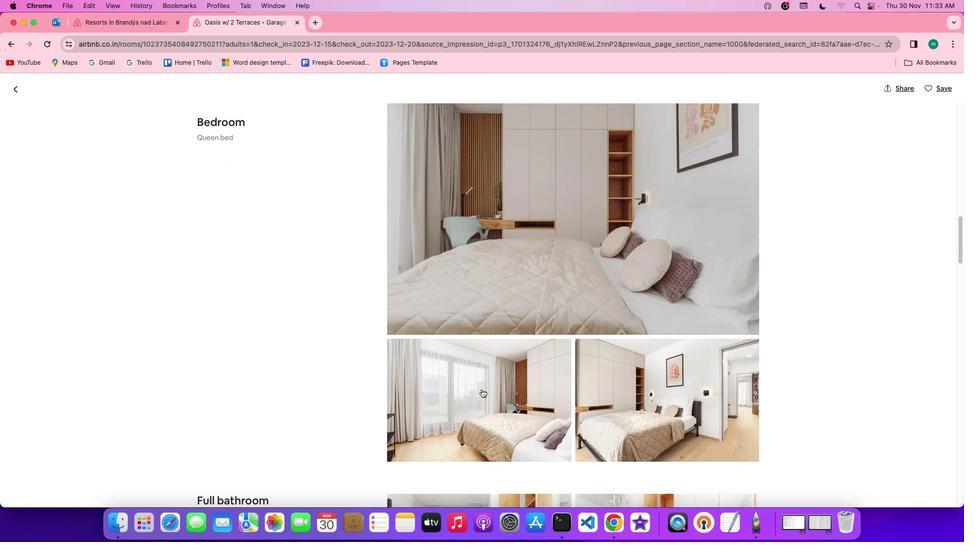 
Action: Mouse scrolled (482, 389) with delta (0, 0)
Screenshot: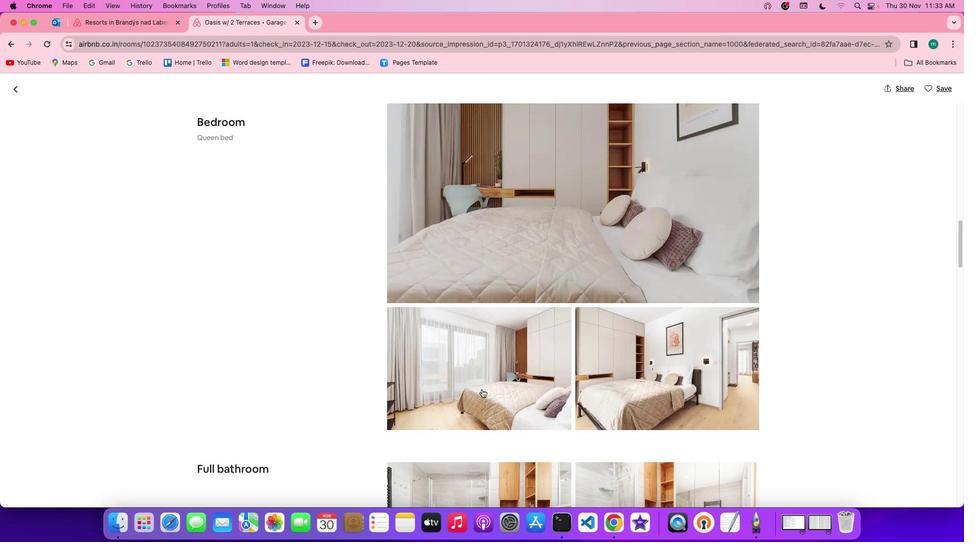 
Action: Mouse scrolled (482, 389) with delta (0, 0)
Screenshot: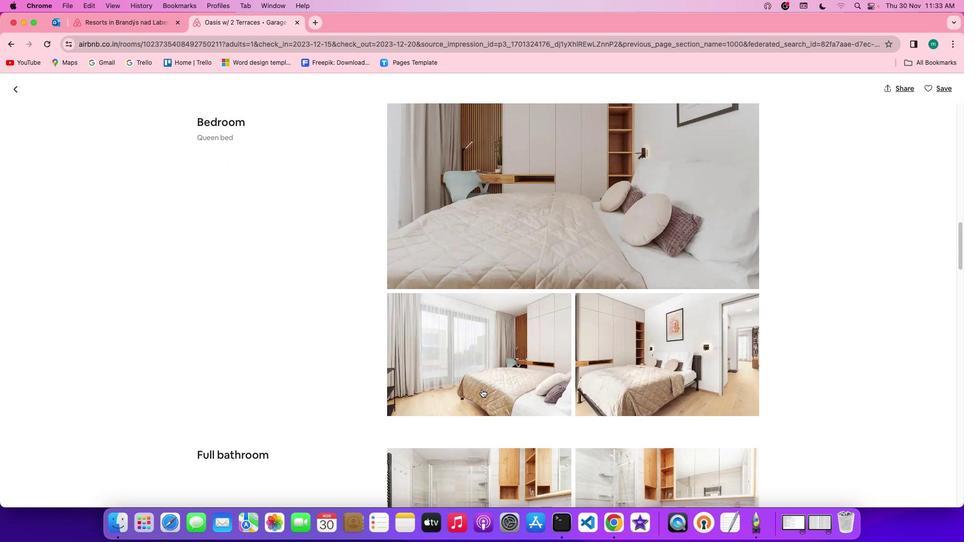 
Action: Mouse scrolled (482, 389) with delta (0, -1)
Screenshot: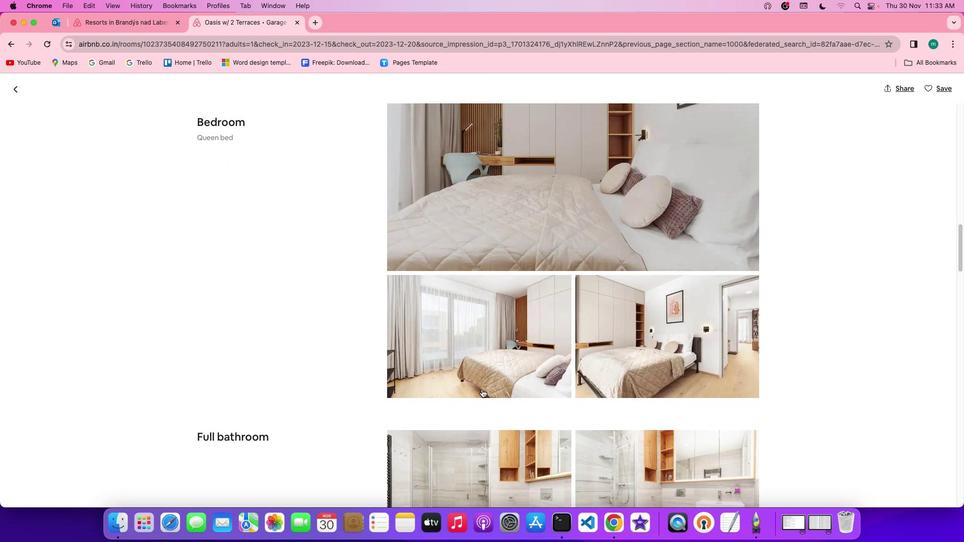 
Action: Mouse scrolled (482, 389) with delta (0, -1)
Screenshot: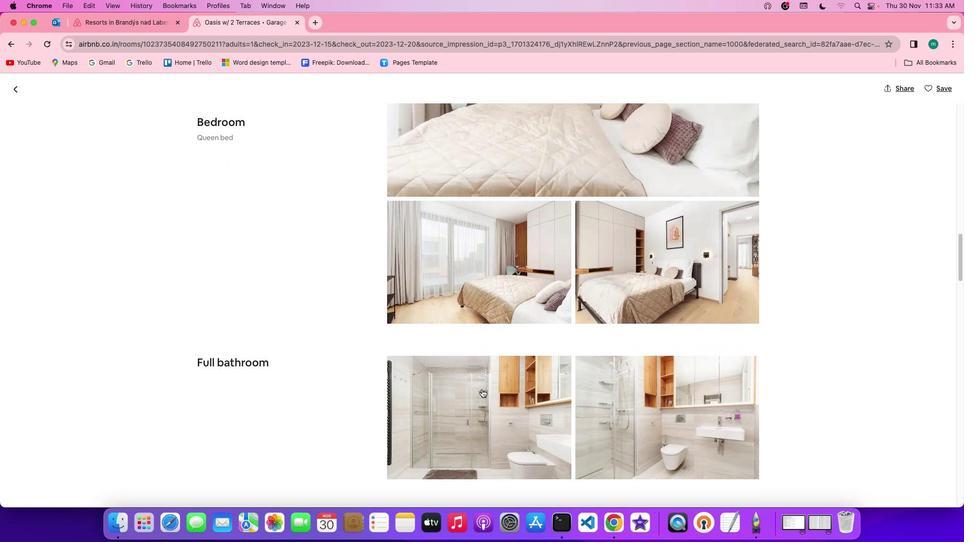 
Action: Mouse scrolled (482, 389) with delta (0, 0)
Screenshot: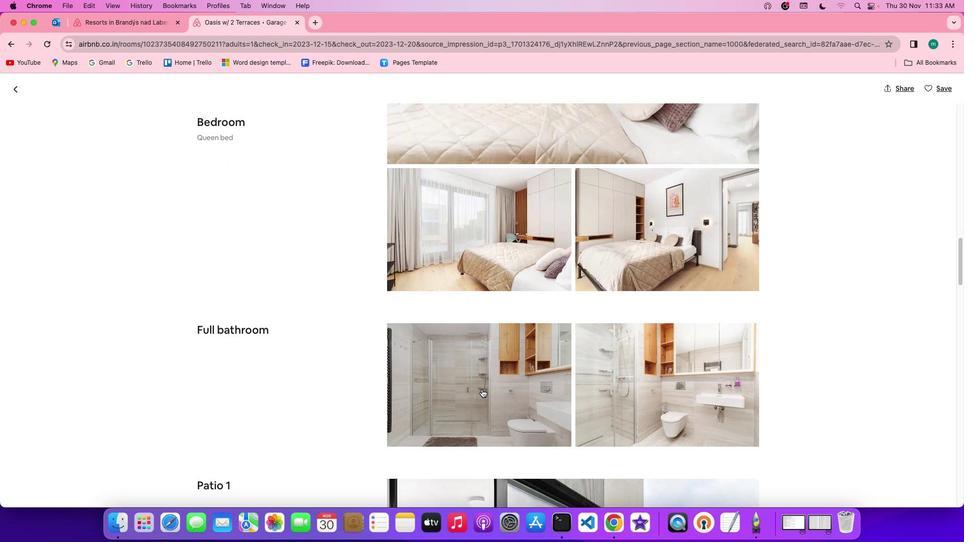 
Action: Mouse scrolled (482, 389) with delta (0, 0)
Screenshot: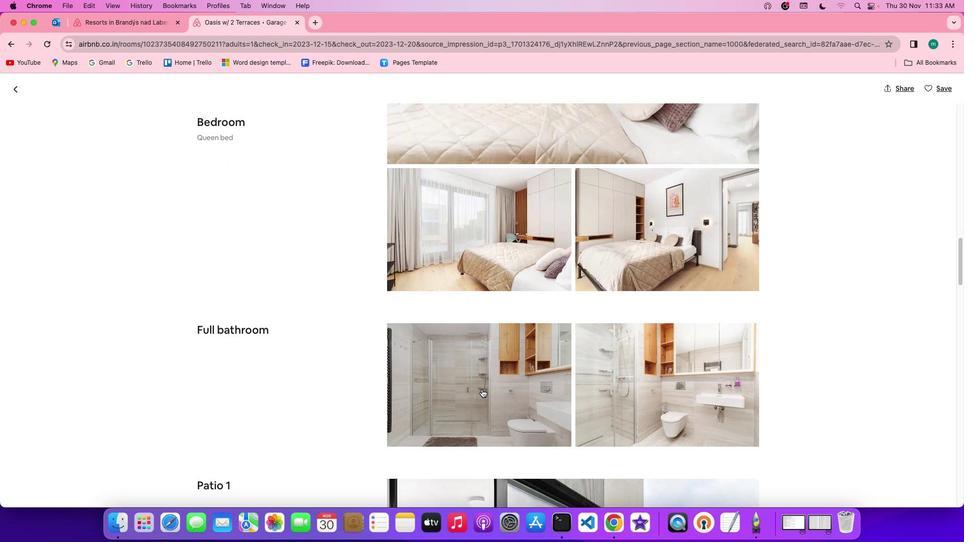 
Action: Mouse scrolled (482, 389) with delta (0, -1)
Screenshot: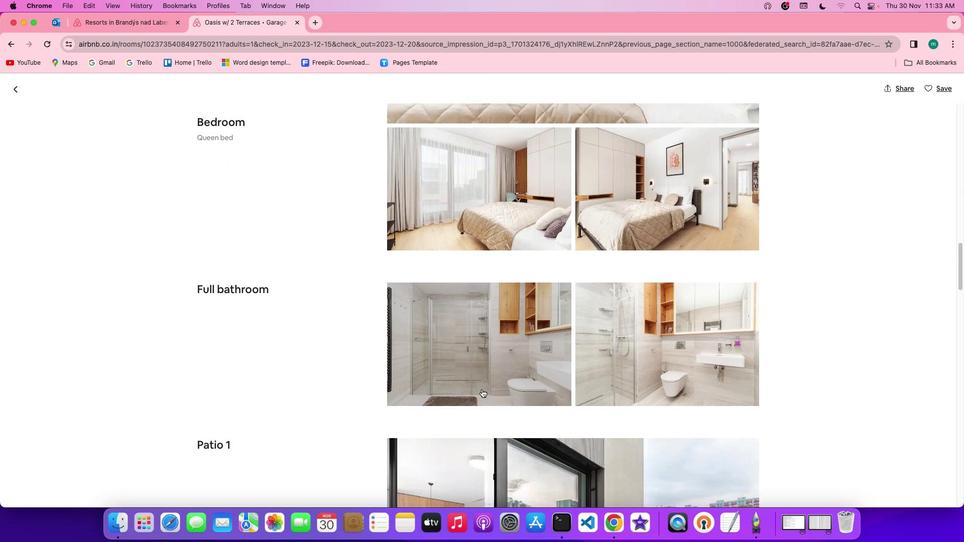 
Action: Mouse scrolled (482, 389) with delta (0, 0)
Screenshot: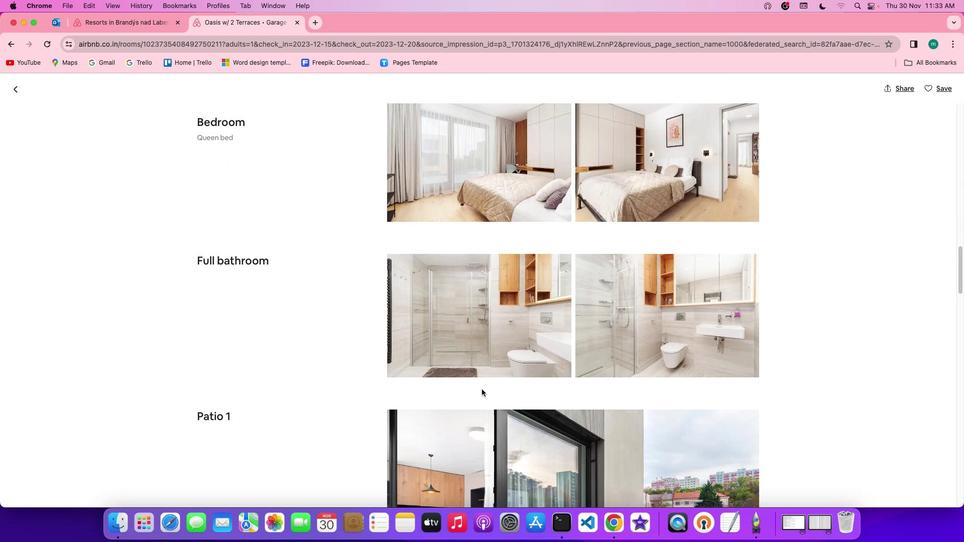 
Action: Mouse scrolled (482, 389) with delta (0, 0)
Screenshot: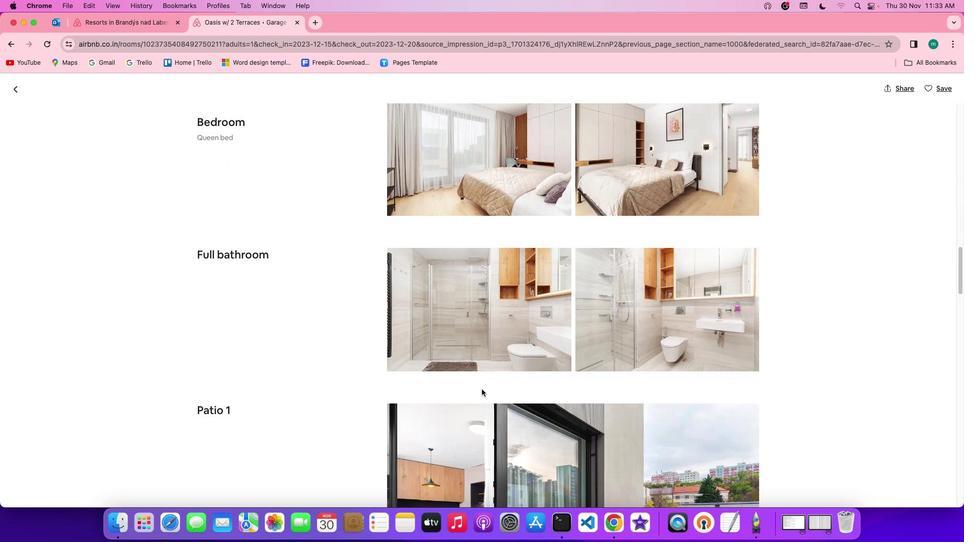 
Action: Mouse scrolled (482, 389) with delta (0, 0)
Screenshot: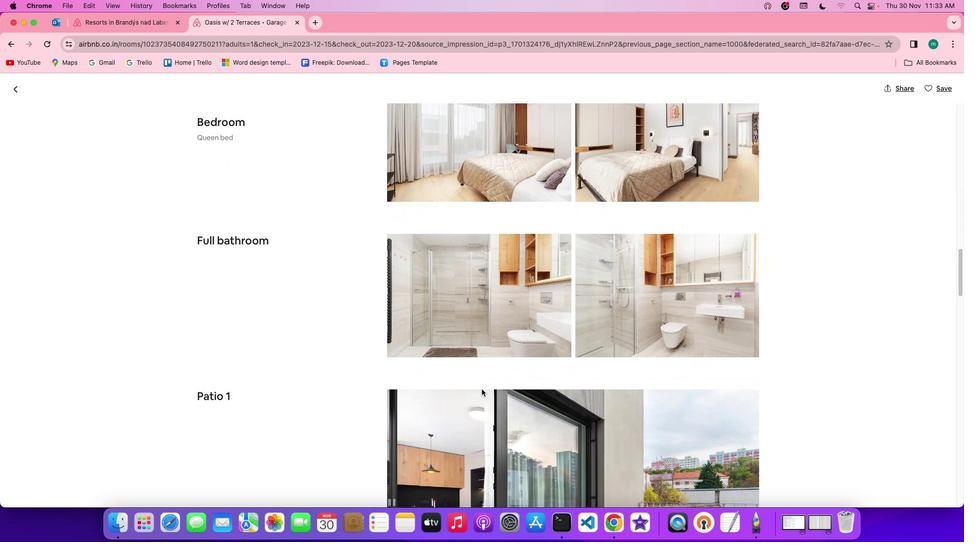 
Action: Mouse scrolled (482, 389) with delta (0, -1)
Screenshot: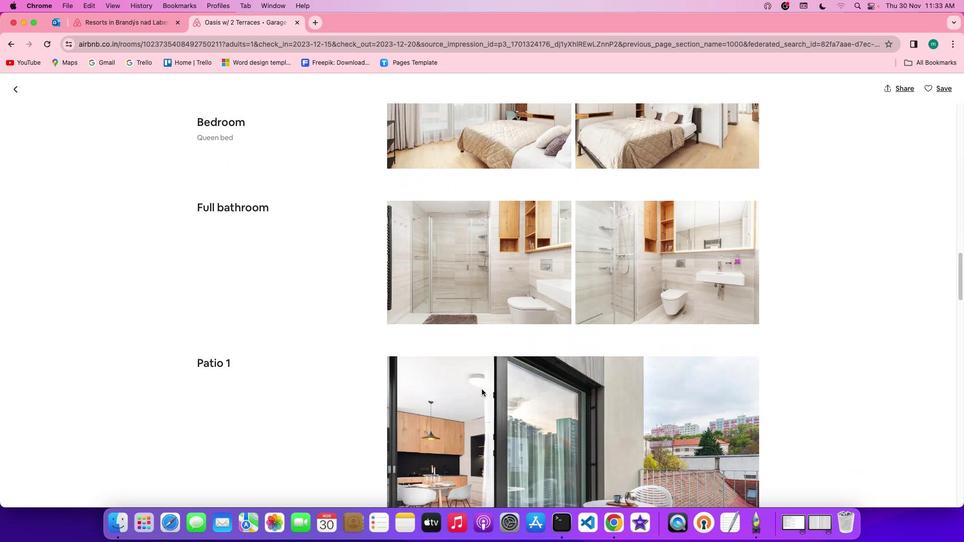 
Action: Mouse scrolled (482, 389) with delta (0, 0)
Screenshot: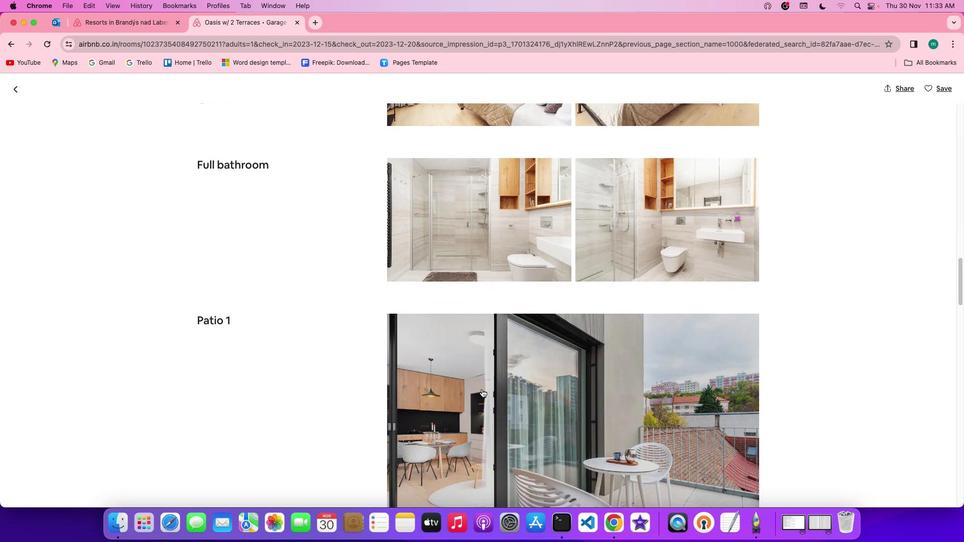 
Action: Mouse scrolled (482, 389) with delta (0, 0)
Screenshot: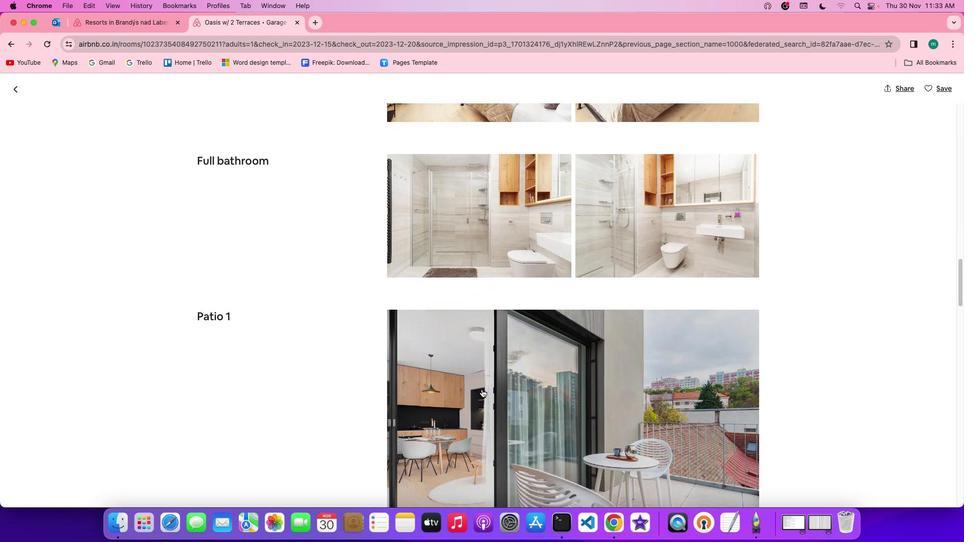 
Action: Mouse scrolled (482, 389) with delta (0, 0)
Screenshot: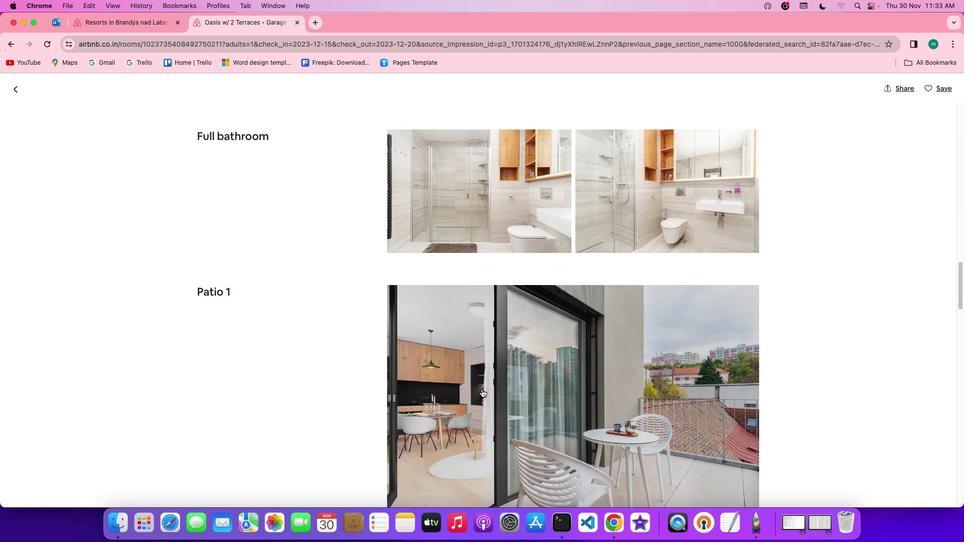 
Action: Mouse scrolled (482, 389) with delta (0, 0)
Screenshot: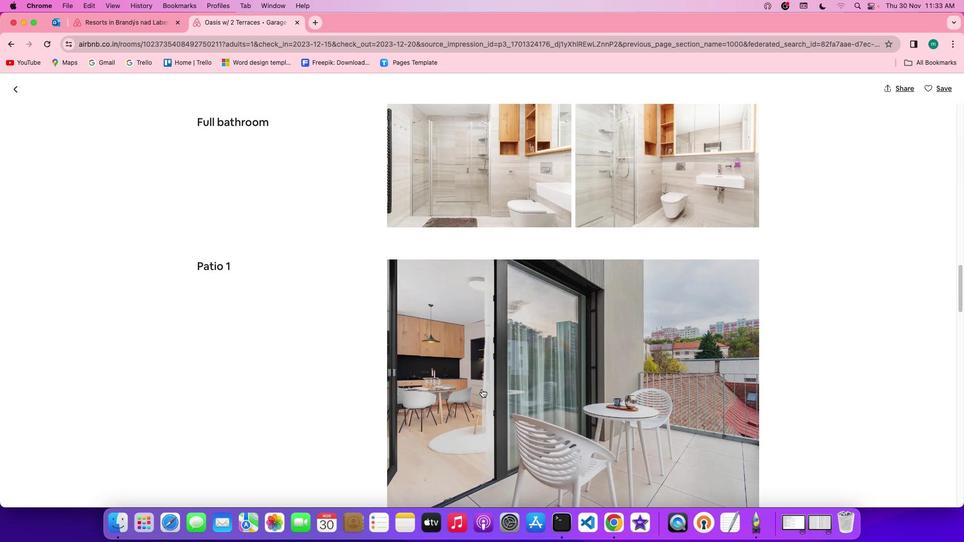 
Action: Mouse scrolled (482, 389) with delta (0, 0)
Screenshot: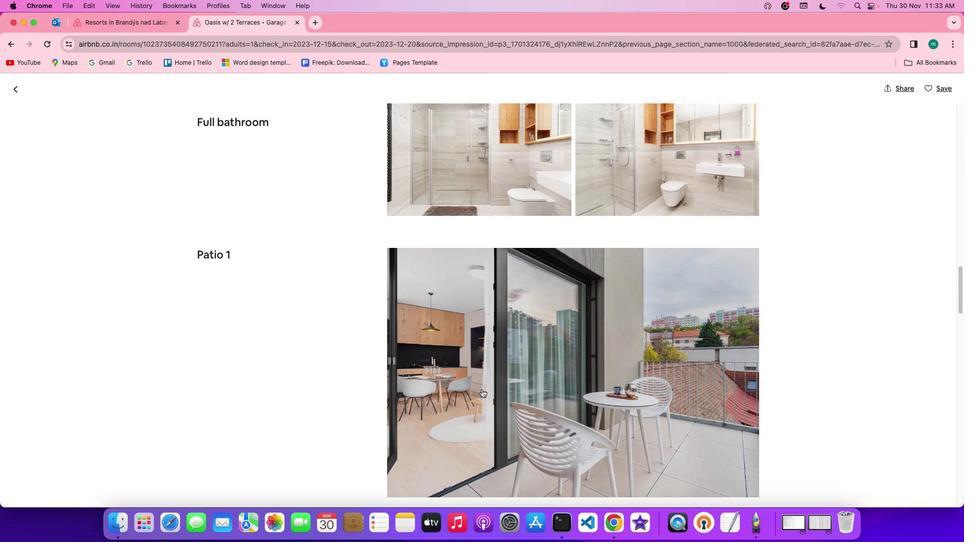 
Action: Mouse scrolled (482, 389) with delta (0, -1)
Screenshot: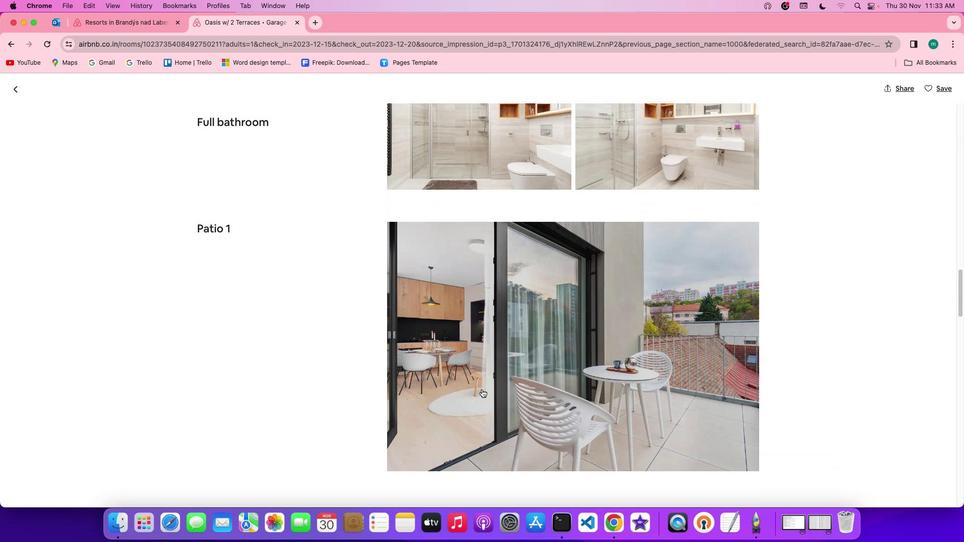 
Action: Mouse scrolled (482, 389) with delta (0, 0)
Screenshot: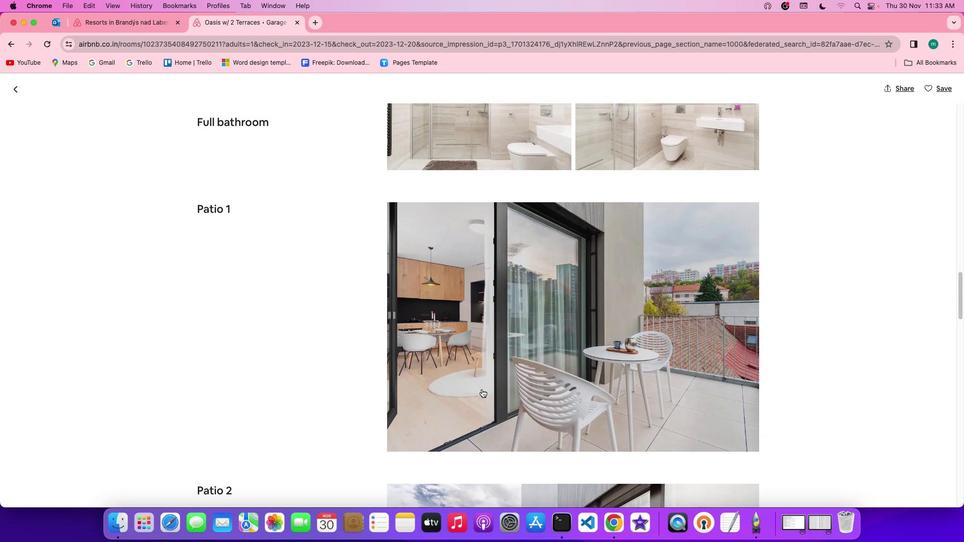 
Action: Mouse scrolled (482, 389) with delta (0, 0)
Screenshot: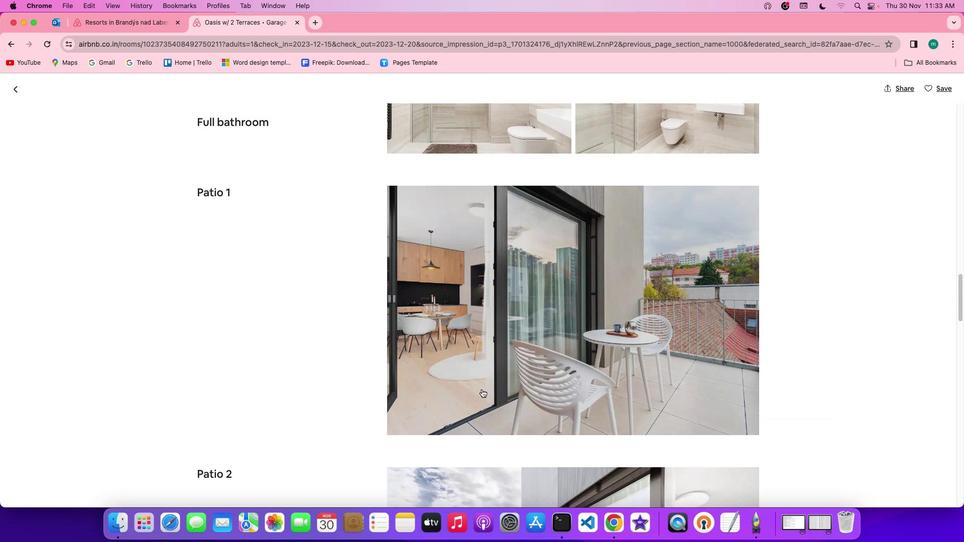 
Action: Mouse scrolled (482, 389) with delta (0, -1)
Screenshot: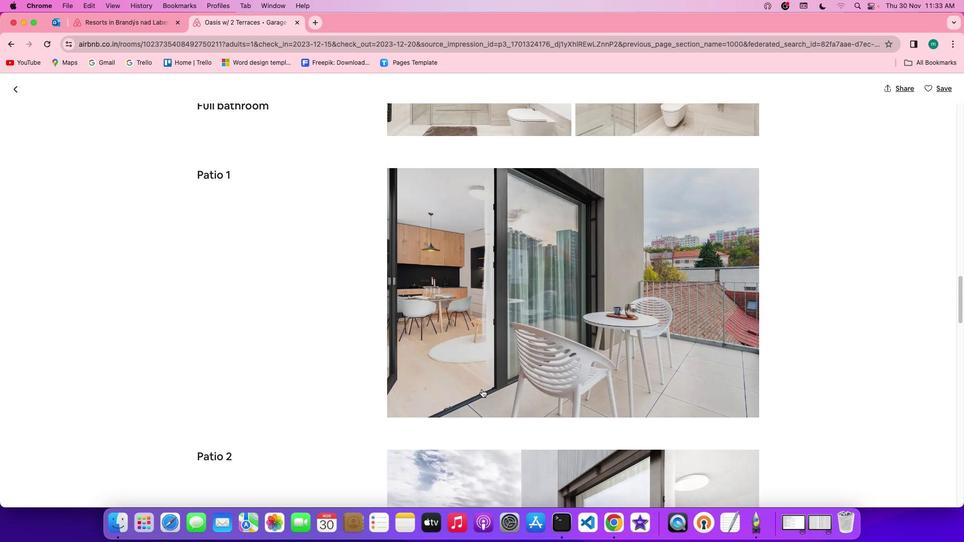 
Action: Mouse scrolled (482, 389) with delta (0, 0)
Screenshot: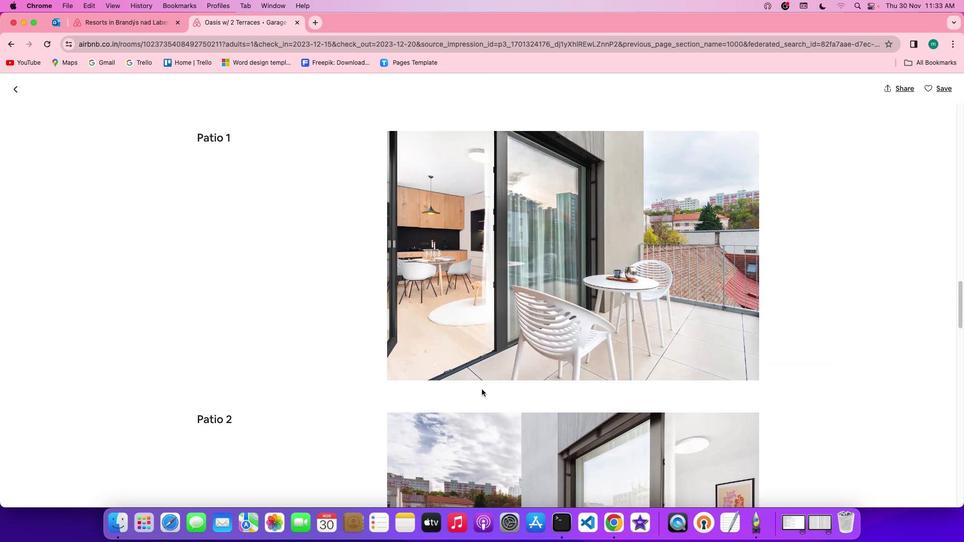 
Action: Mouse scrolled (482, 389) with delta (0, 0)
Screenshot: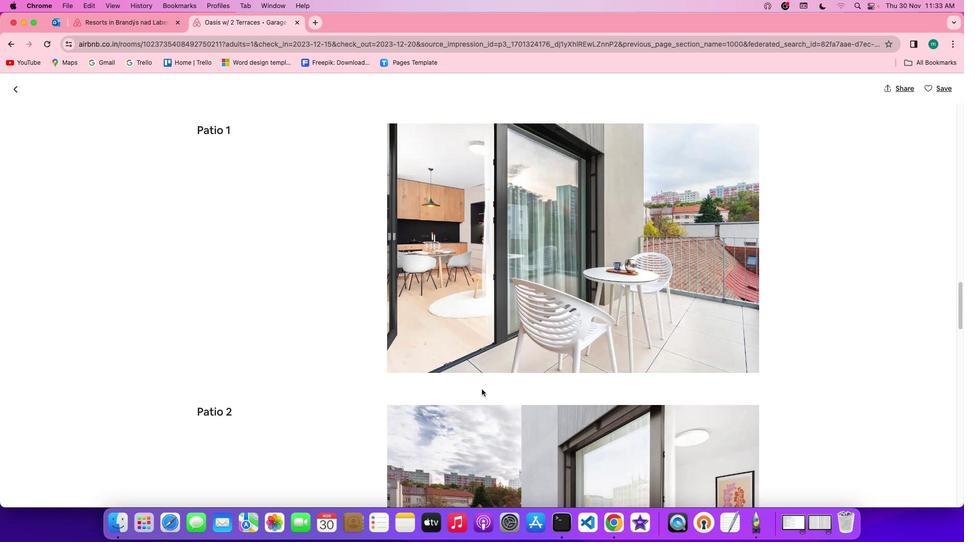 
Action: Mouse scrolled (482, 389) with delta (0, -1)
Screenshot: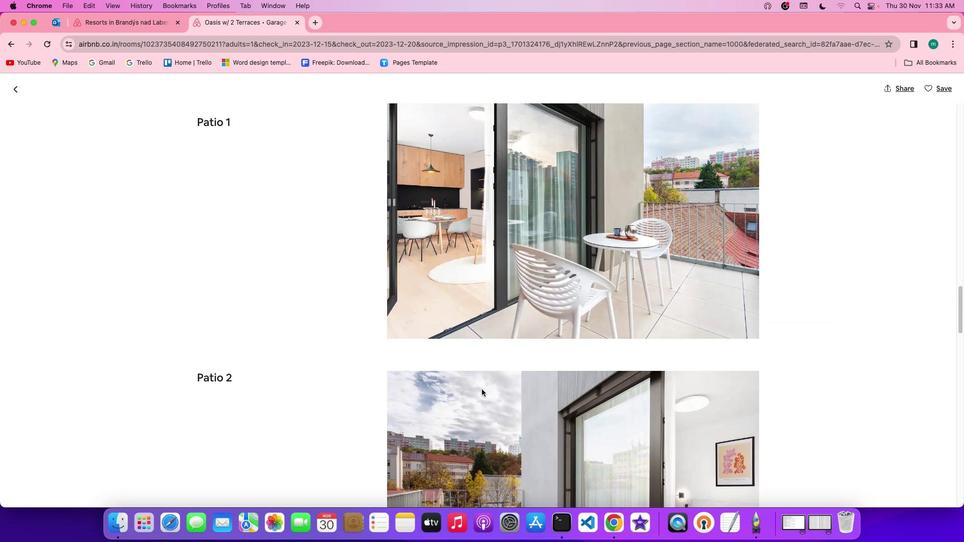 
Action: Mouse scrolled (482, 389) with delta (0, -1)
Screenshot: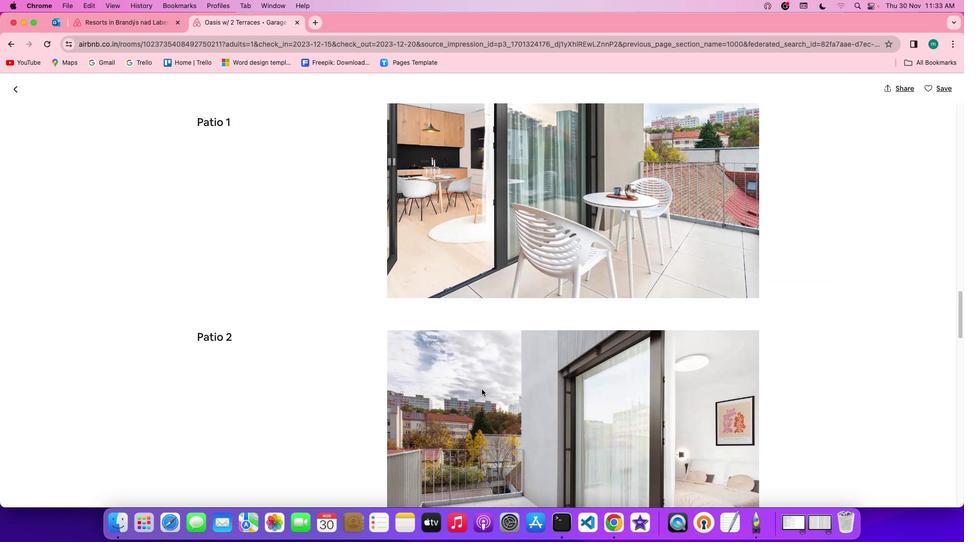 
Action: Mouse scrolled (482, 389) with delta (0, 0)
Screenshot: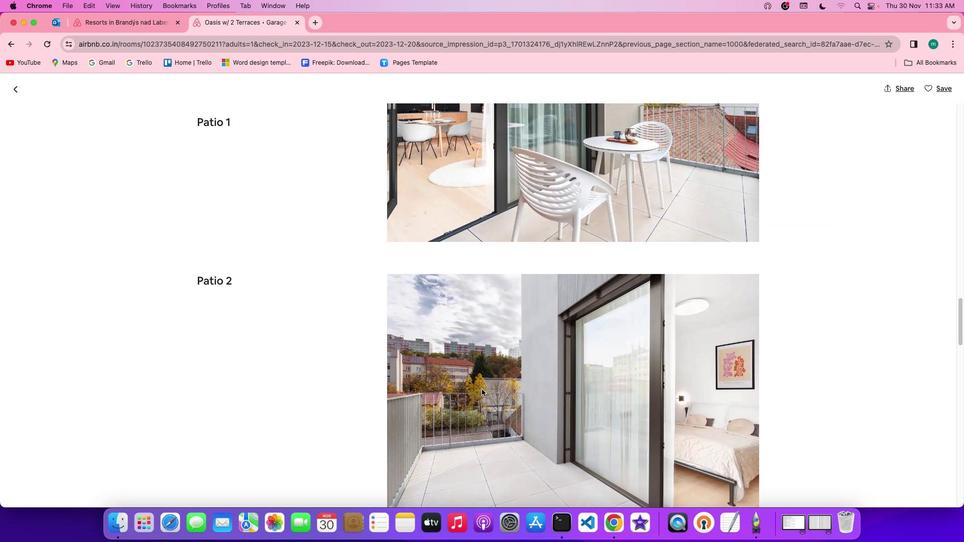 
Action: Mouse scrolled (482, 389) with delta (0, 0)
Screenshot: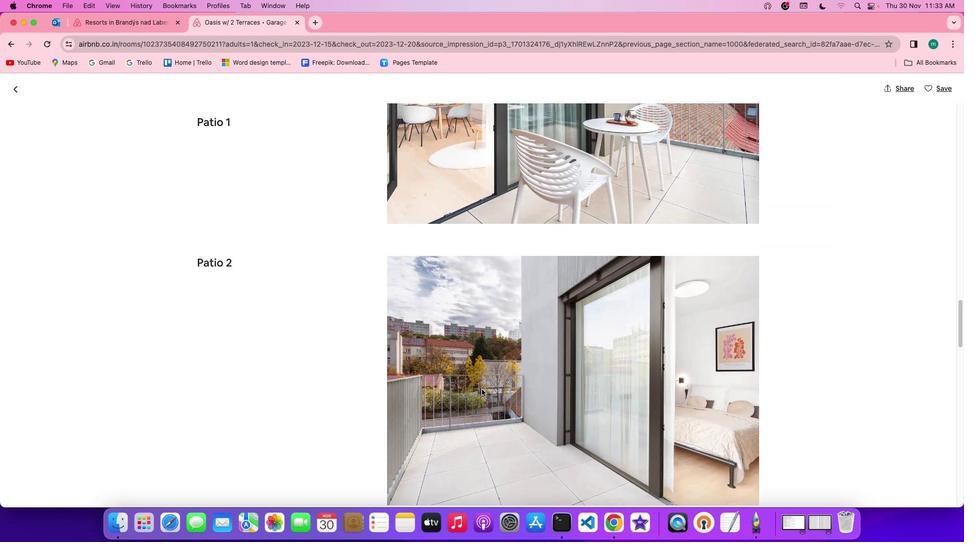 
Action: Mouse scrolled (482, 389) with delta (0, -1)
Screenshot: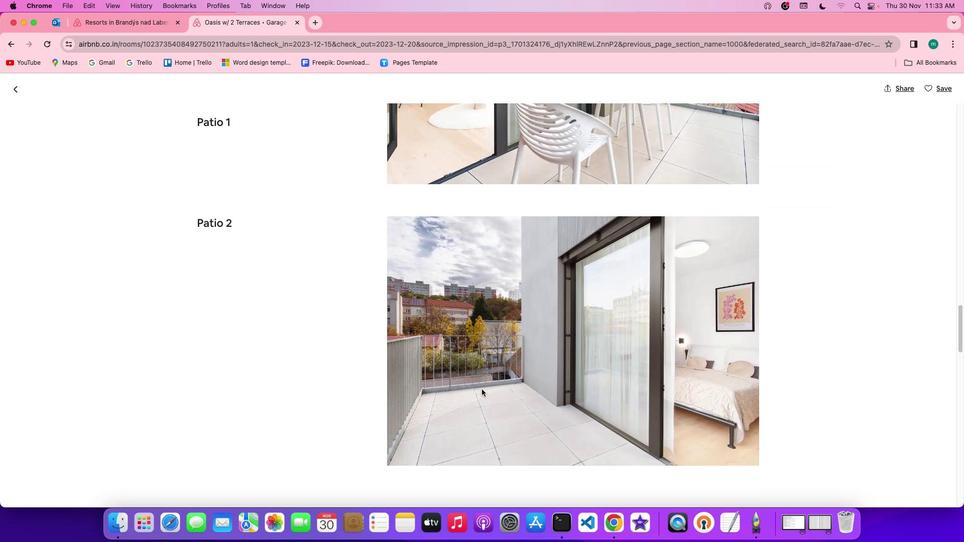 
Action: Mouse scrolled (482, 389) with delta (0, -2)
Screenshot: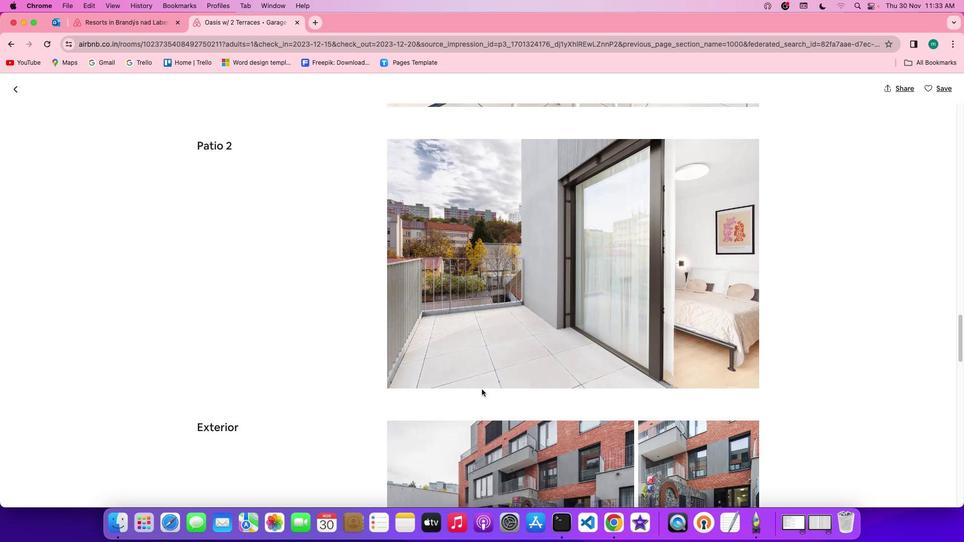 
Action: Mouse scrolled (482, 389) with delta (0, 0)
Screenshot: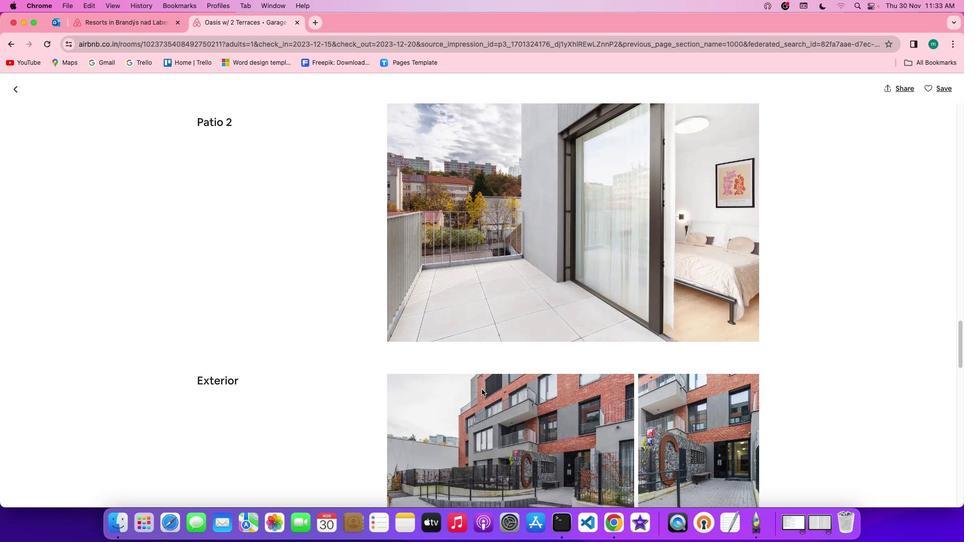 
Action: Mouse scrolled (482, 389) with delta (0, 0)
Screenshot: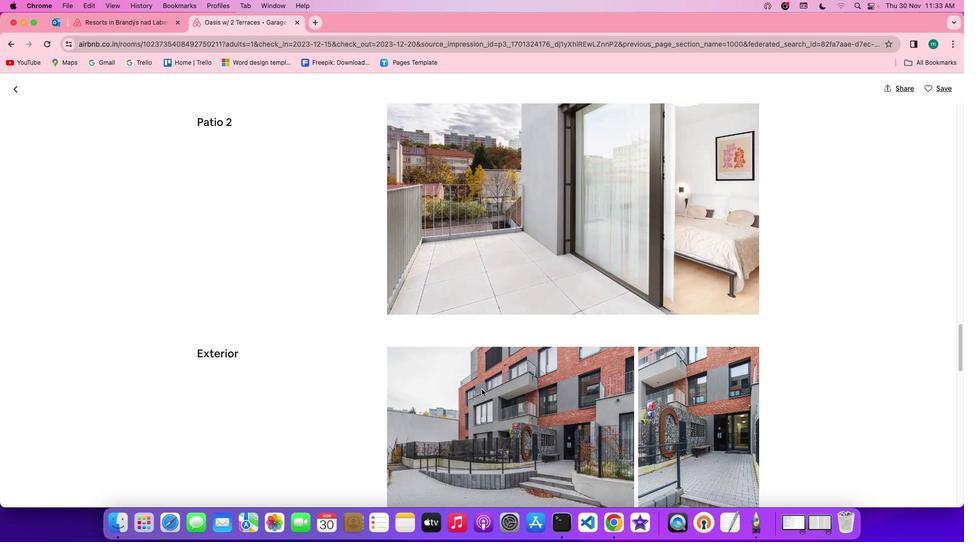 
Action: Mouse scrolled (482, 389) with delta (0, -1)
Screenshot: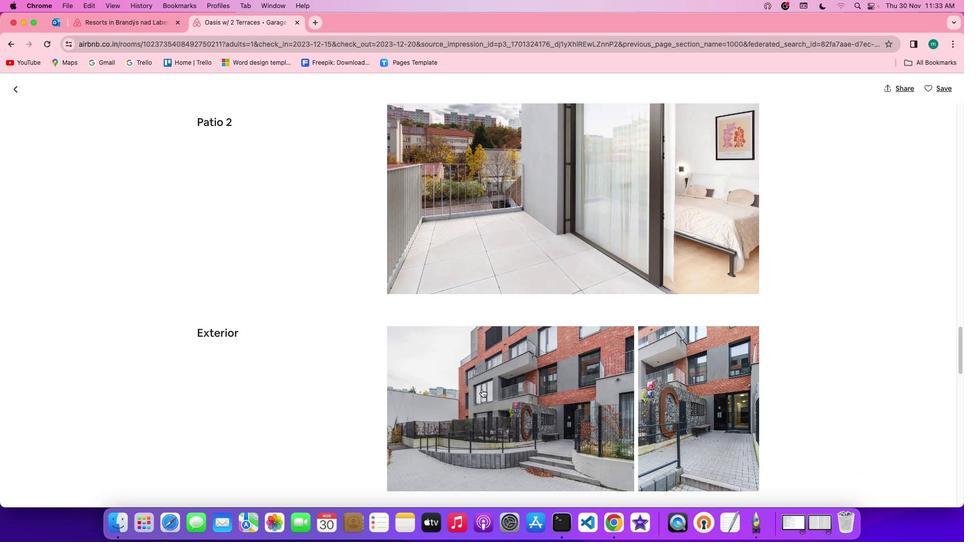 
Action: Mouse scrolled (482, 389) with delta (0, -2)
Screenshot: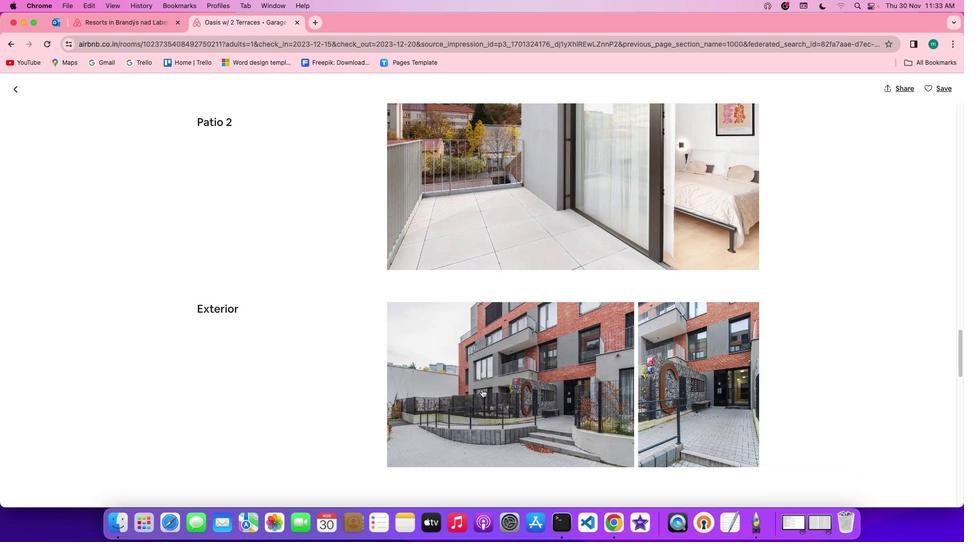 
Action: Mouse scrolled (482, 389) with delta (0, 0)
Screenshot: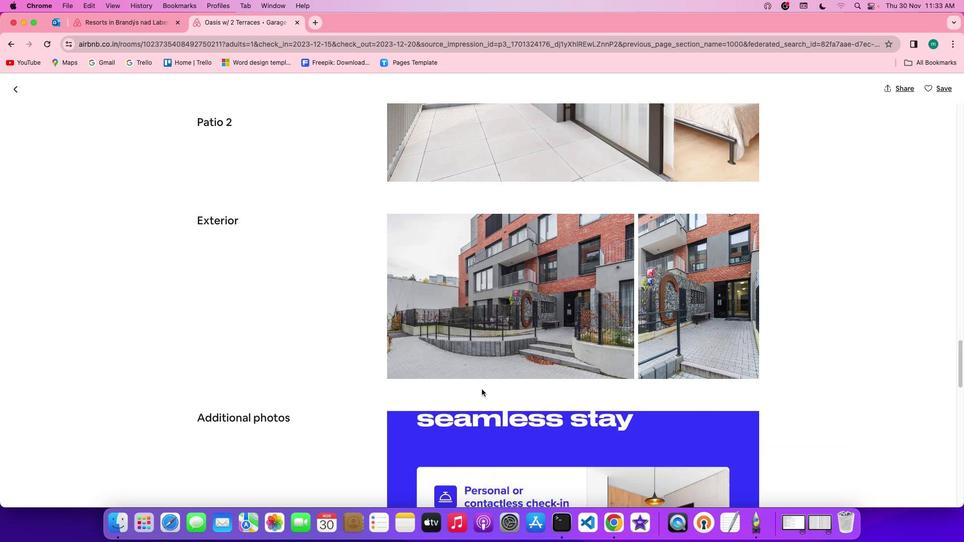 
Action: Mouse scrolled (482, 389) with delta (0, 0)
Screenshot: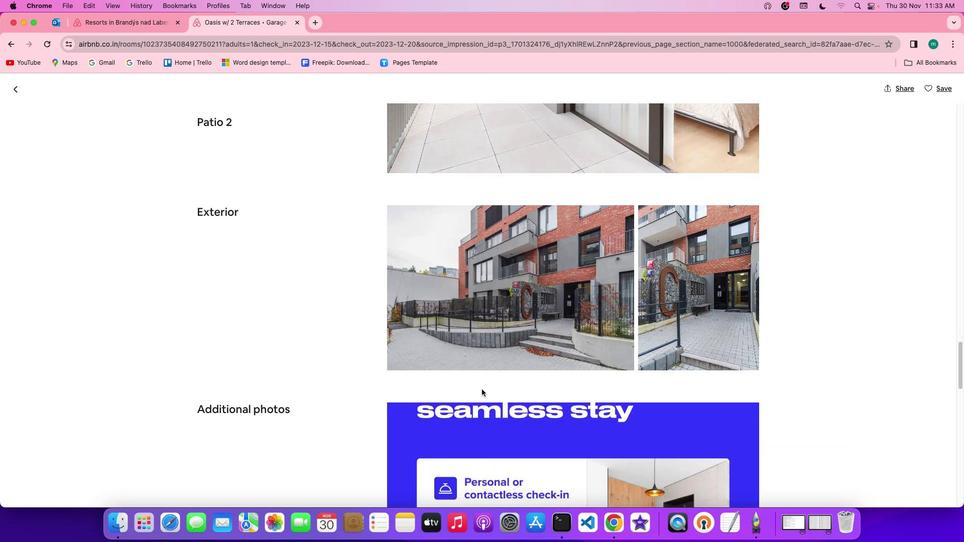 
Action: Mouse scrolled (482, 389) with delta (0, -1)
Screenshot: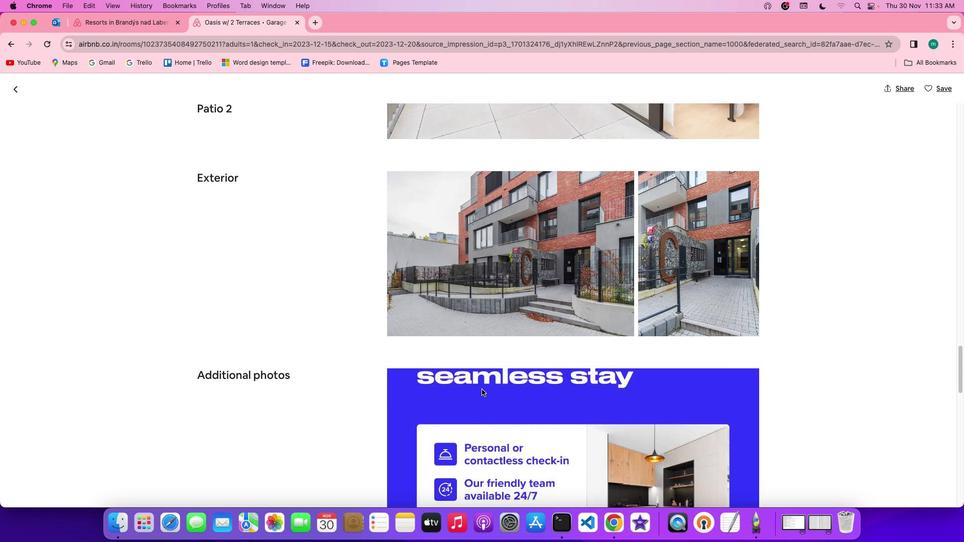 
Action: Mouse scrolled (482, 389) with delta (0, -1)
Screenshot: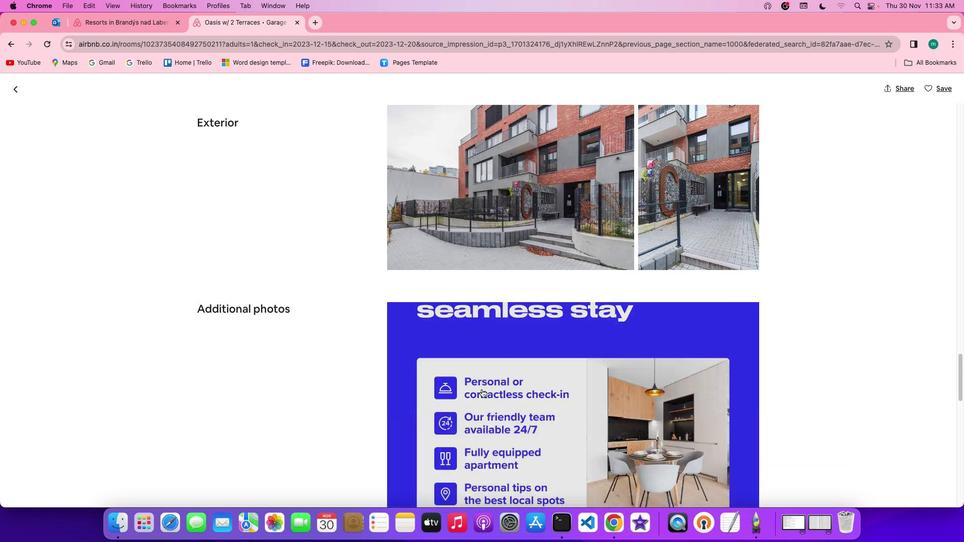 
Action: Mouse scrolled (482, 389) with delta (0, 0)
Screenshot: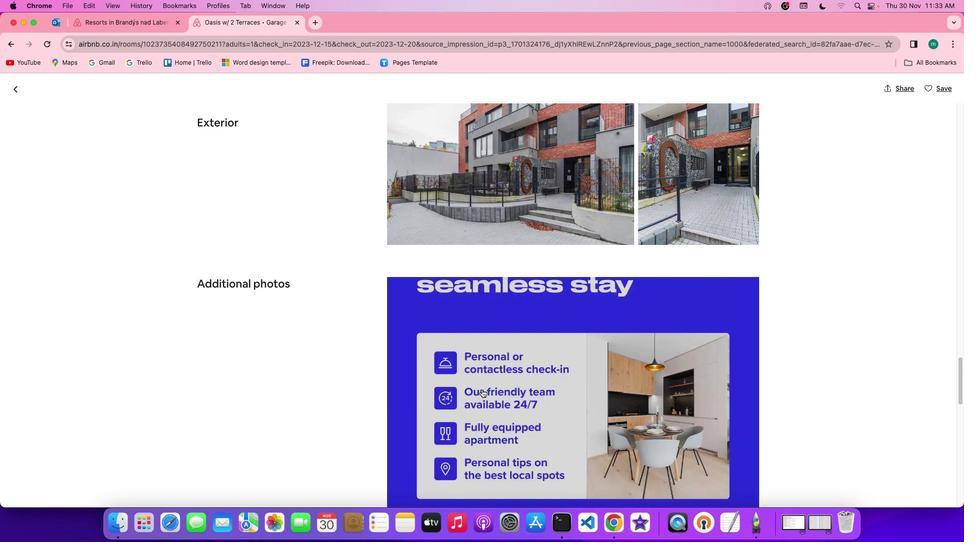 
Action: Mouse scrolled (482, 389) with delta (0, 0)
Screenshot: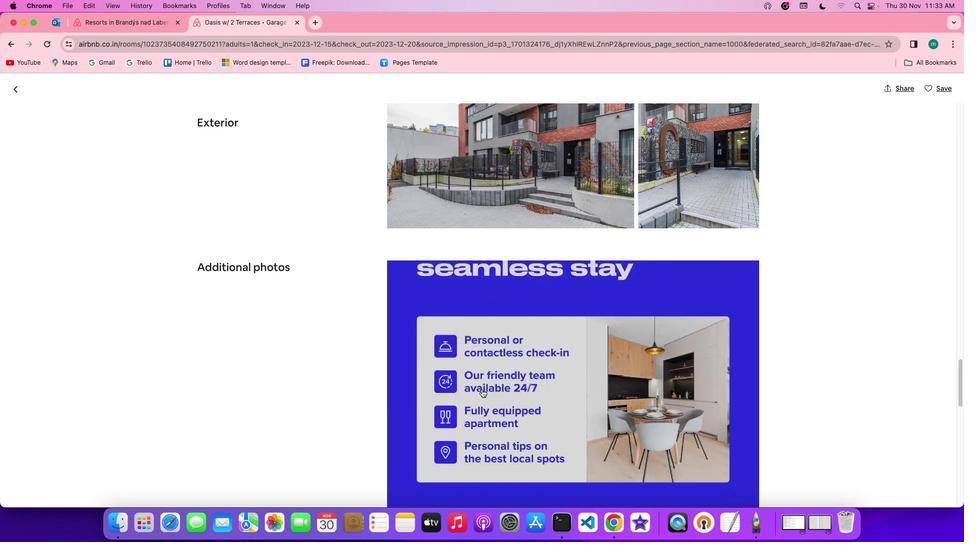
Action: Mouse scrolled (482, 389) with delta (0, -1)
Screenshot: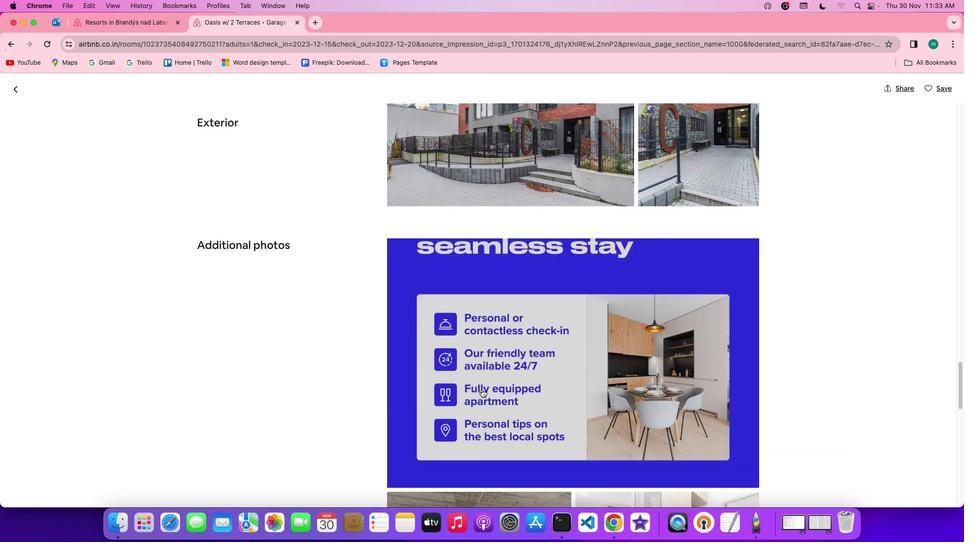 
Action: Mouse scrolled (482, 389) with delta (0, -1)
Screenshot: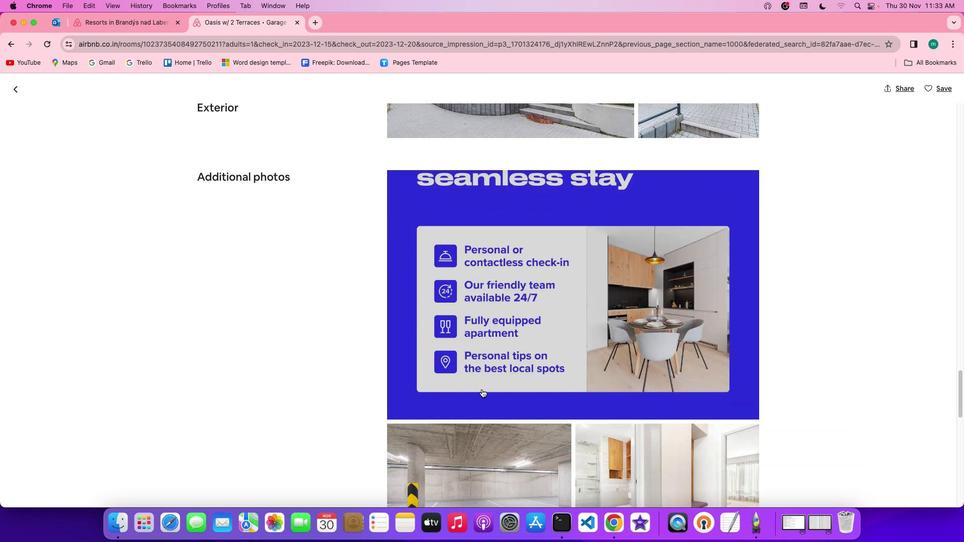
Action: Mouse scrolled (482, 389) with delta (0, 0)
Screenshot: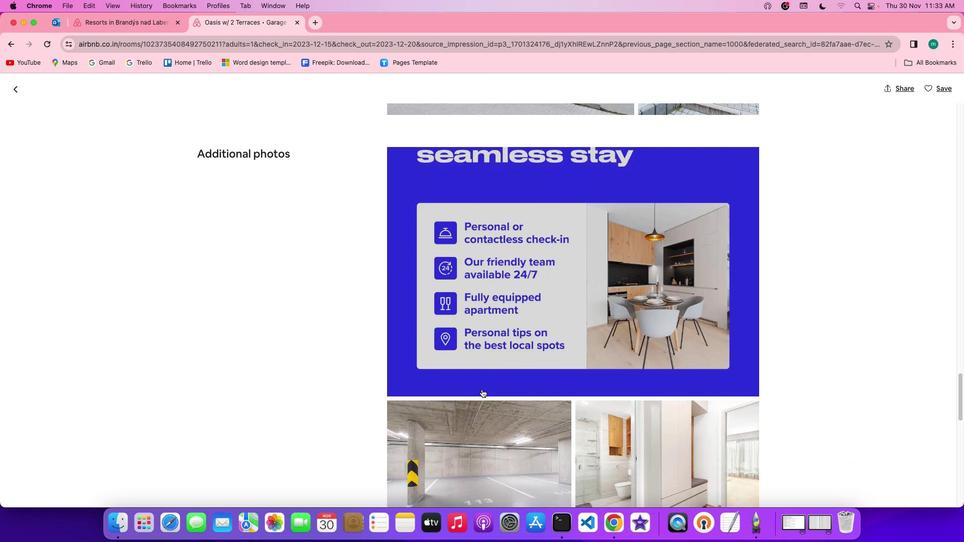 
Action: Mouse scrolled (482, 389) with delta (0, 0)
Screenshot: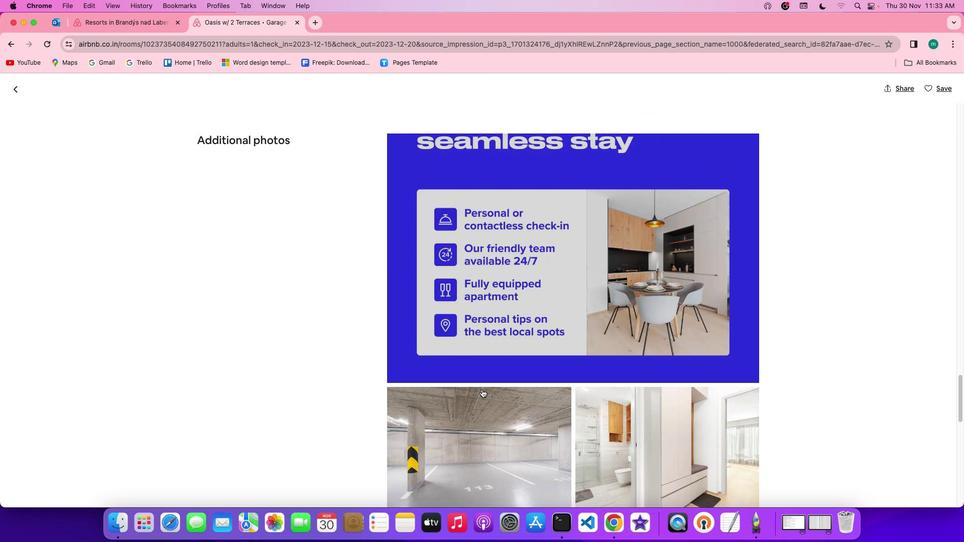 
Action: Mouse scrolled (482, 389) with delta (0, -1)
Screenshot: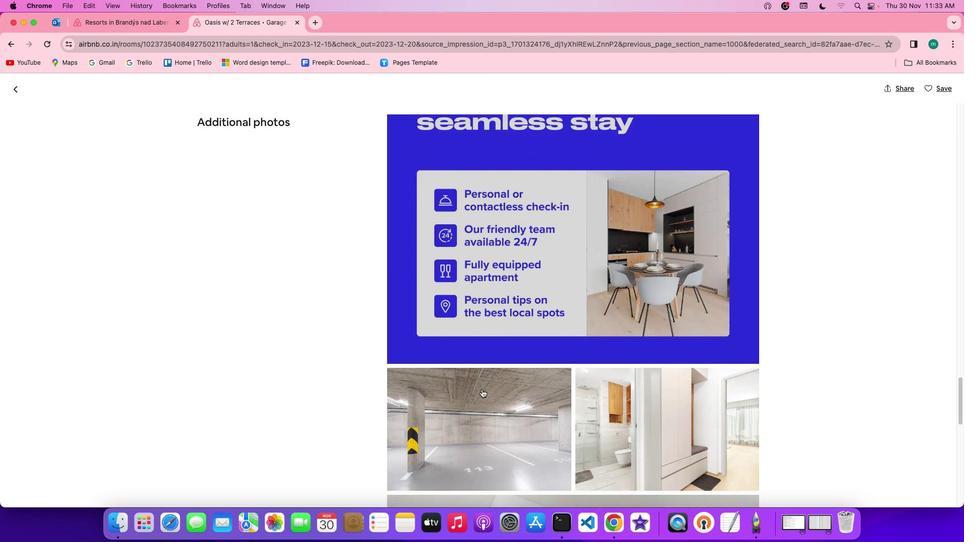 
Action: Mouse scrolled (482, 389) with delta (0, -1)
Screenshot: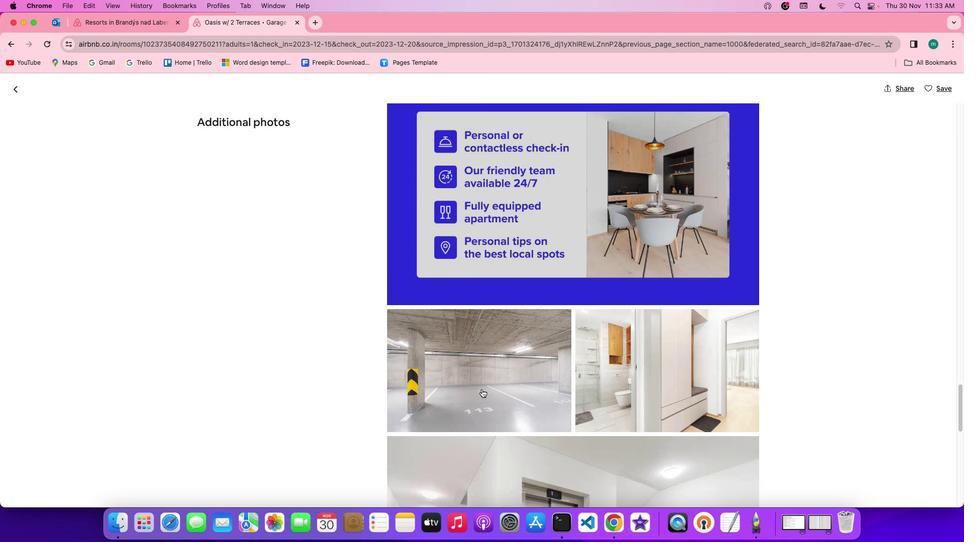 
Action: Mouse scrolled (482, 389) with delta (0, 0)
Screenshot: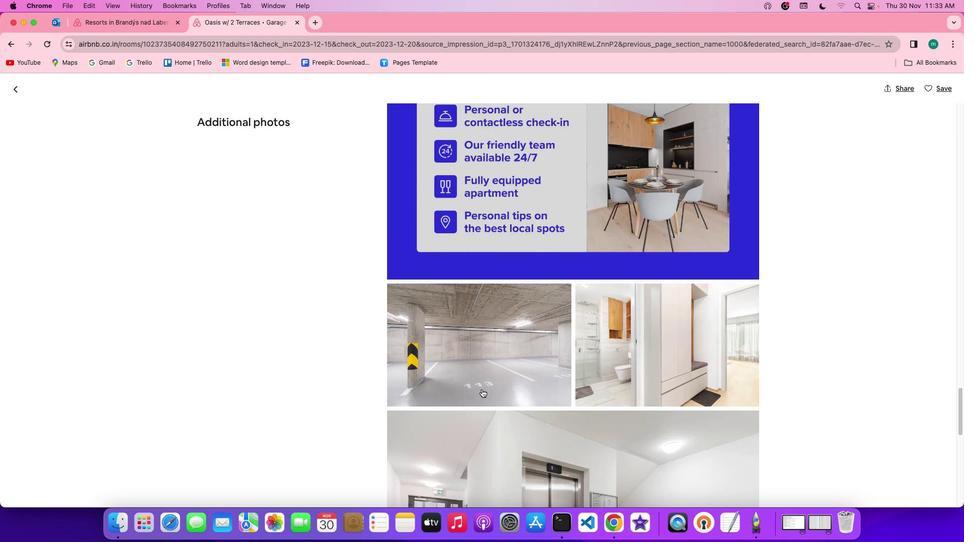 
Action: Mouse scrolled (482, 389) with delta (0, 0)
Screenshot: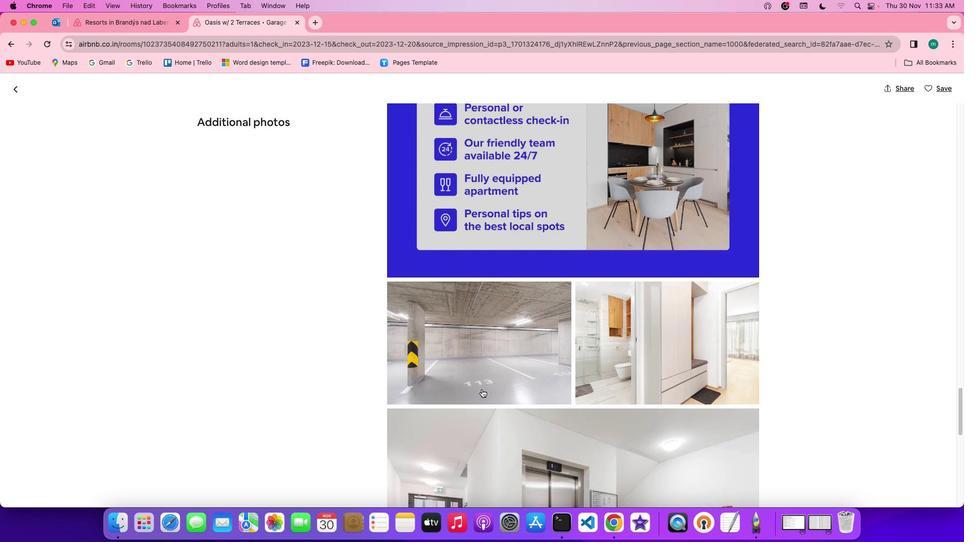 
Action: Mouse scrolled (482, 389) with delta (0, 0)
Screenshot: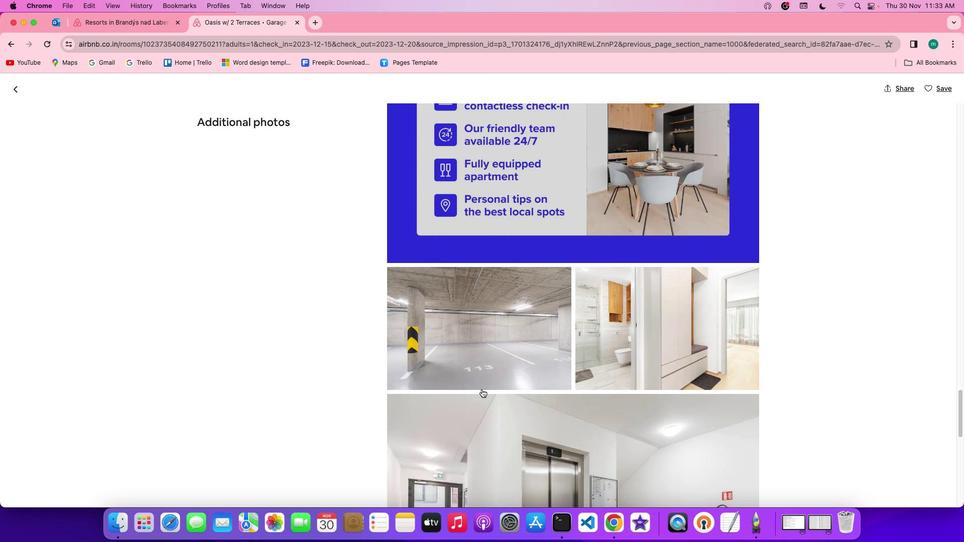 
Action: Mouse scrolled (482, 389) with delta (0, 0)
Screenshot: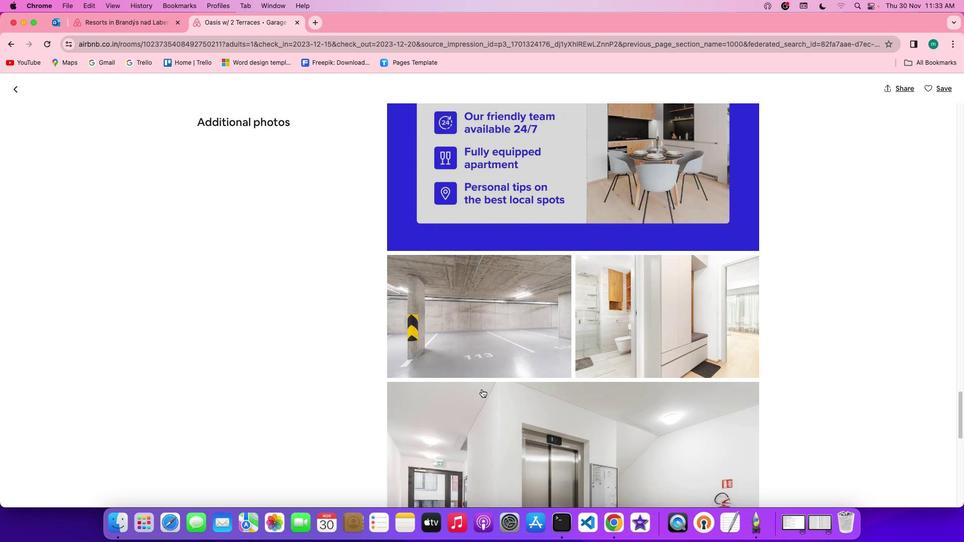 
Action: Mouse scrolled (482, 389) with delta (0, -1)
Screenshot: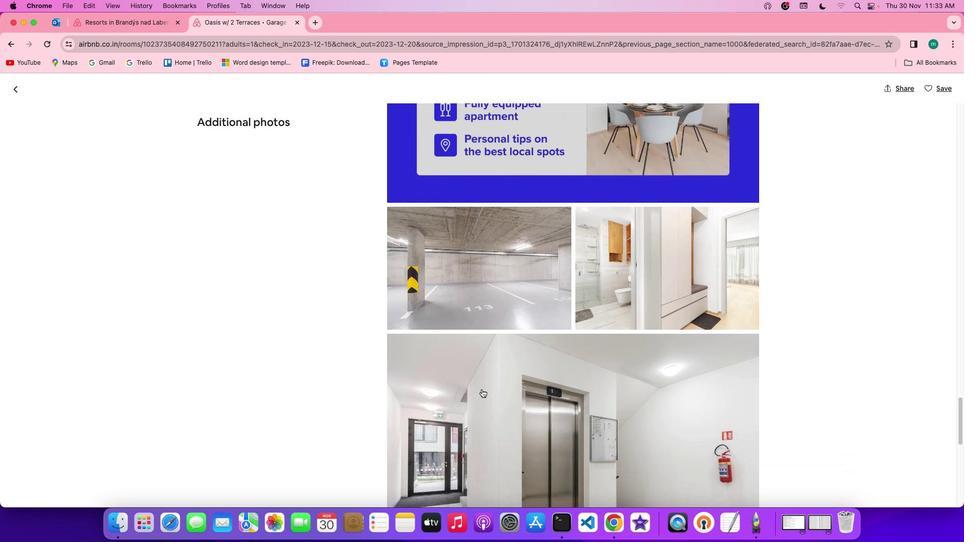 
Action: Mouse scrolled (482, 389) with delta (0, 0)
Screenshot: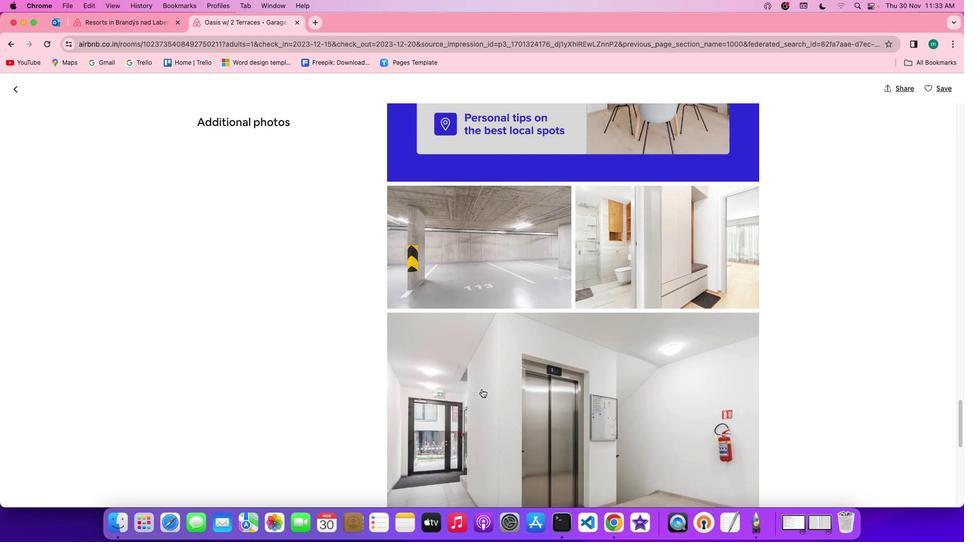 
Action: Mouse scrolled (482, 389) with delta (0, 0)
Screenshot: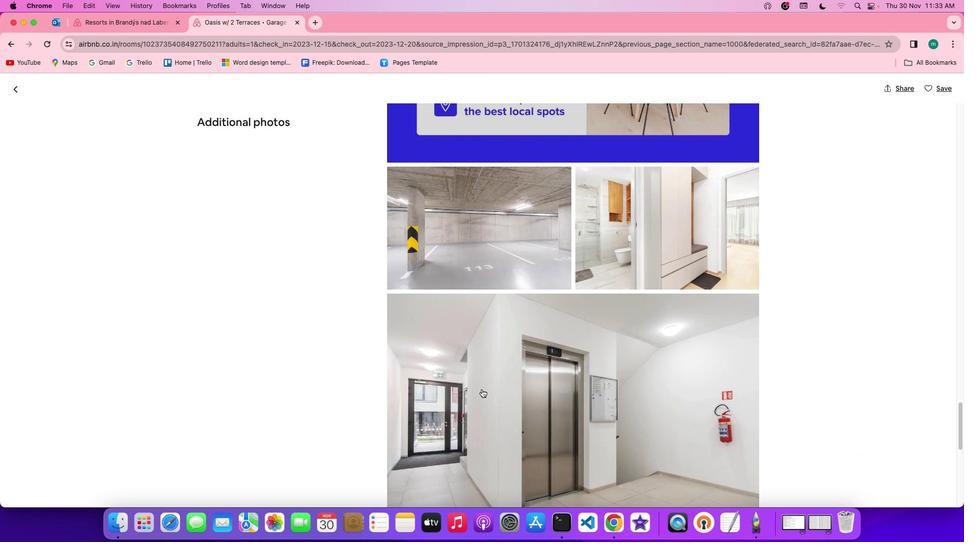 
Action: Mouse scrolled (482, 389) with delta (0, -1)
Screenshot: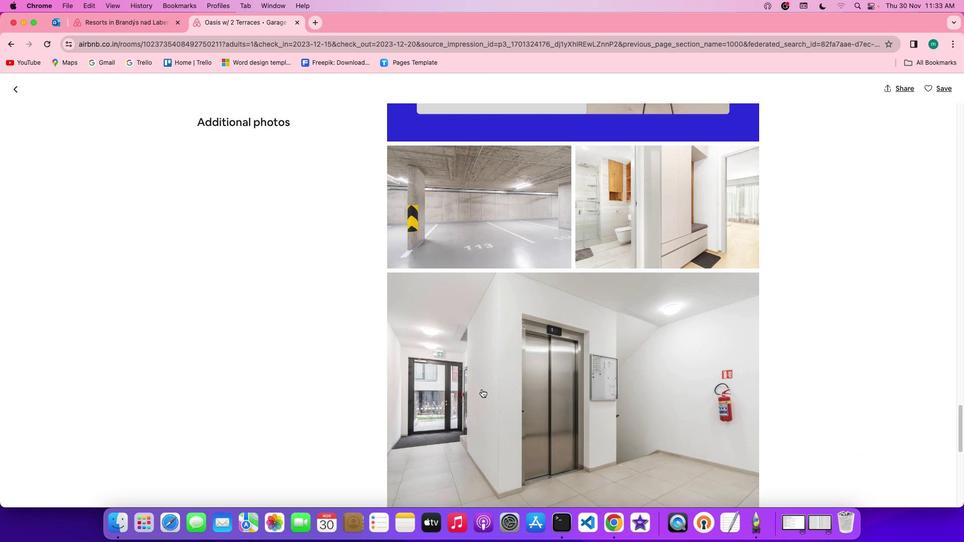 
Action: Mouse scrolled (482, 389) with delta (0, -1)
Screenshot: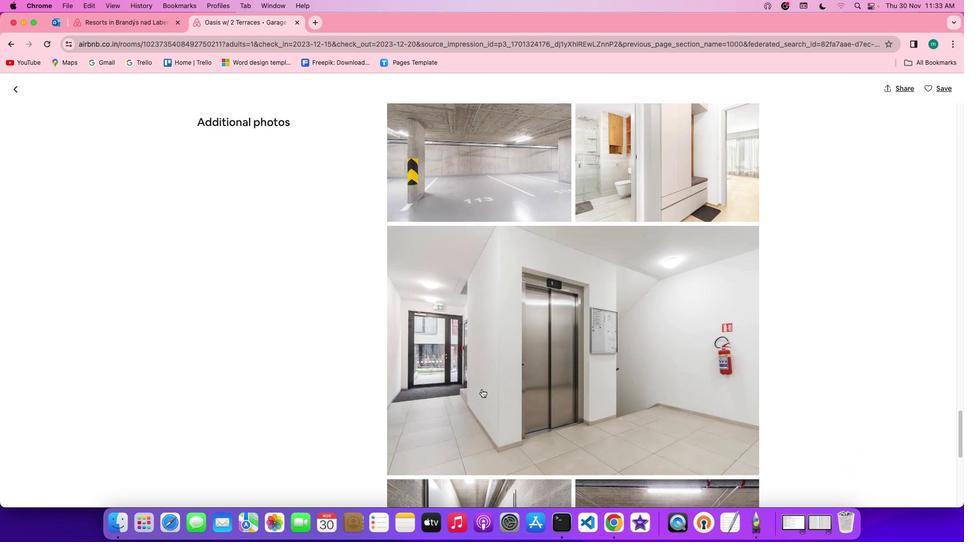 
Action: Mouse scrolled (482, 389) with delta (0, 0)
Screenshot: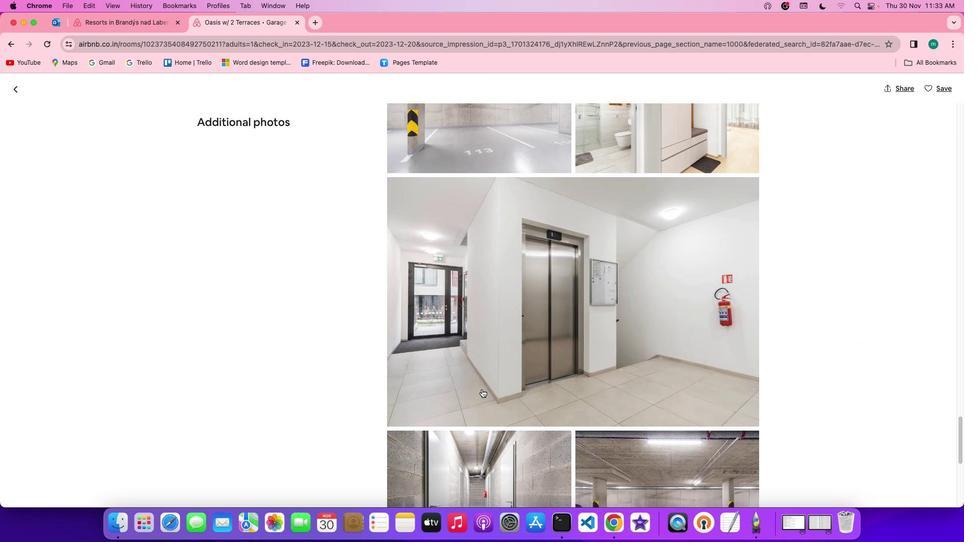 
Action: Mouse scrolled (482, 389) with delta (0, 0)
Screenshot: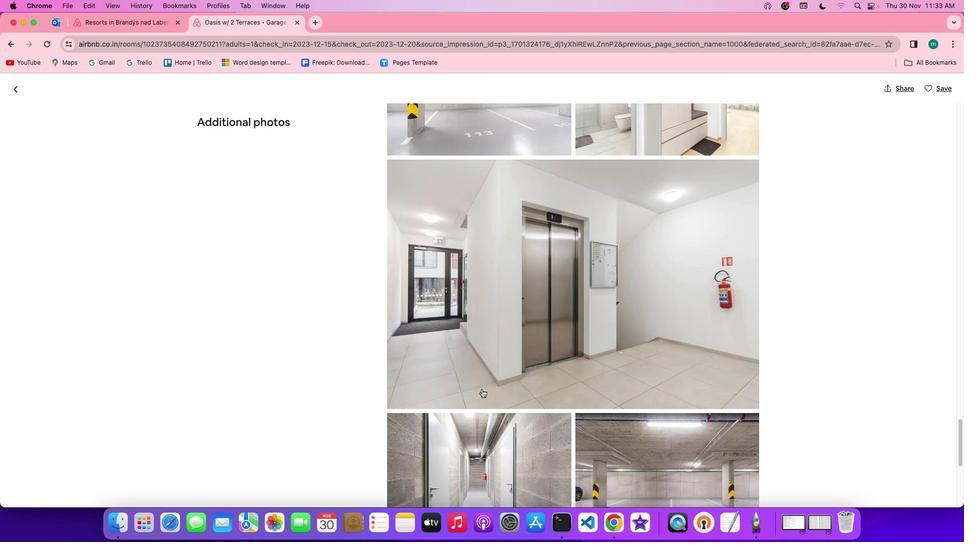 
Action: Mouse scrolled (482, 389) with delta (0, -1)
Screenshot: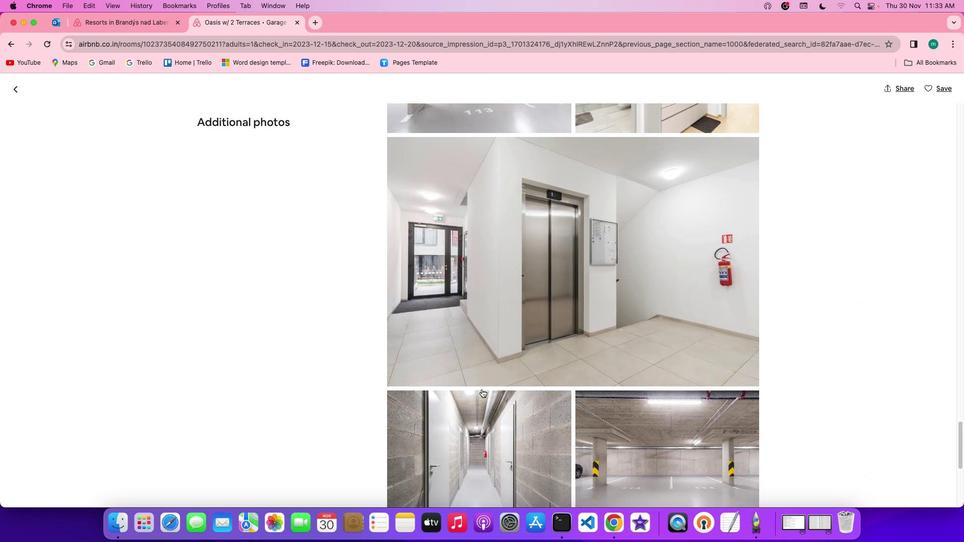 
Action: Mouse scrolled (482, 389) with delta (0, -1)
Screenshot: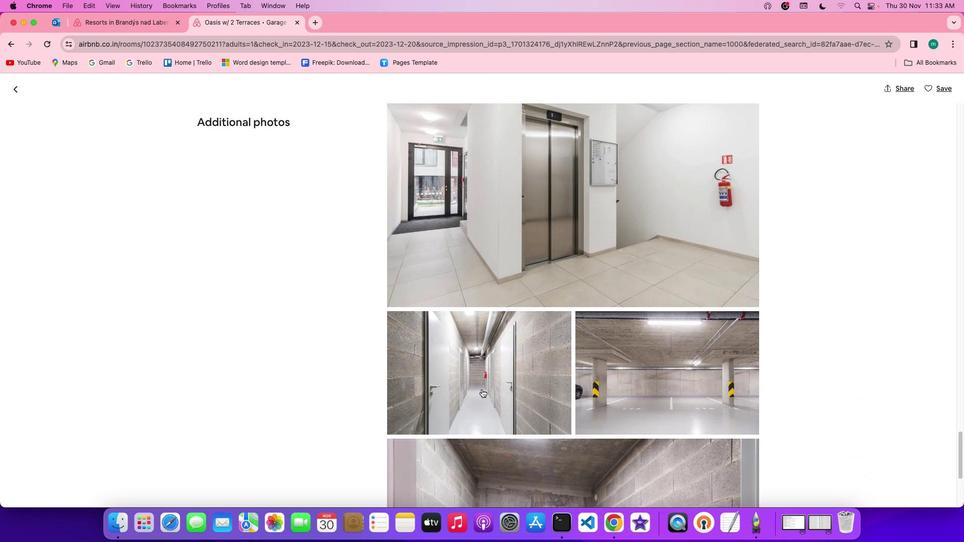 
Action: Mouse scrolled (482, 389) with delta (0, 0)
Screenshot: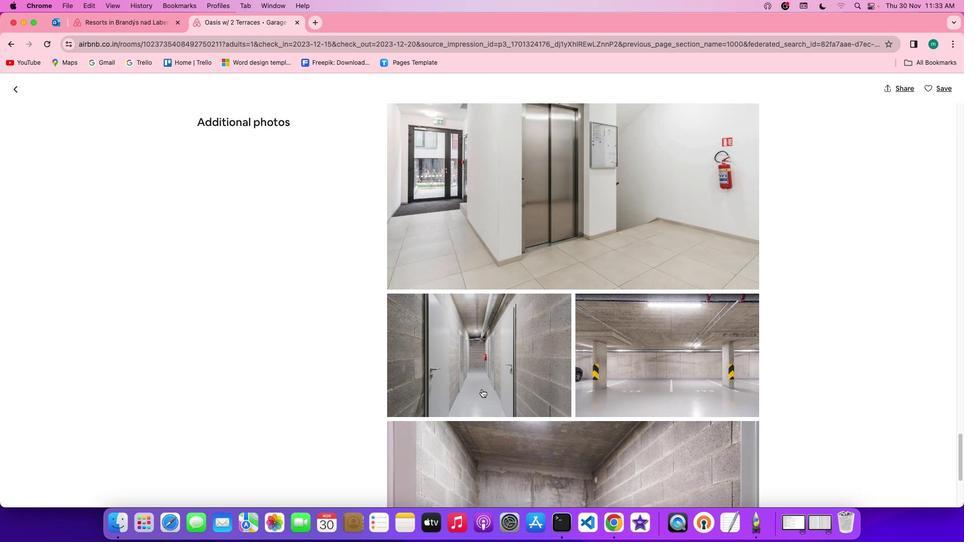 
Action: Mouse scrolled (482, 389) with delta (0, 0)
Screenshot: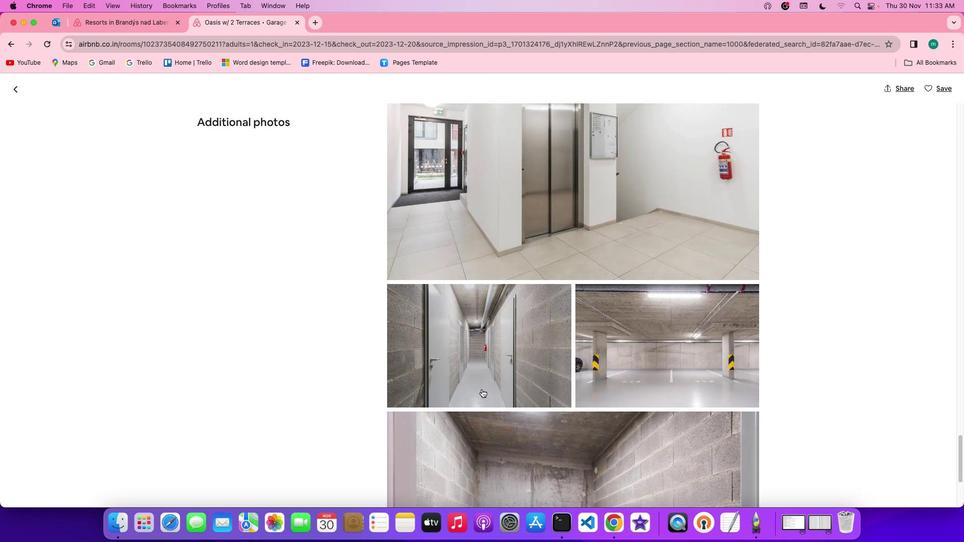 
Action: Mouse scrolled (482, 389) with delta (0, -1)
Screenshot: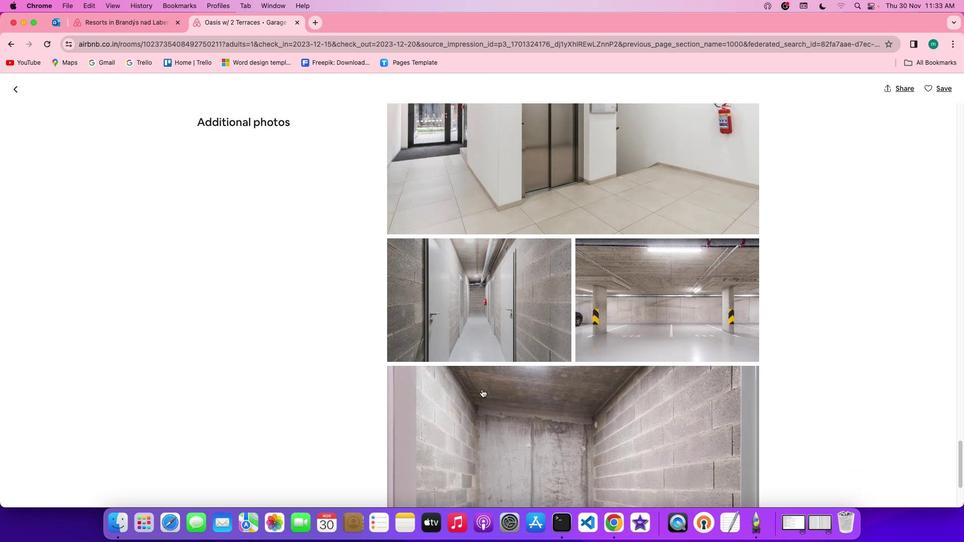 
Action: Mouse scrolled (482, 389) with delta (0, -1)
Screenshot: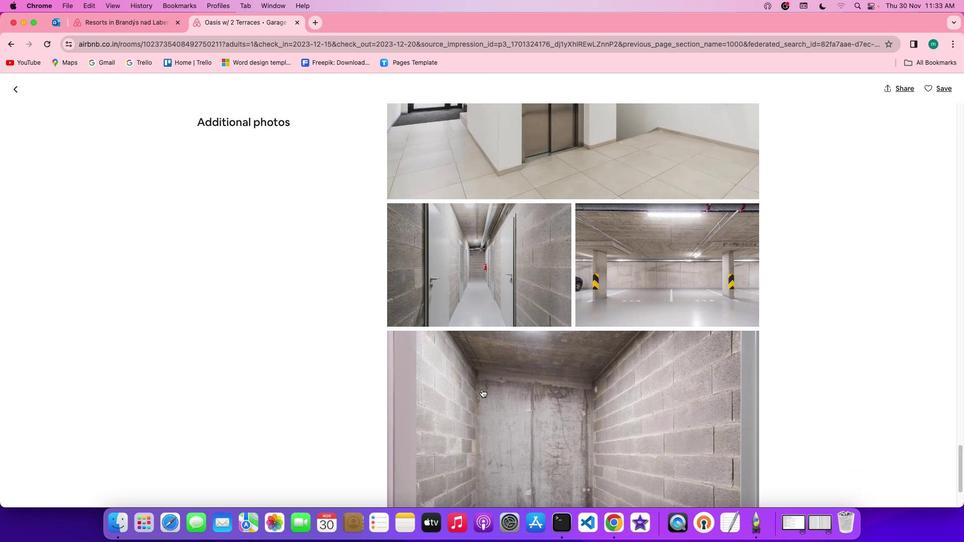 
Action: Mouse scrolled (482, 389) with delta (0, 0)
Screenshot: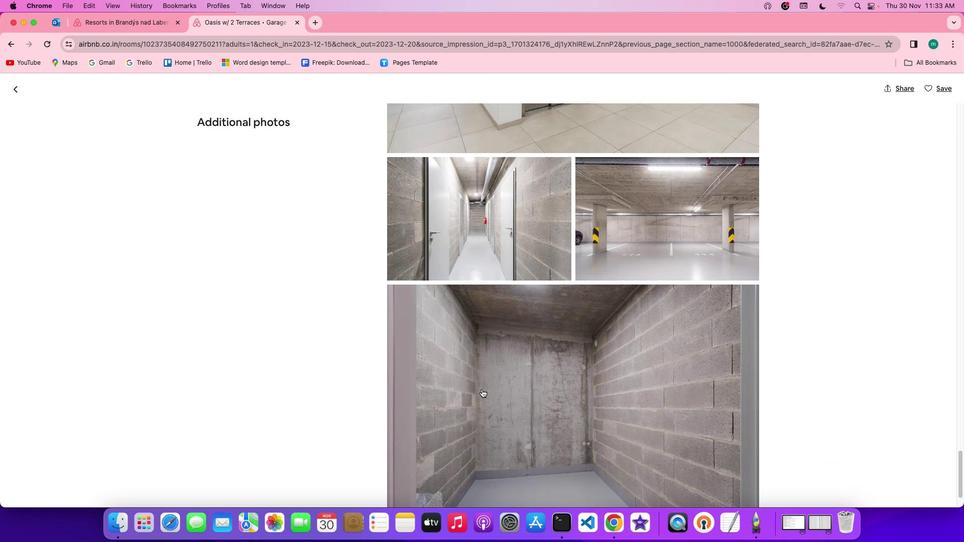 
Action: Mouse scrolled (482, 389) with delta (0, 0)
Screenshot: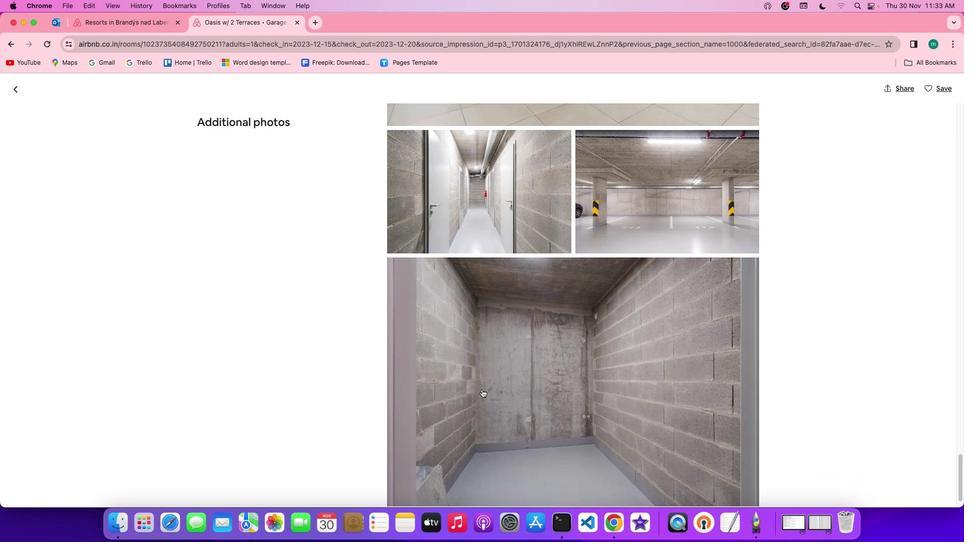 
Action: Mouse scrolled (482, 389) with delta (0, -1)
Screenshot: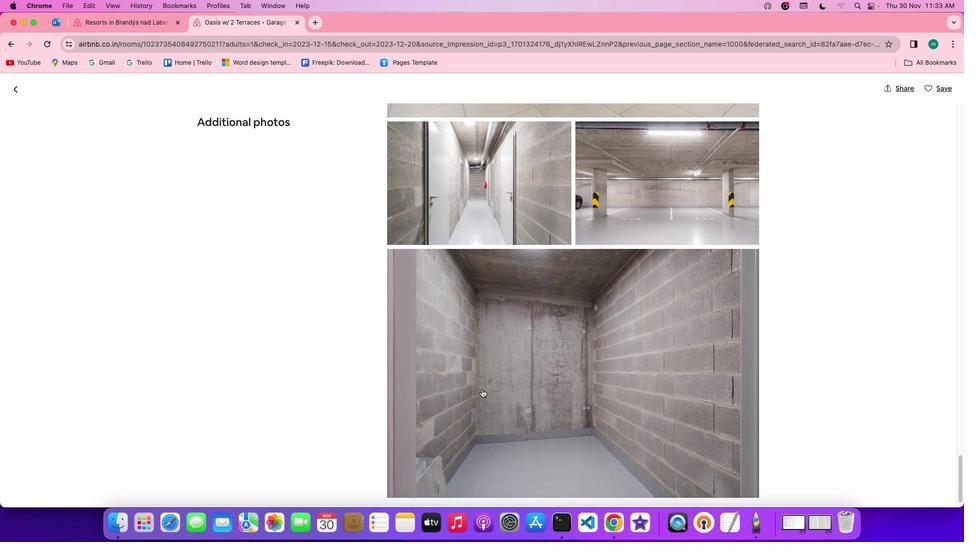 
Action: Mouse scrolled (482, 389) with delta (0, -2)
Screenshot: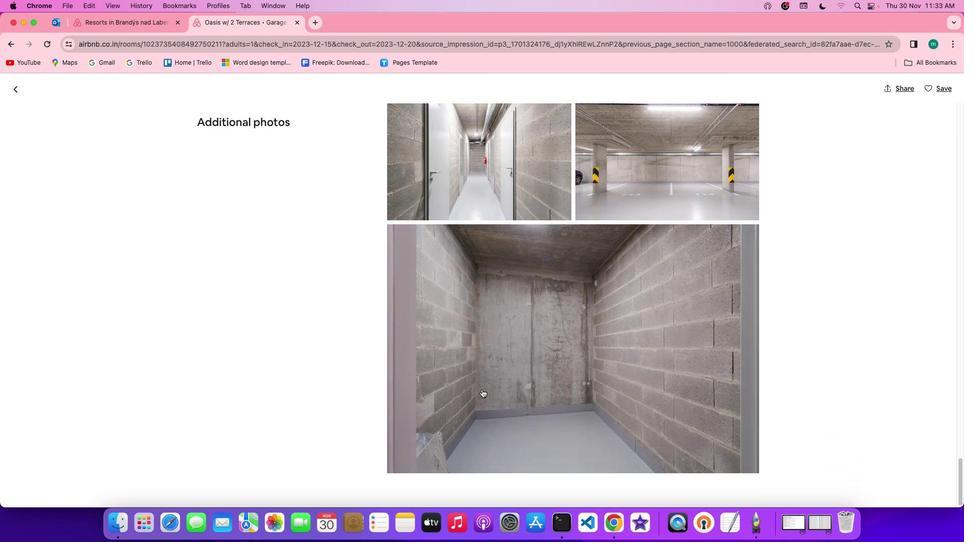 
Action: Mouse scrolled (482, 389) with delta (0, 0)
Screenshot: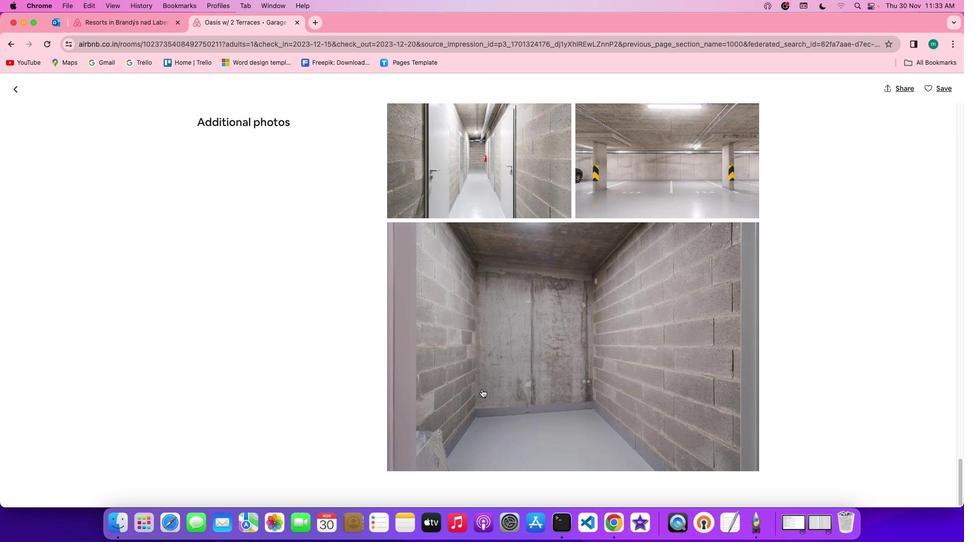 
Action: Mouse scrolled (482, 389) with delta (0, 0)
Screenshot: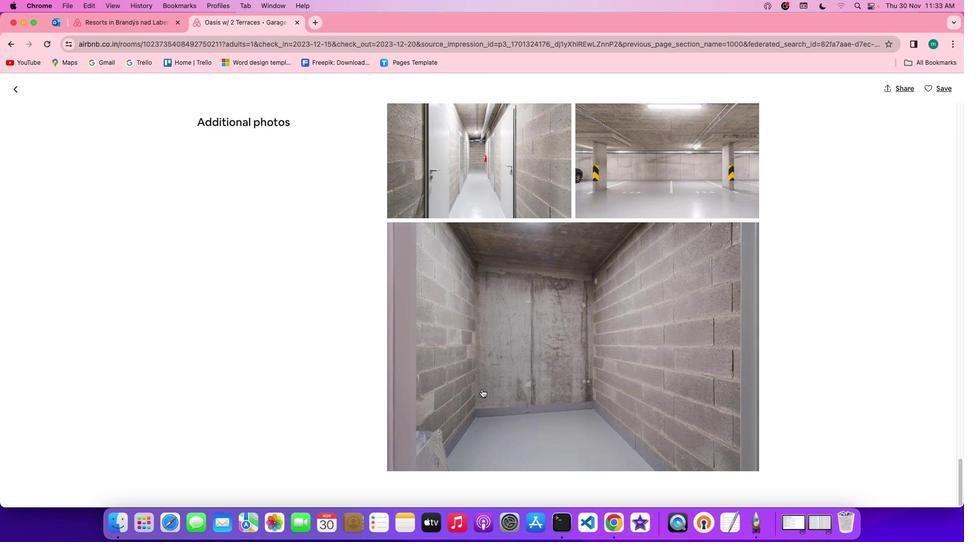
Action: Mouse scrolled (482, 389) with delta (0, 0)
Screenshot: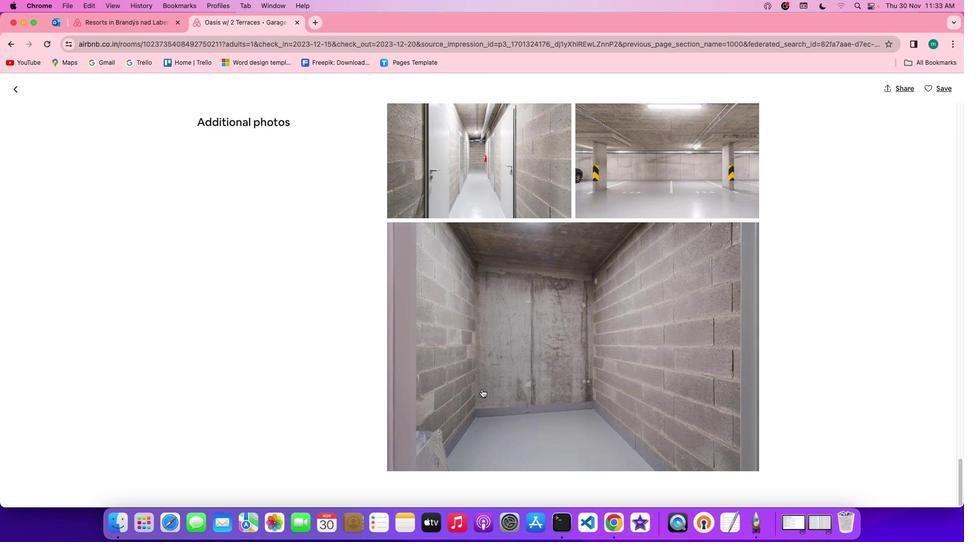 
Action: Mouse scrolled (482, 389) with delta (0, -1)
Screenshot: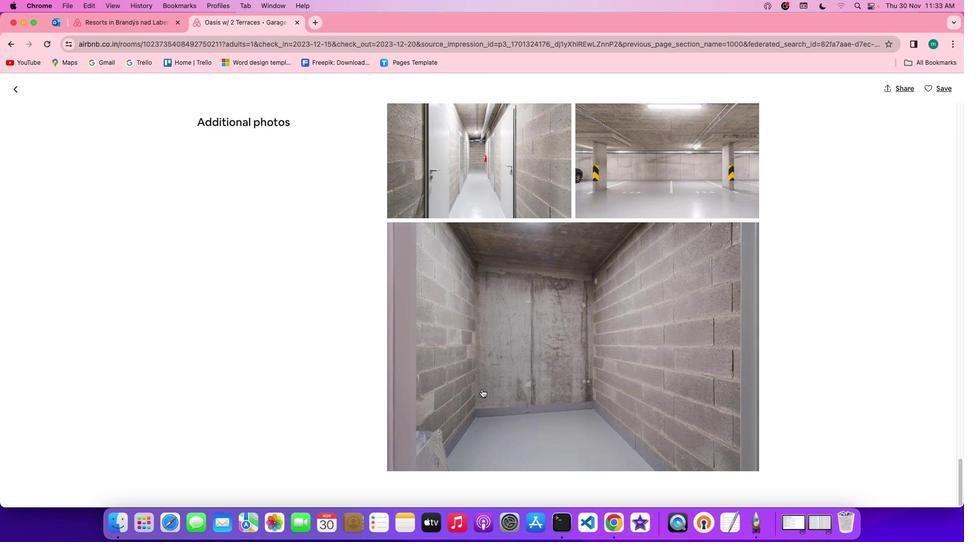 
Action: Mouse scrolled (482, 389) with delta (0, -2)
Screenshot: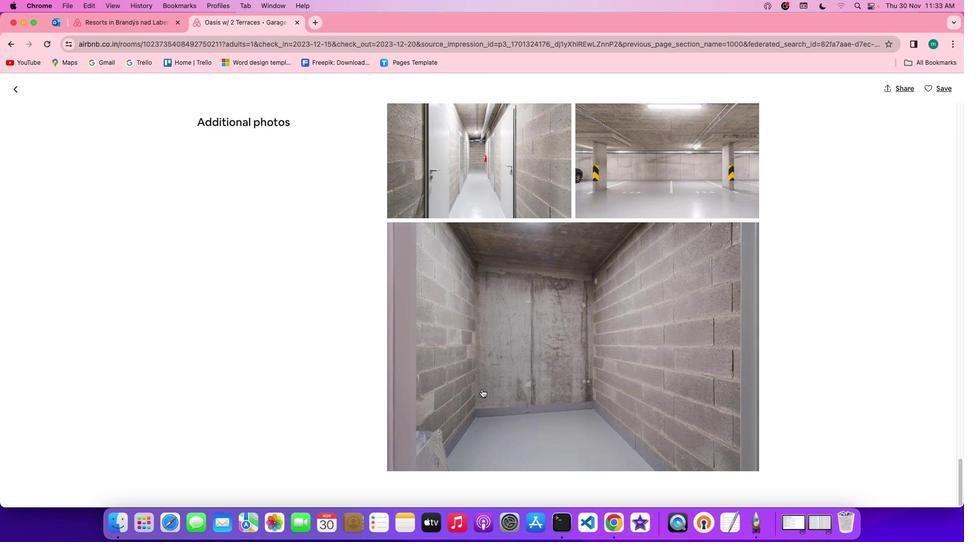 
Action: Mouse scrolled (482, 389) with delta (0, -2)
Screenshot: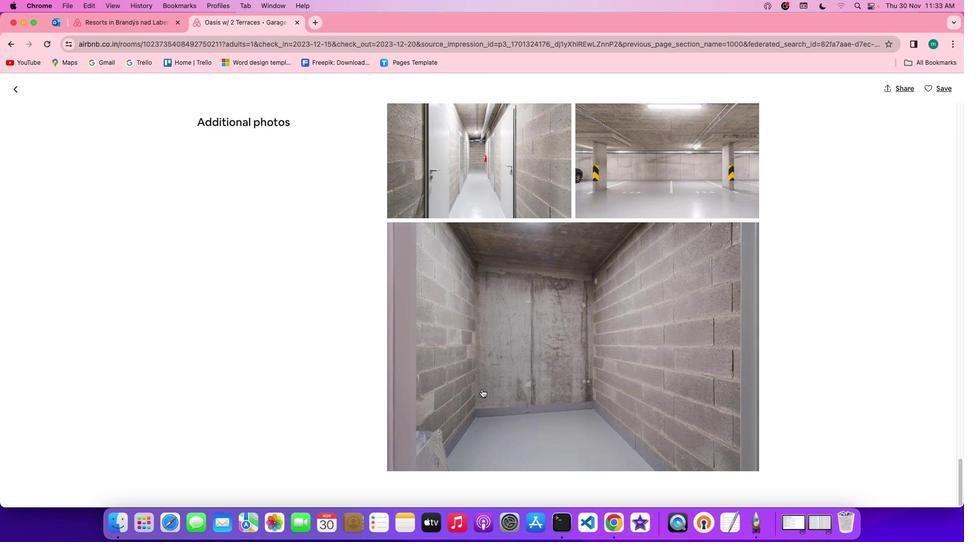 
Action: Mouse moved to (14, 91)
Screenshot: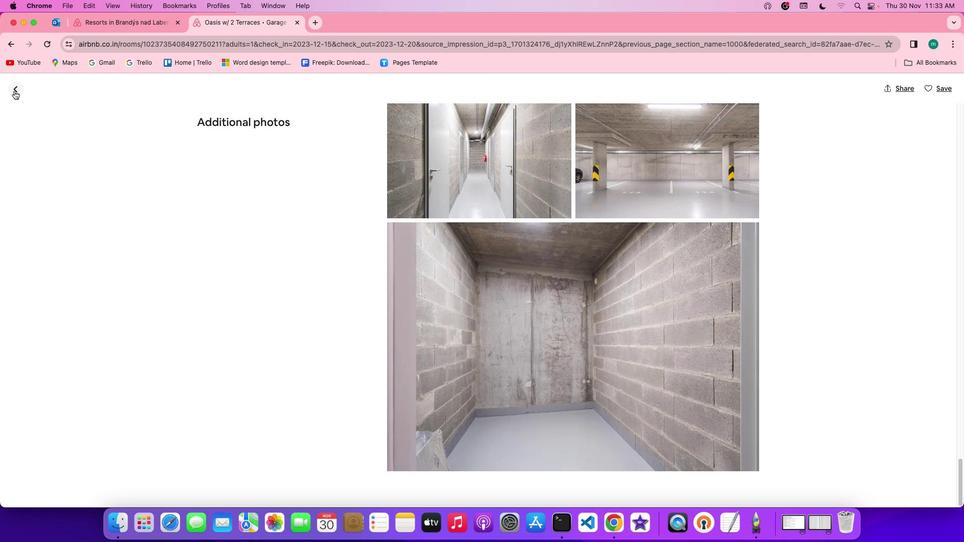 
Action: Mouse pressed left at (14, 91)
Screenshot: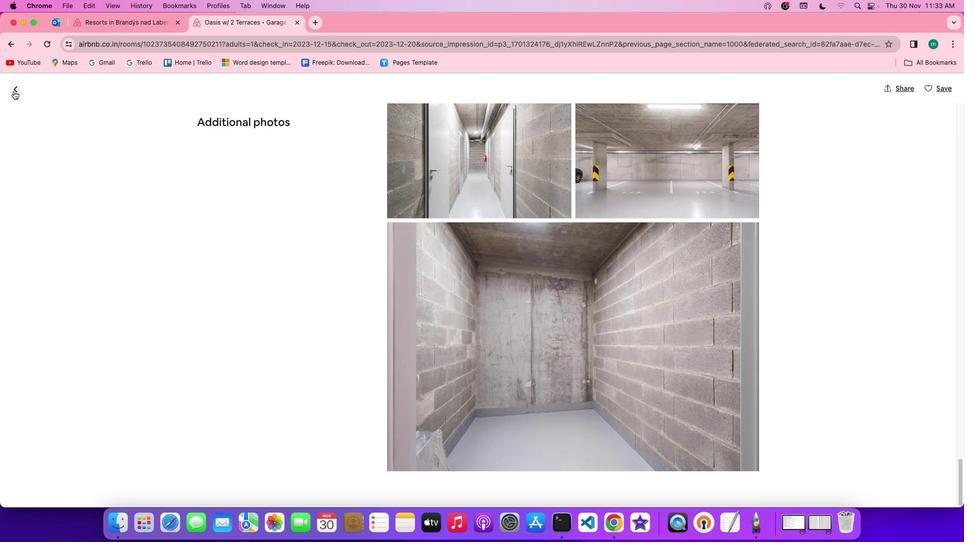 
Action: Mouse moved to (619, 432)
Screenshot: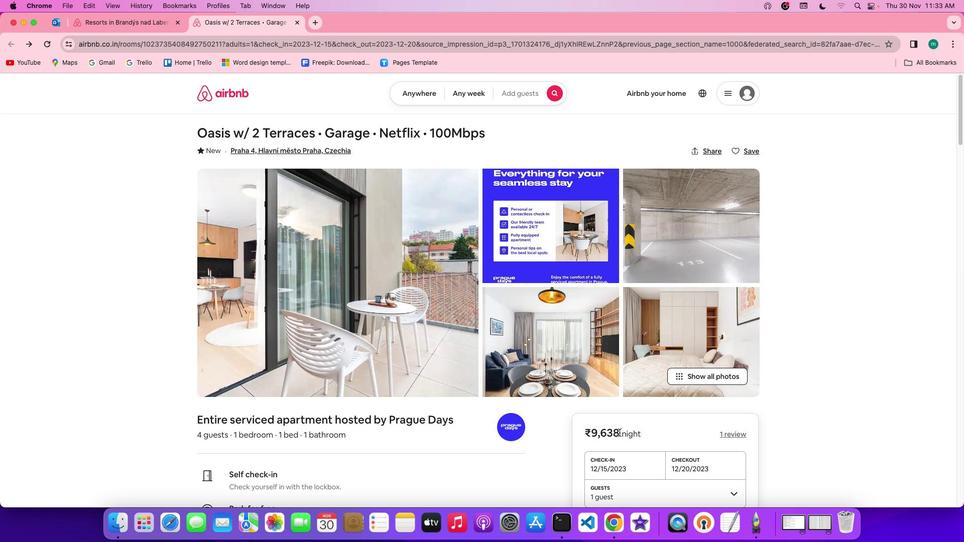 
Action: Mouse scrolled (619, 432) with delta (0, 0)
Screenshot: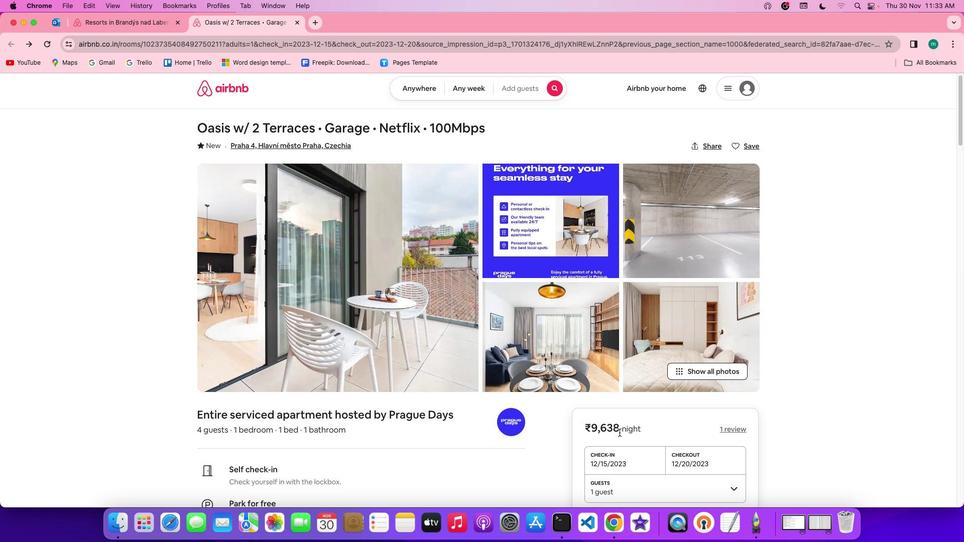
Action: Mouse scrolled (619, 432) with delta (0, 0)
Screenshot: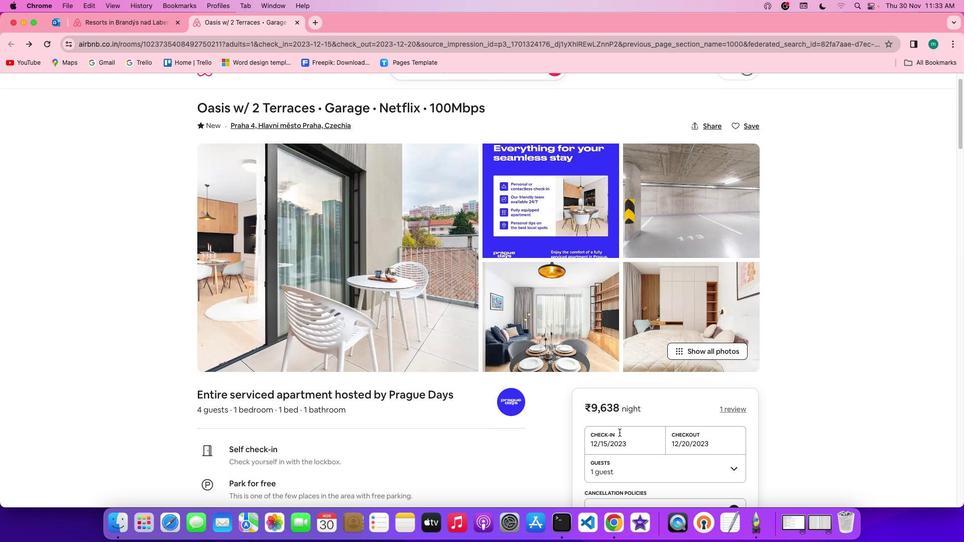 
Action: Mouse scrolled (619, 432) with delta (0, -1)
Screenshot: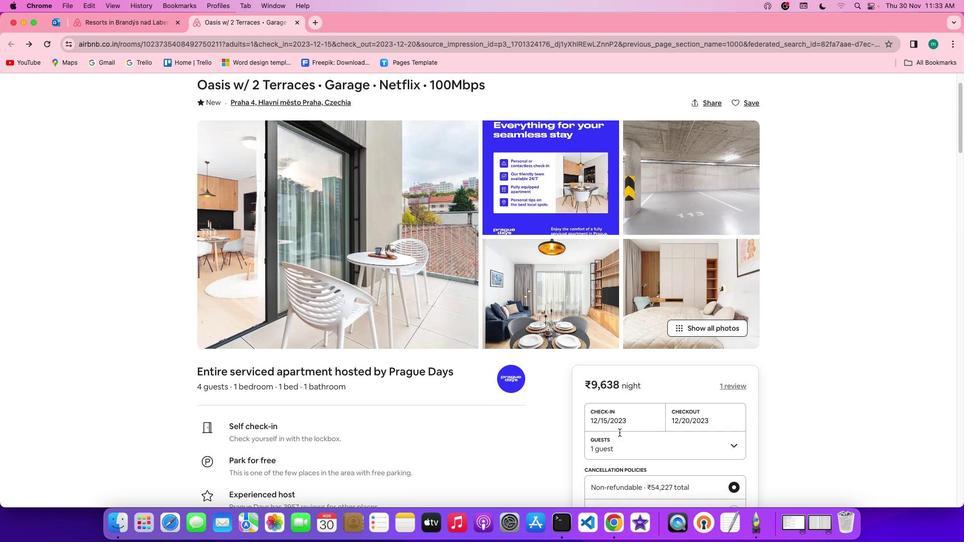 
Action: Mouse scrolled (619, 432) with delta (0, -2)
Screenshot: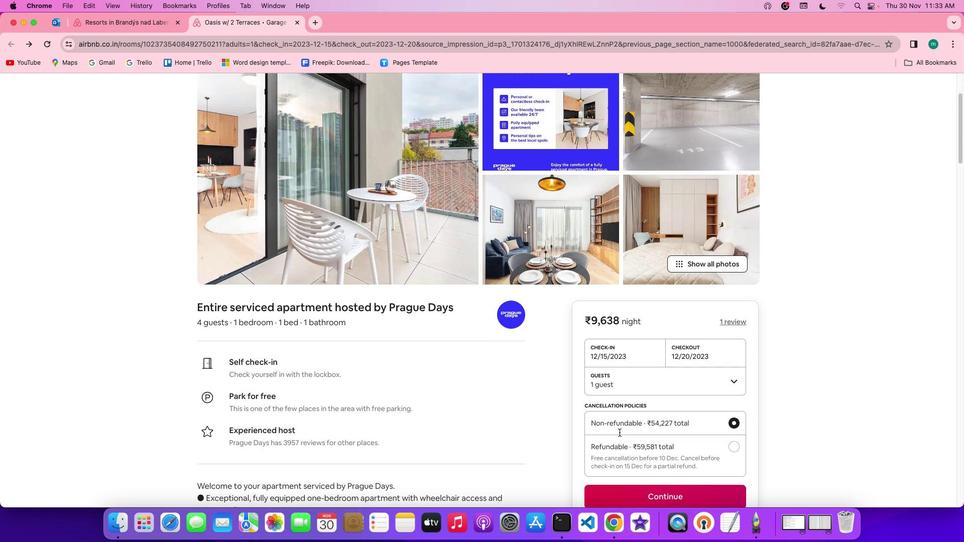 
Action: Mouse moved to (586, 437)
Screenshot: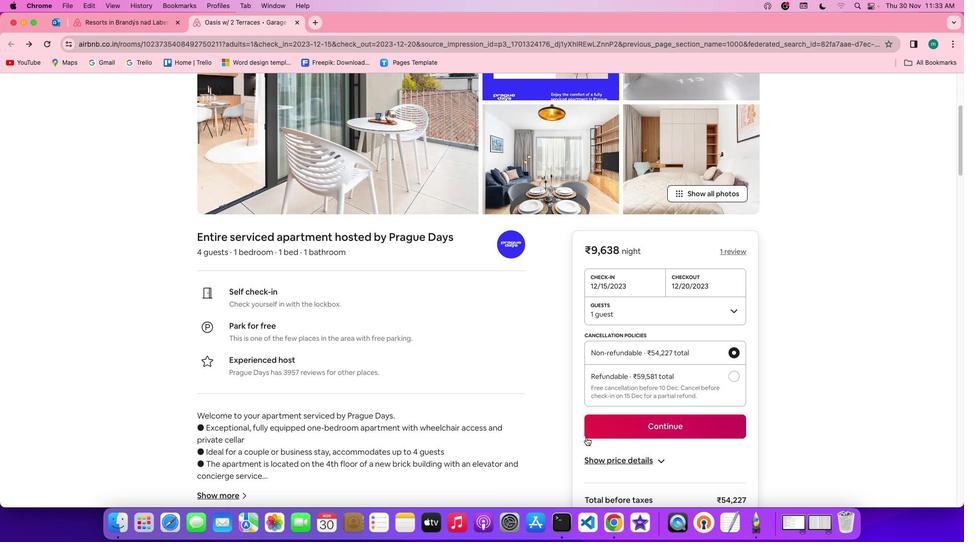 
Action: Mouse scrolled (586, 437) with delta (0, 0)
Screenshot: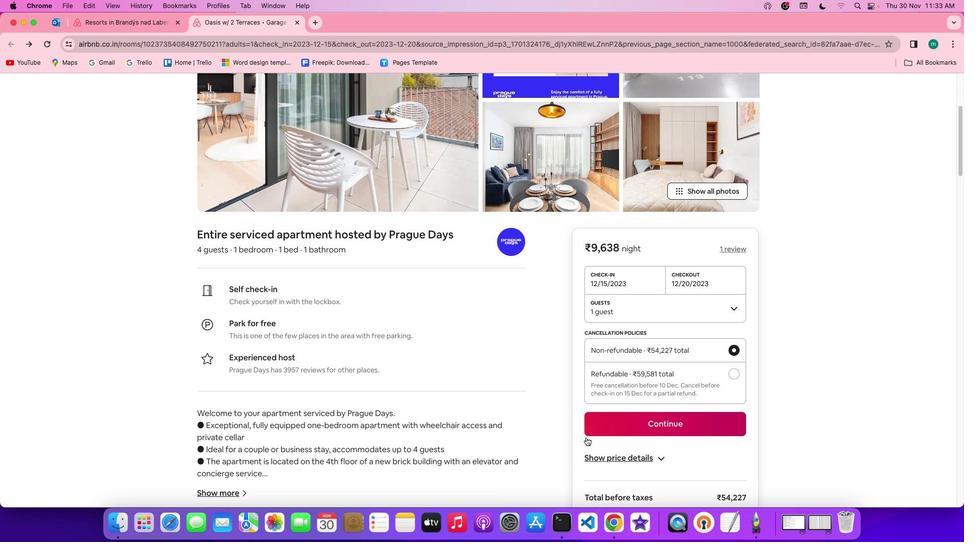 
Action: Mouse scrolled (586, 437) with delta (0, 0)
Screenshot: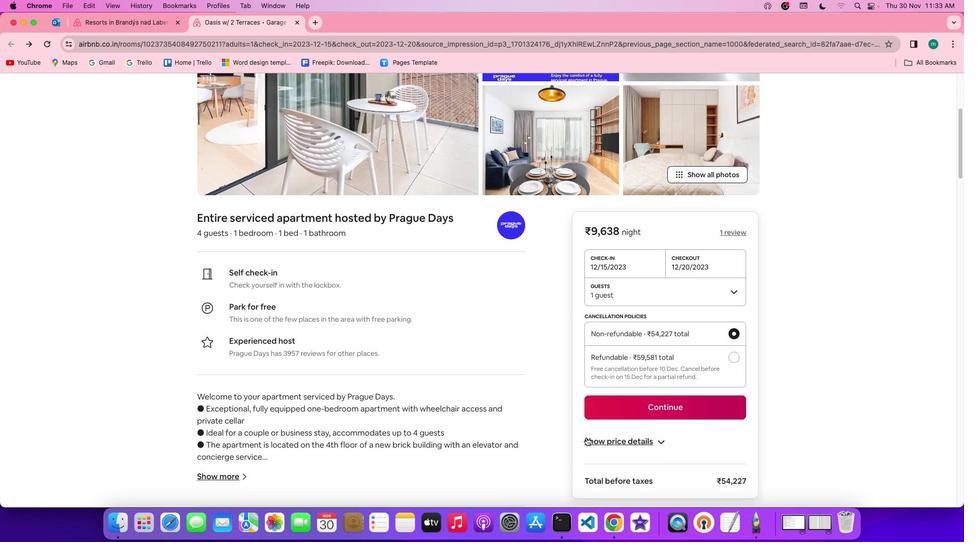 
Action: Mouse scrolled (586, 437) with delta (0, -1)
Screenshot: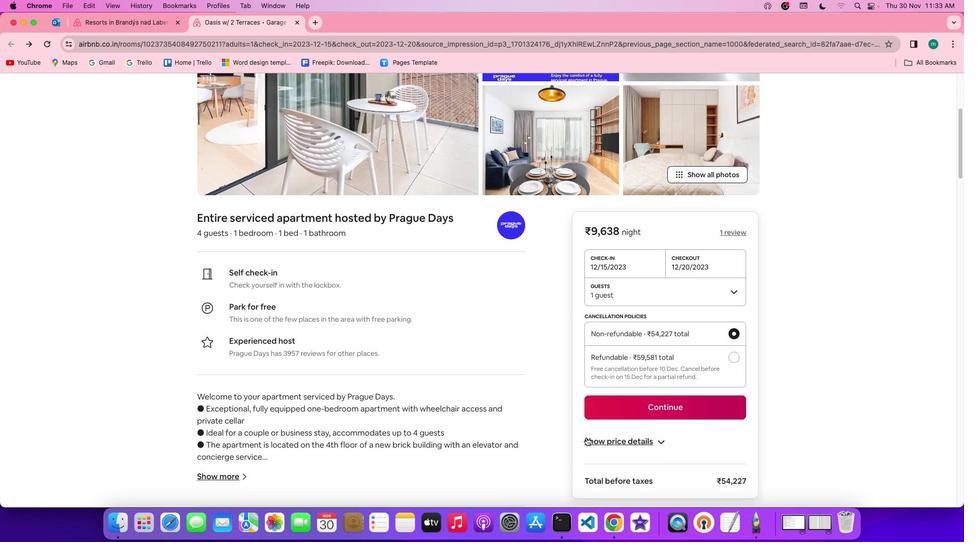 
Action: Mouse scrolled (586, 437) with delta (0, -2)
Screenshot: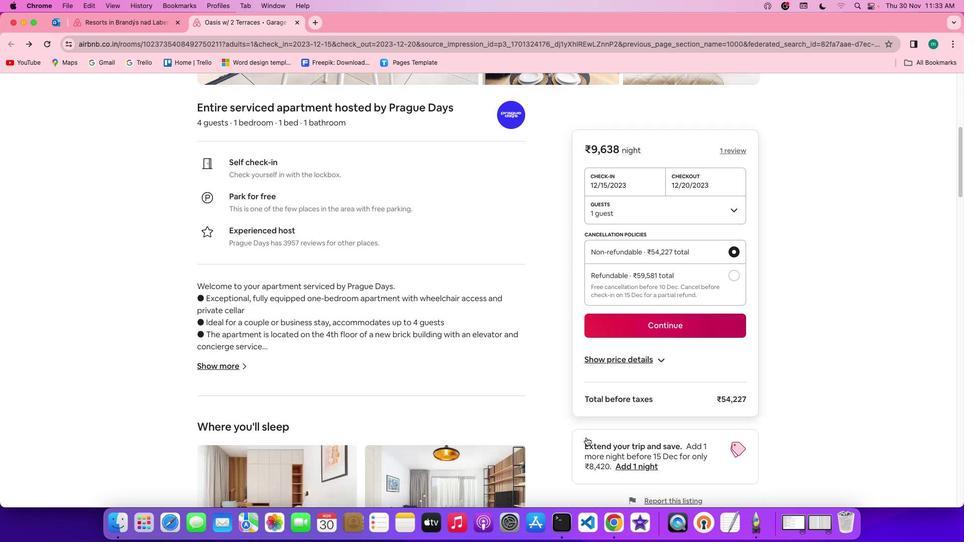 
Action: Mouse moved to (241, 279)
Screenshot: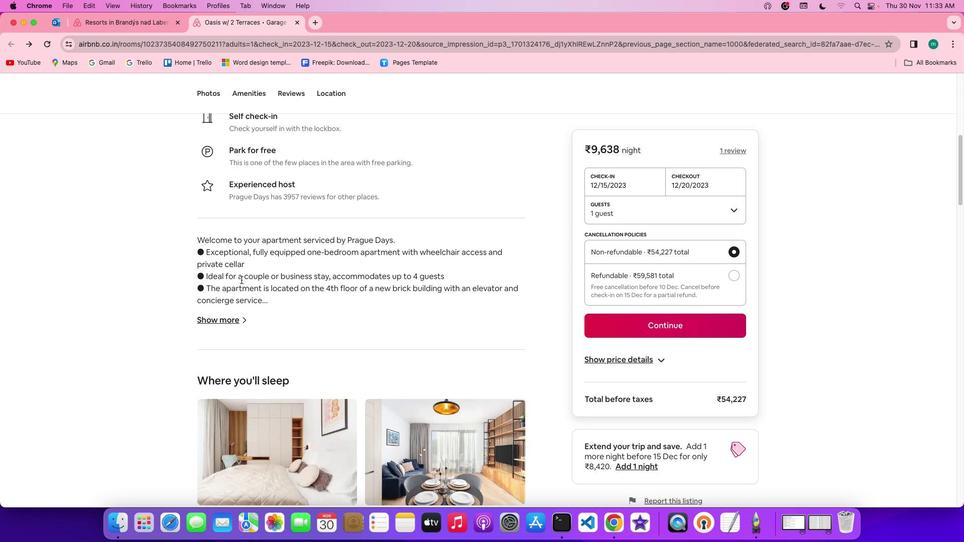 
Action: Mouse scrolled (241, 279) with delta (0, 0)
Screenshot: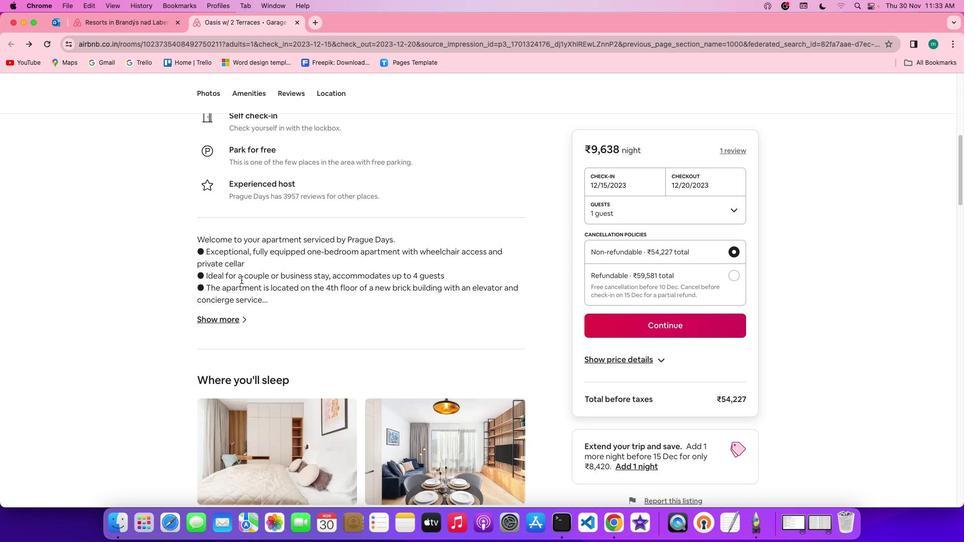 
Action: Mouse scrolled (241, 279) with delta (0, 0)
Screenshot: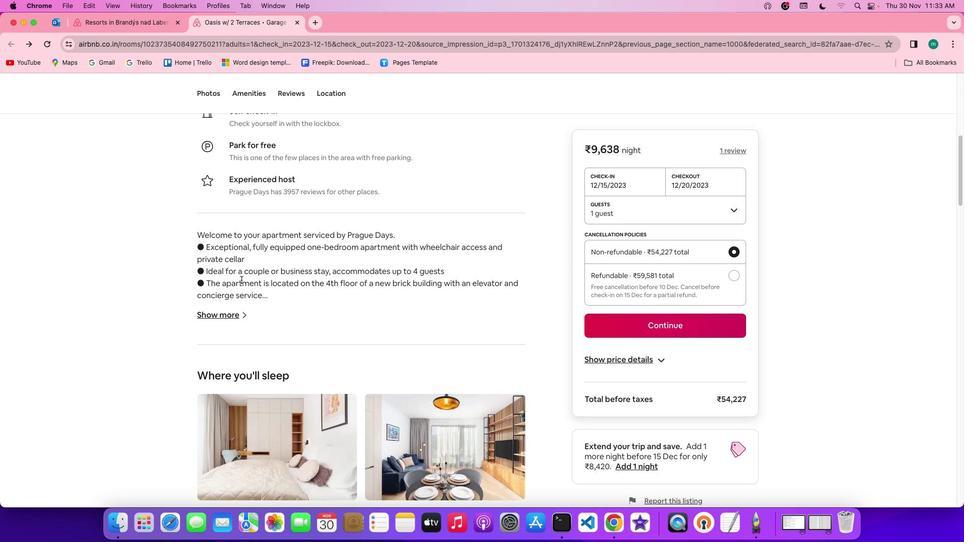 
Action: Mouse scrolled (241, 279) with delta (0, -1)
Screenshot: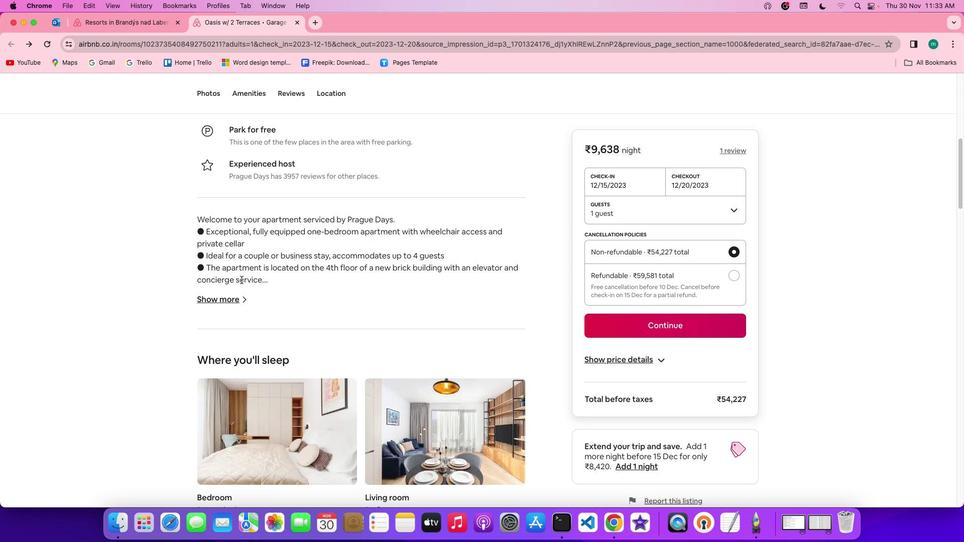 
Action: Mouse moved to (227, 263)
Screenshot: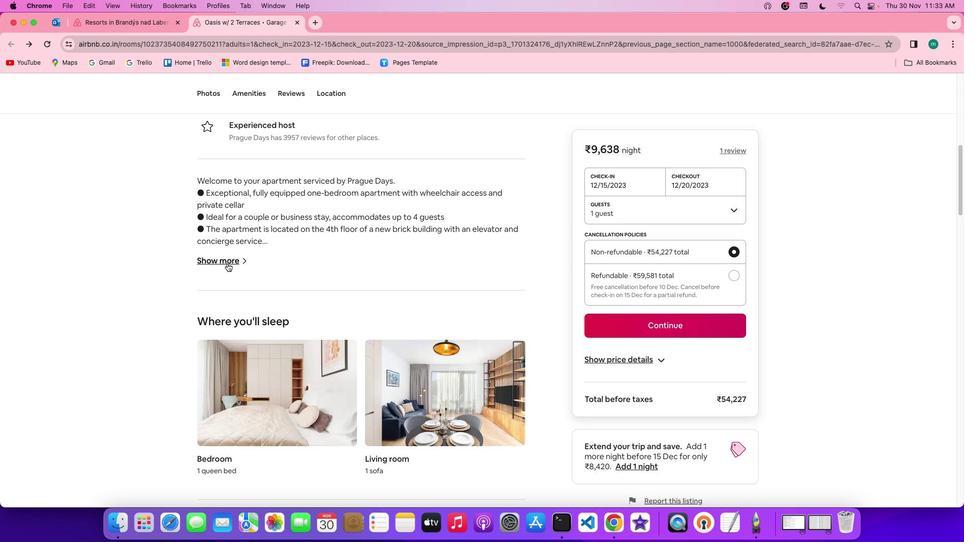 
Action: Mouse pressed left at (227, 263)
Screenshot: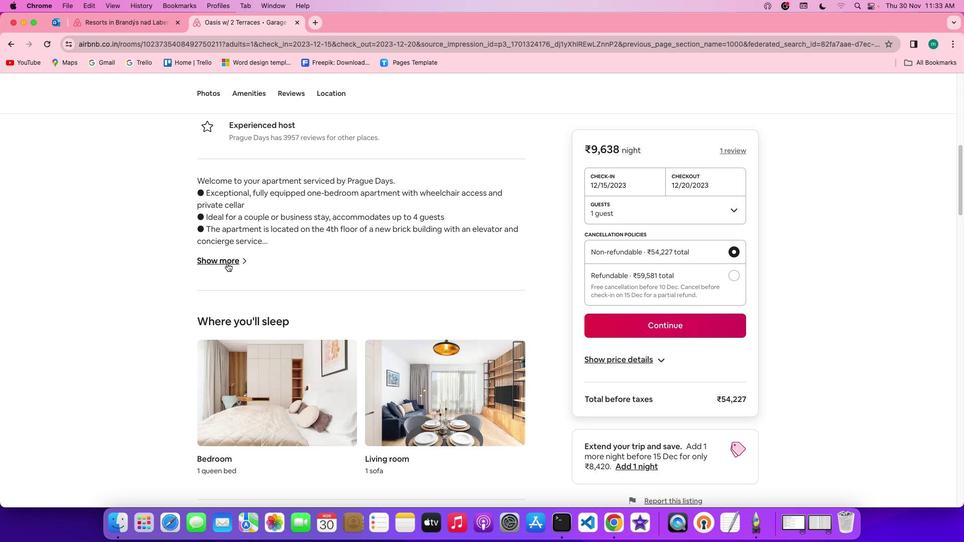 
Action: Mouse moved to (511, 366)
Screenshot: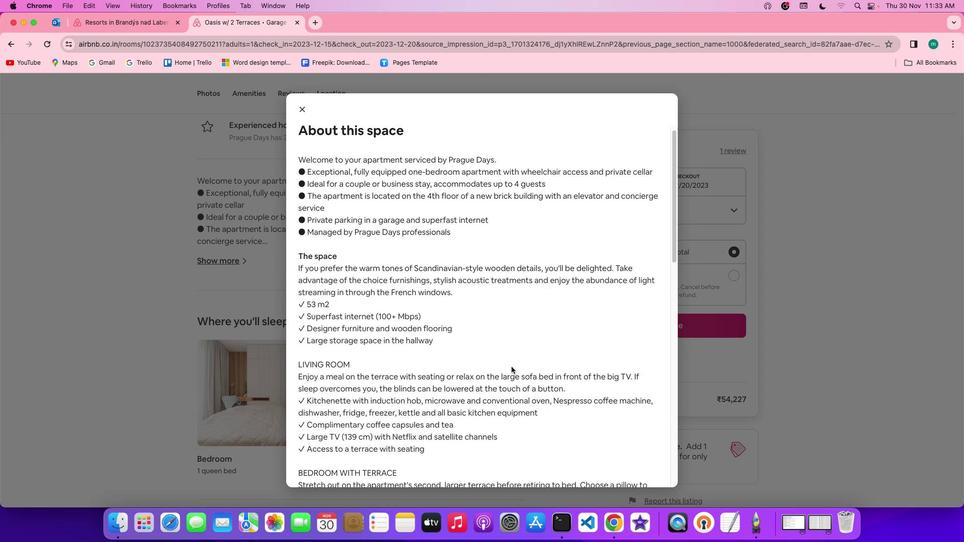 
Action: Mouse scrolled (511, 366) with delta (0, 0)
Screenshot: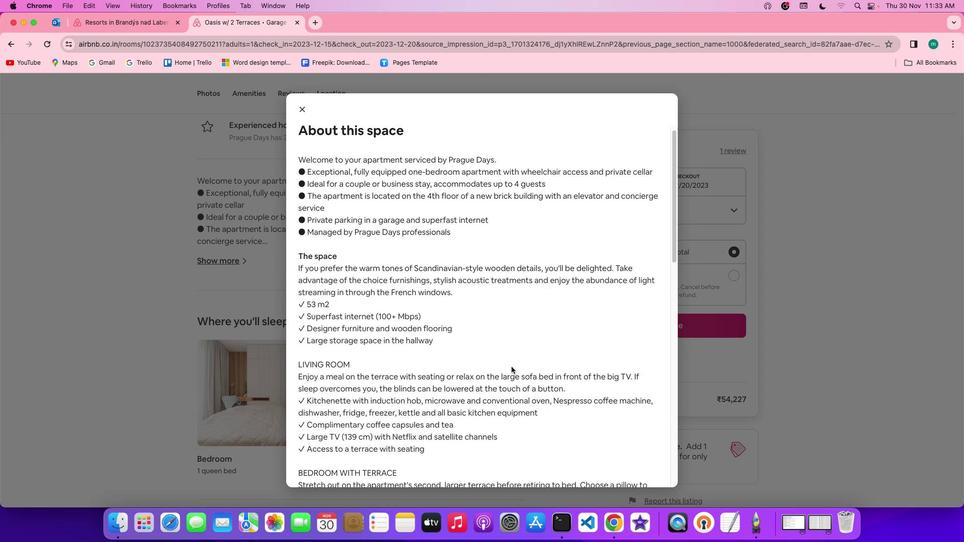 
Action: Mouse scrolled (511, 366) with delta (0, 0)
Screenshot: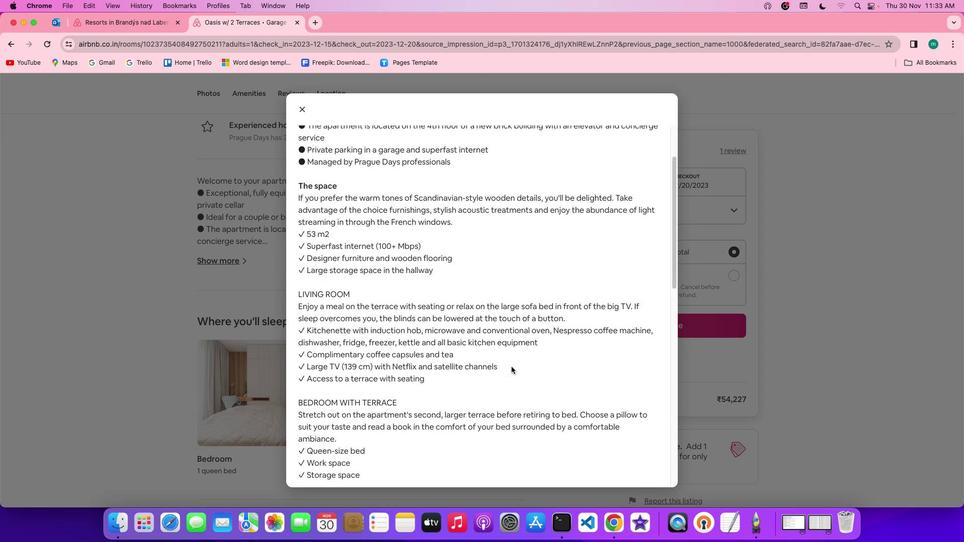 
Action: Mouse scrolled (511, 366) with delta (0, -1)
Screenshot: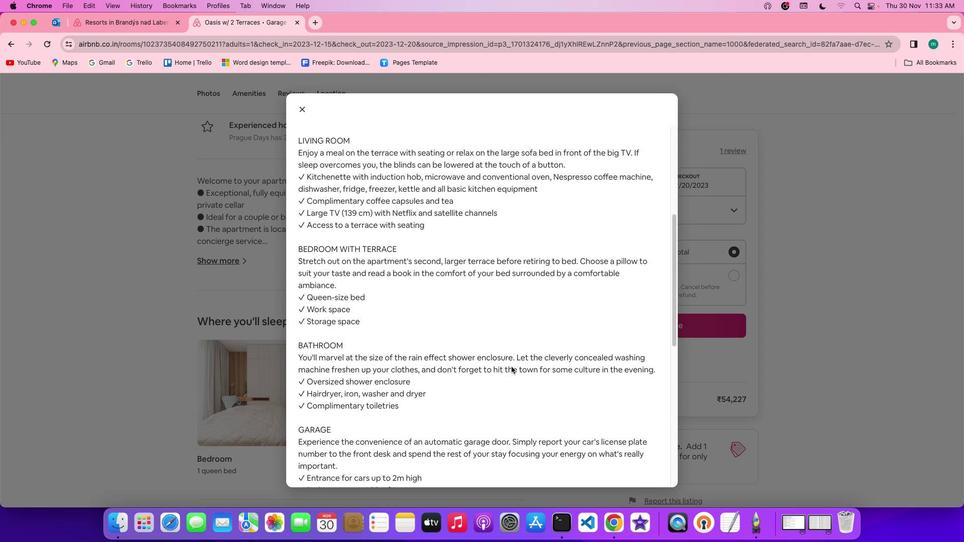 
Action: Mouse scrolled (511, 366) with delta (0, -2)
Screenshot: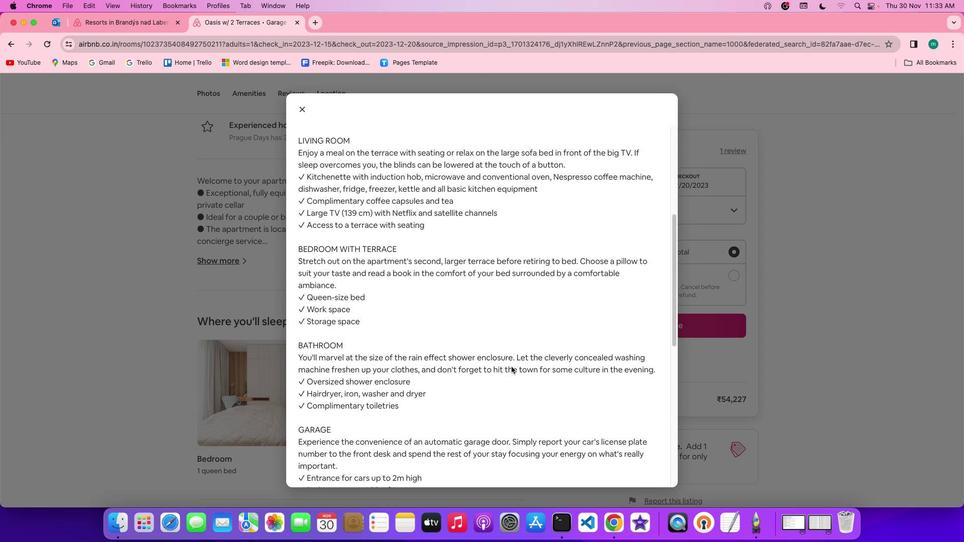 
Action: Mouse scrolled (511, 366) with delta (0, -3)
Screenshot: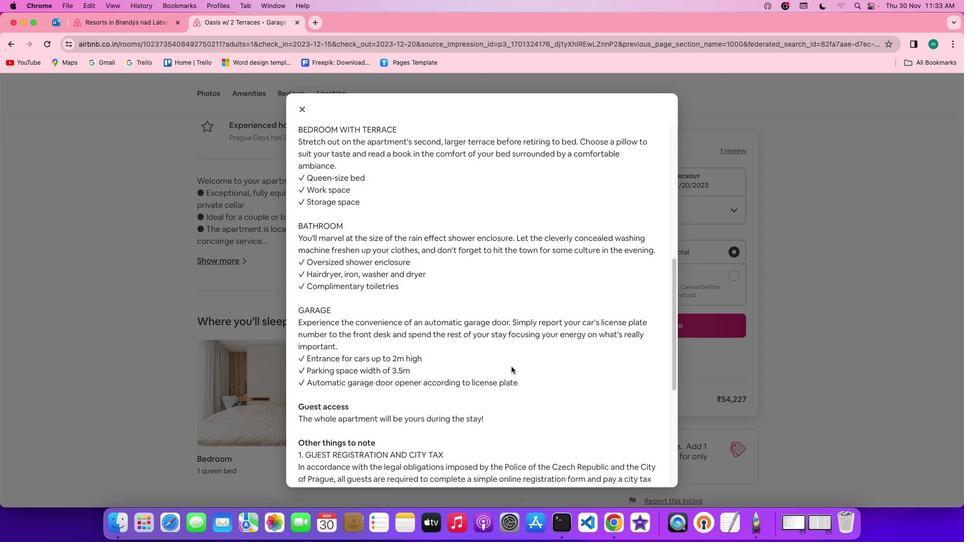 
Action: Mouse scrolled (511, 366) with delta (0, -3)
Screenshot: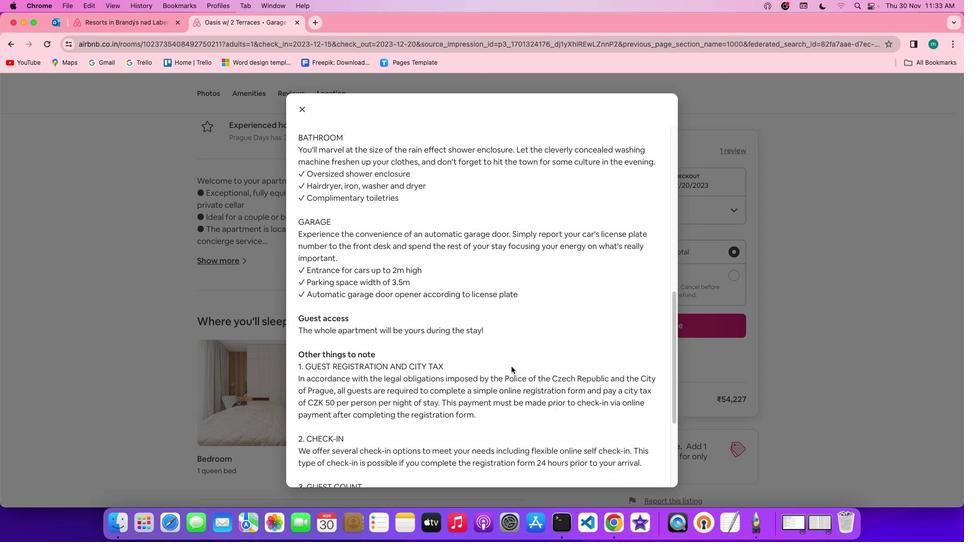 
Action: Mouse scrolled (511, 366) with delta (0, 0)
Screenshot: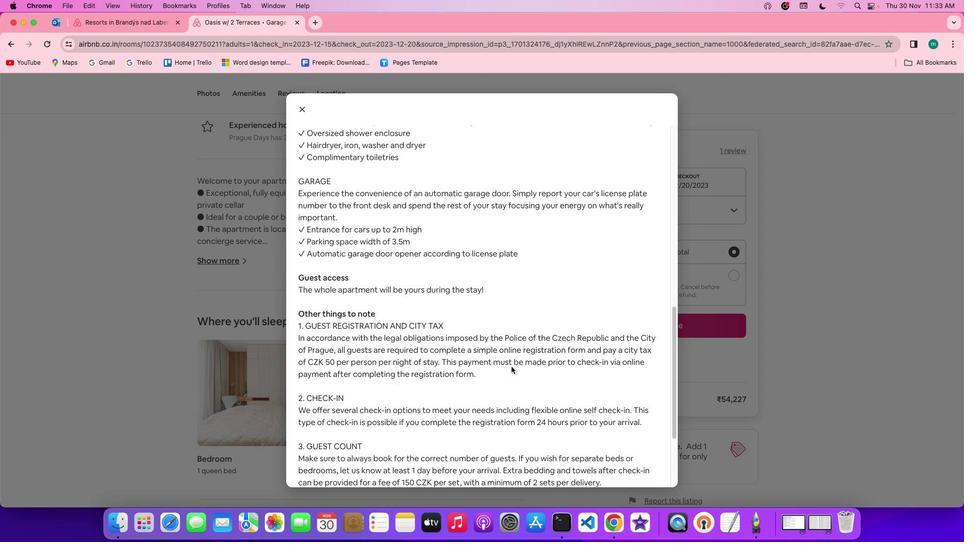 
Action: Mouse scrolled (511, 366) with delta (0, 0)
Screenshot: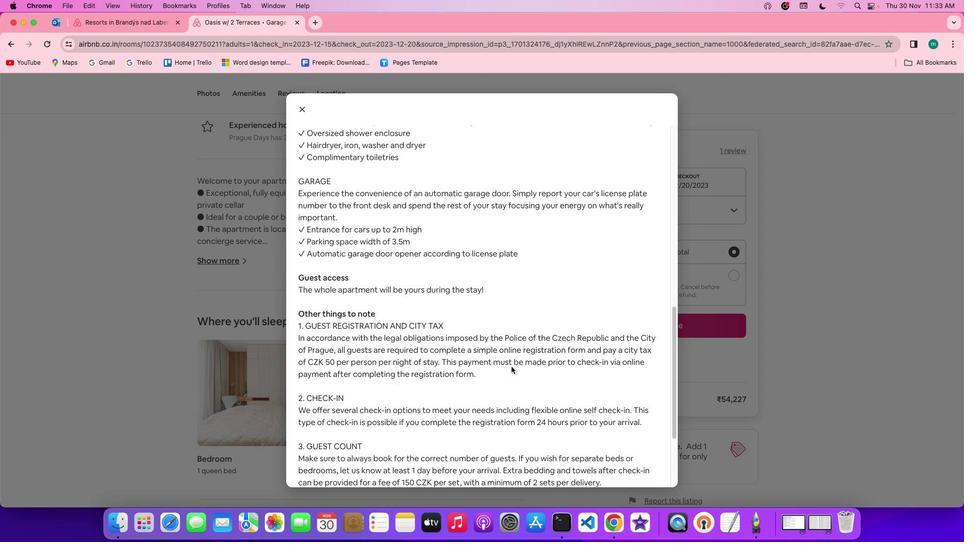 
Action: Mouse scrolled (511, 366) with delta (0, -1)
Screenshot: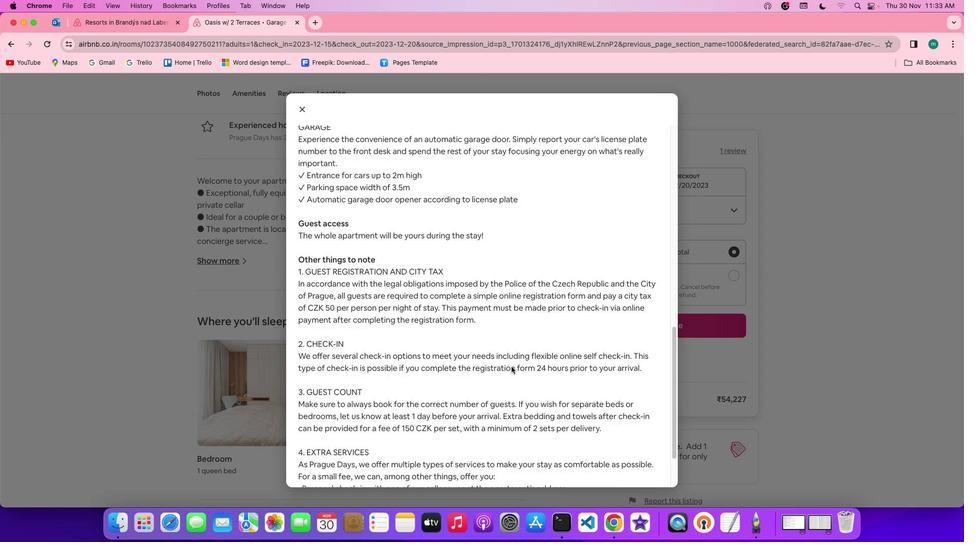 
Action: Mouse scrolled (511, 366) with delta (0, -2)
Screenshot: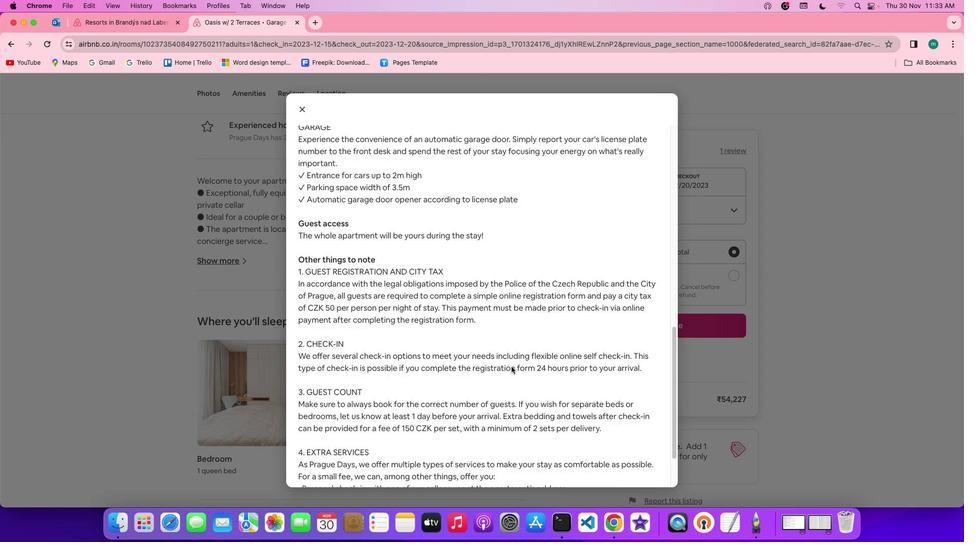 
Action: Mouse scrolled (511, 366) with delta (0, -3)
Screenshot: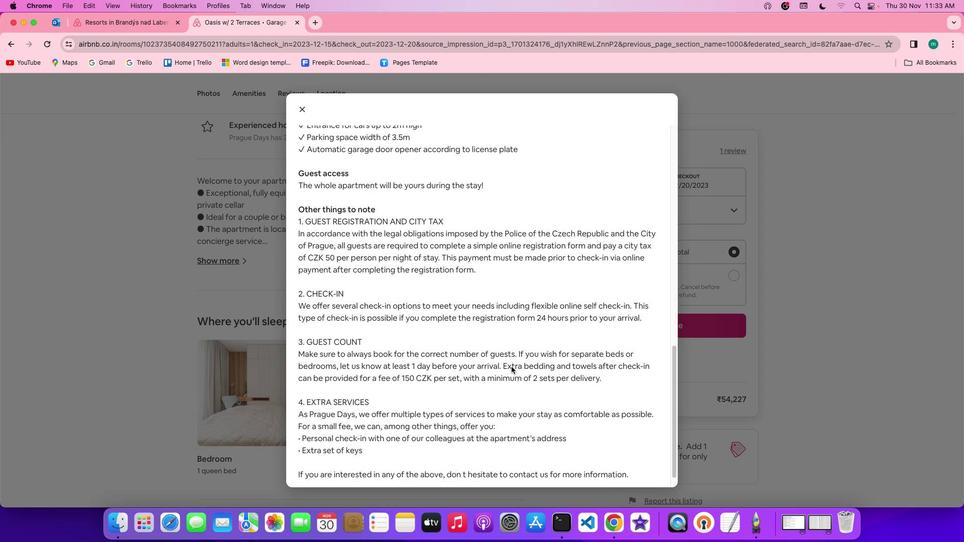 
Action: Mouse scrolled (511, 366) with delta (0, -3)
Screenshot: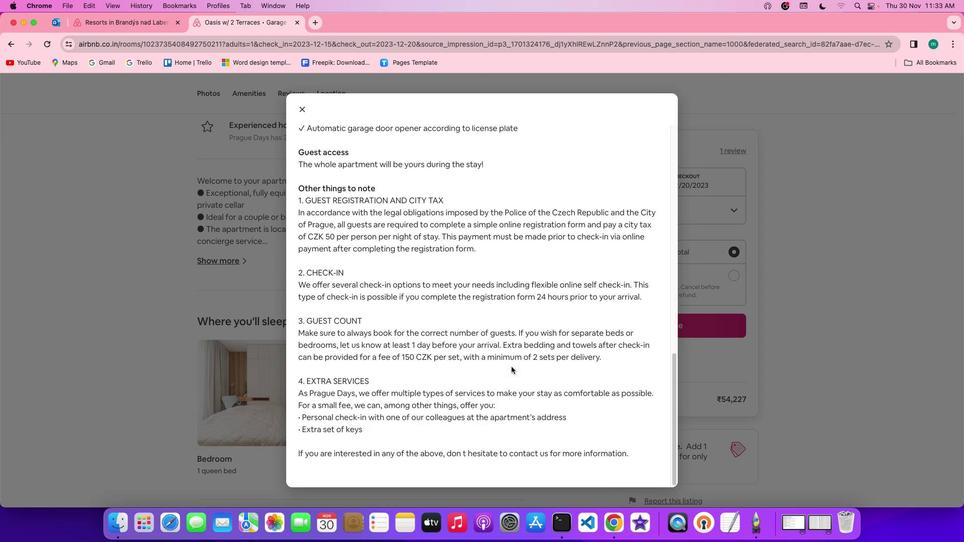 
Action: Mouse scrolled (511, 366) with delta (0, 0)
Screenshot: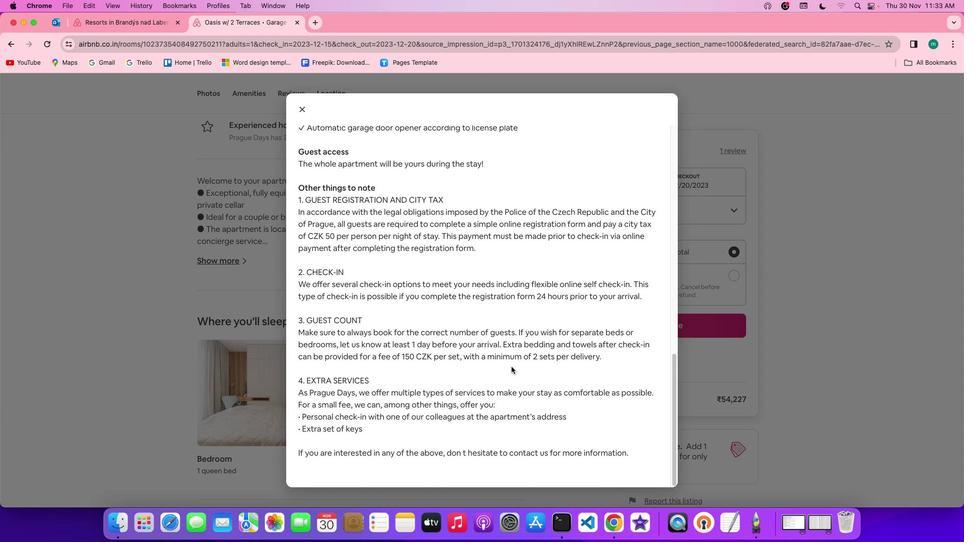 
Action: Mouse scrolled (511, 366) with delta (0, 0)
Screenshot: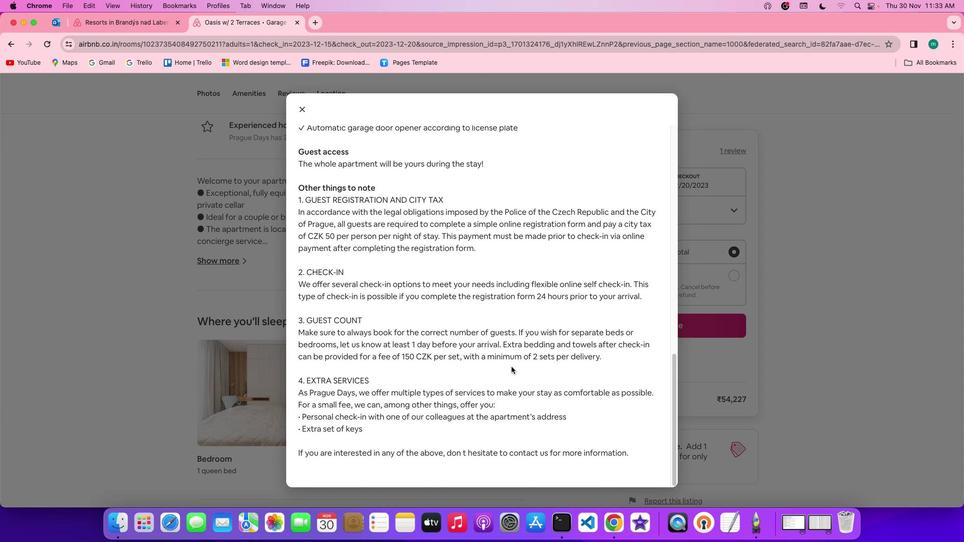 
Action: Mouse scrolled (511, 366) with delta (0, -1)
Screenshot: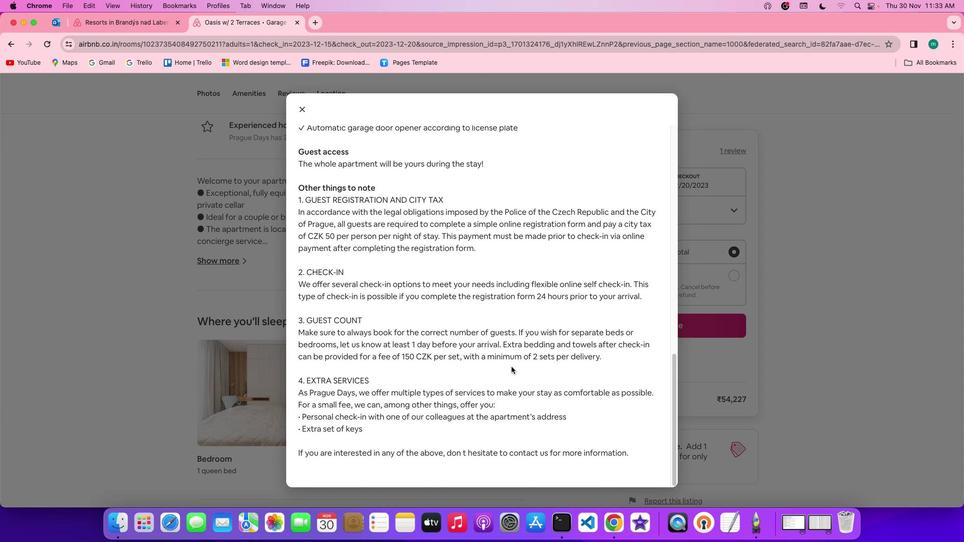 
Action: Mouse scrolled (511, 366) with delta (0, -2)
Screenshot: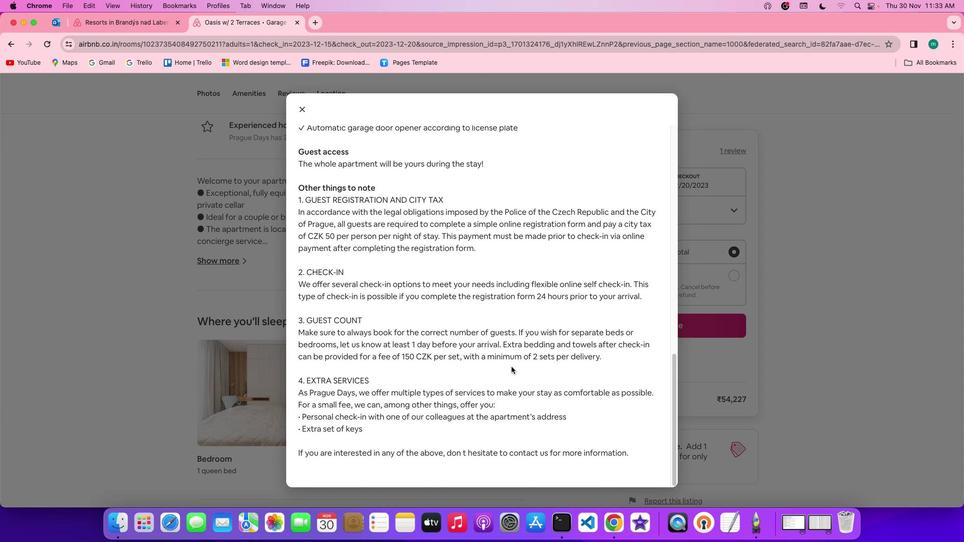 
Action: Mouse scrolled (511, 366) with delta (0, -2)
Screenshot: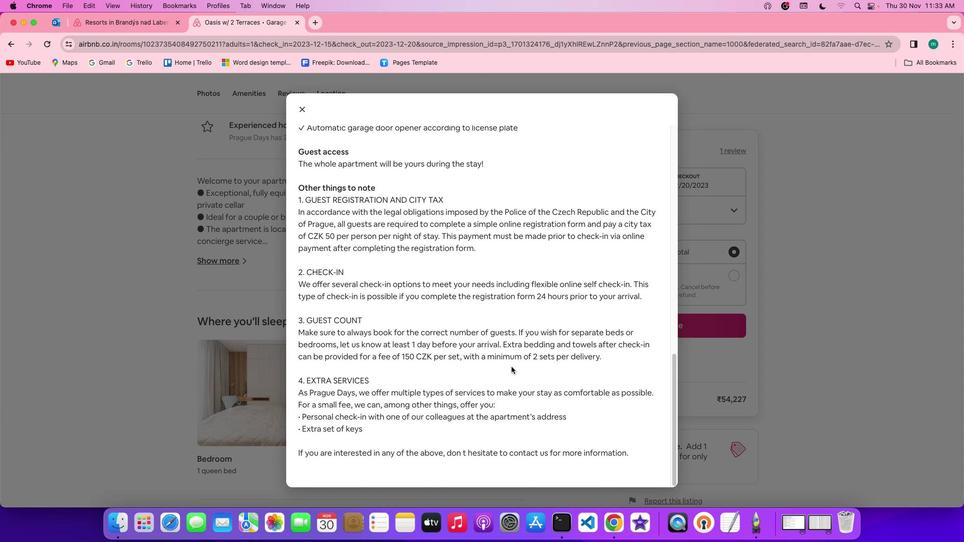 
Action: Mouse moved to (296, 108)
Screenshot: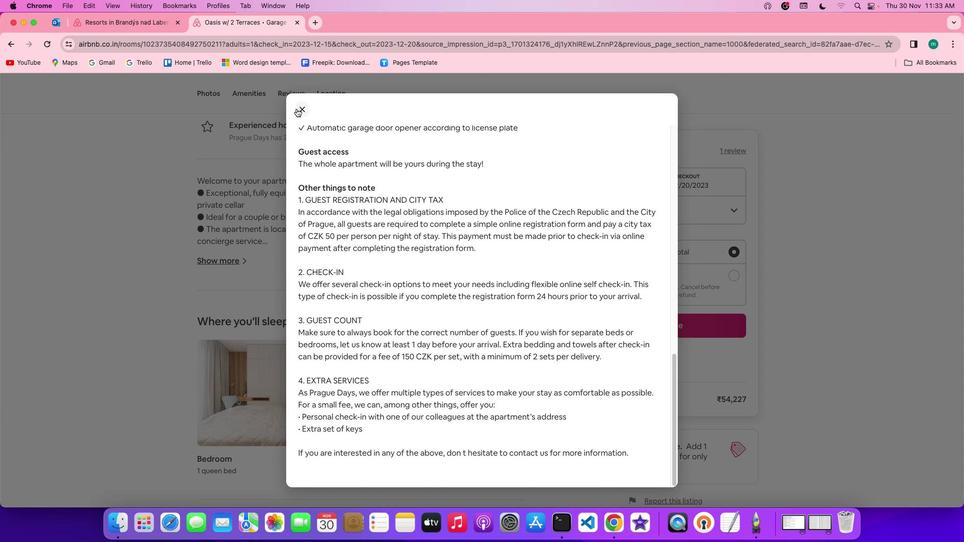 
Action: Mouse pressed left at (296, 108)
Screenshot: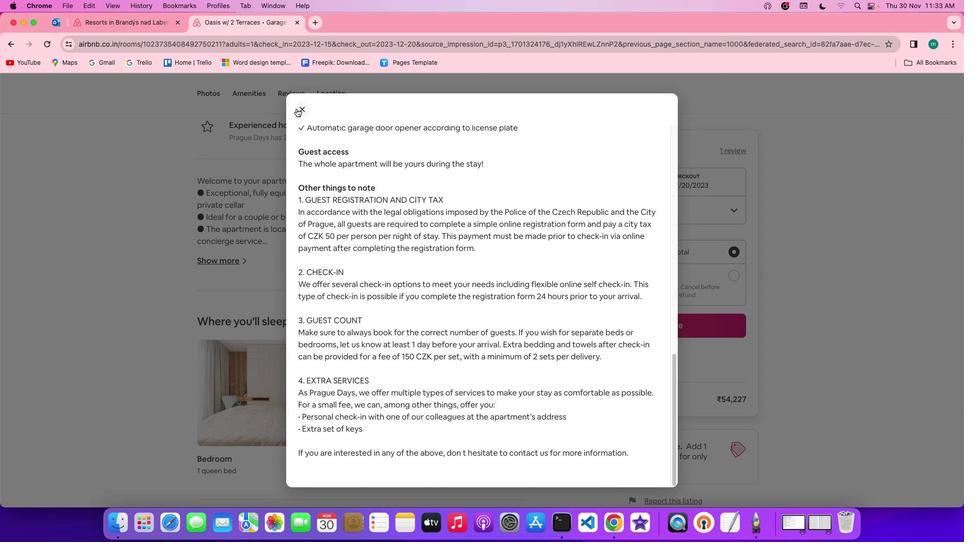 
Action: Mouse moved to (357, 277)
Screenshot: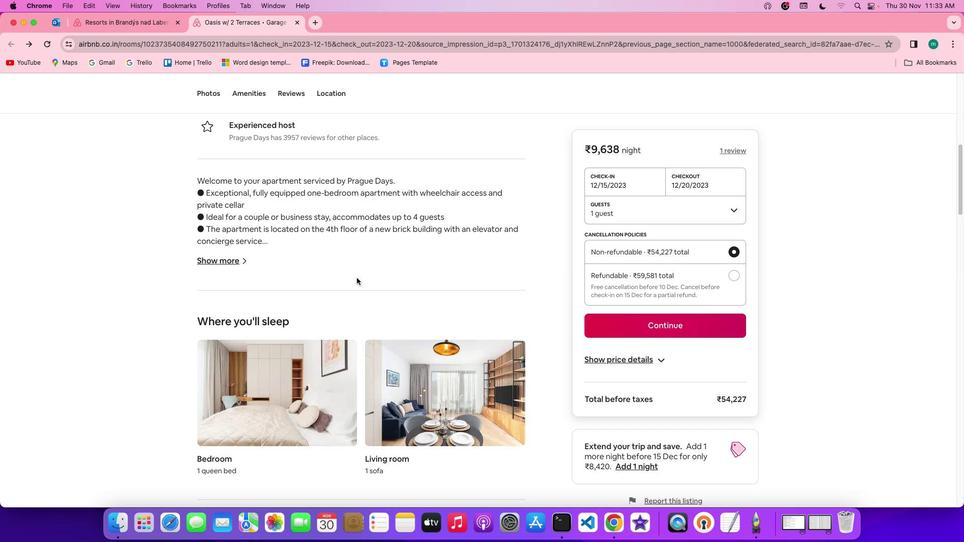 
Action: Mouse scrolled (357, 277) with delta (0, 0)
Screenshot: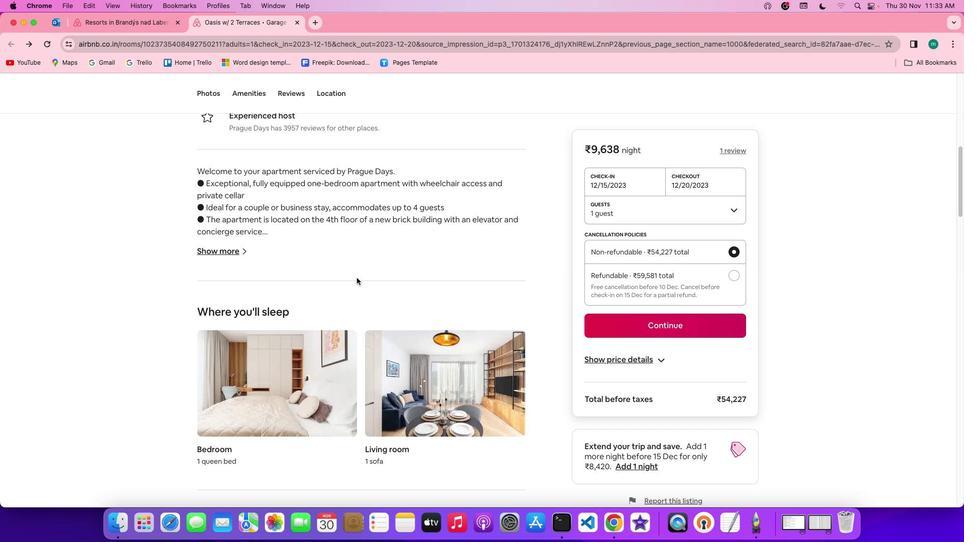 
Action: Mouse scrolled (357, 277) with delta (0, 0)
Screenshot: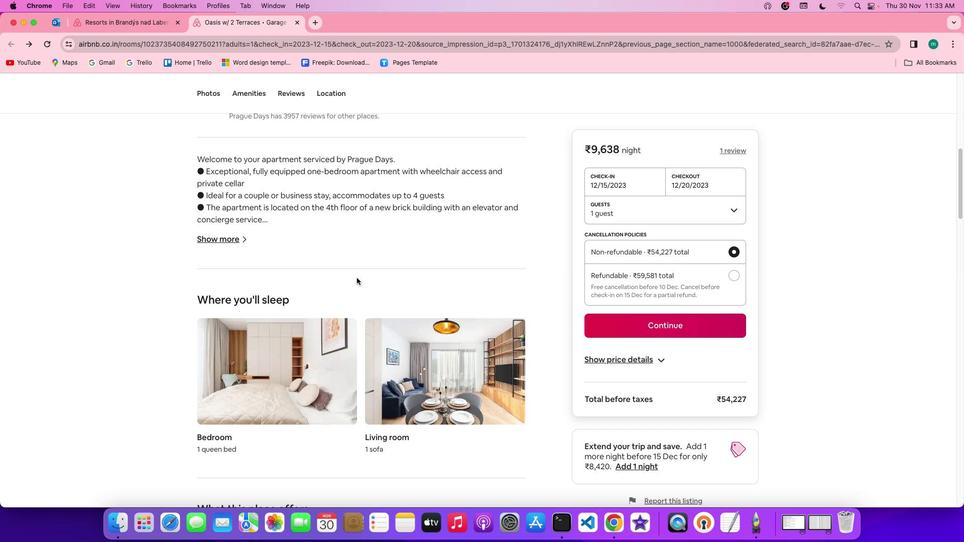 
Action: Mouse scrolled (357, 277) with delta (0, -1)
Screenshot: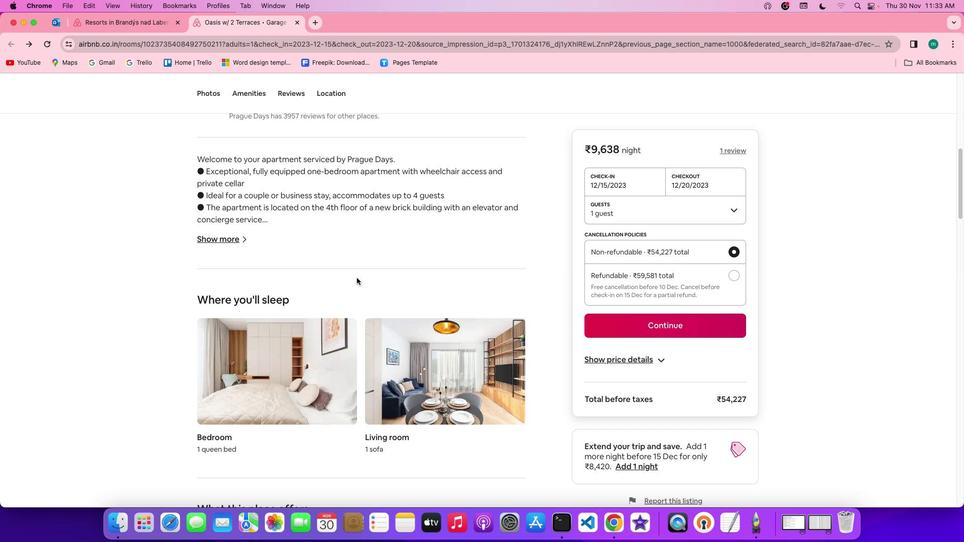 
Action: Mouse scrolled (357, 277) with delta (0, -2)
Screenshot: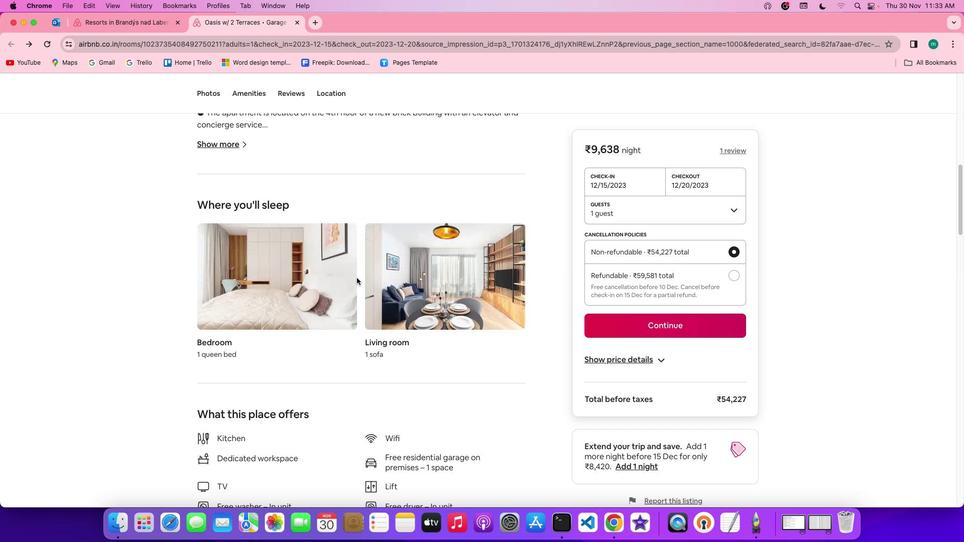 
Action: Mouse scrolled (357, 277) with delta (0, -2)
Screenshot: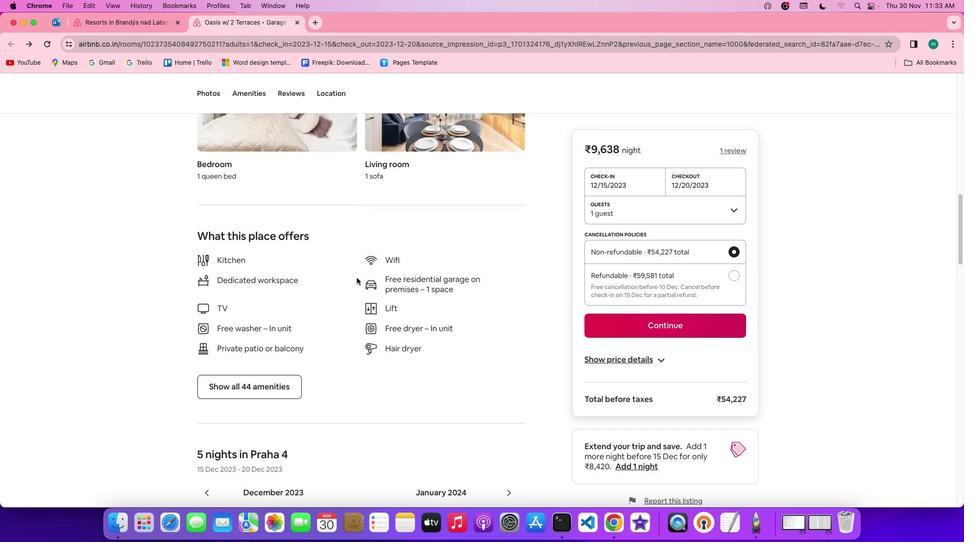 
Action: Mouse moved to (246, 385)
Screenshot: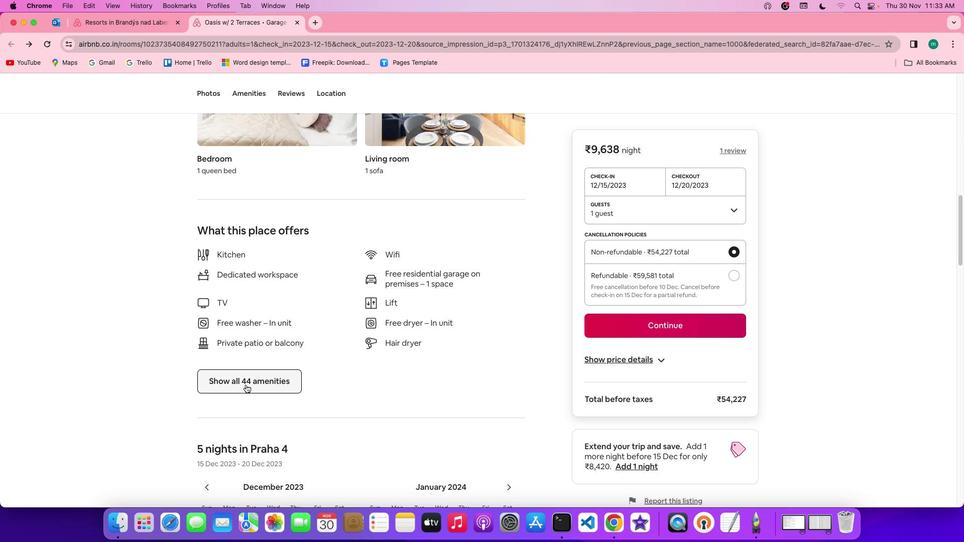 
Action: Mouse pressed left at (246, 385)
Screenshot: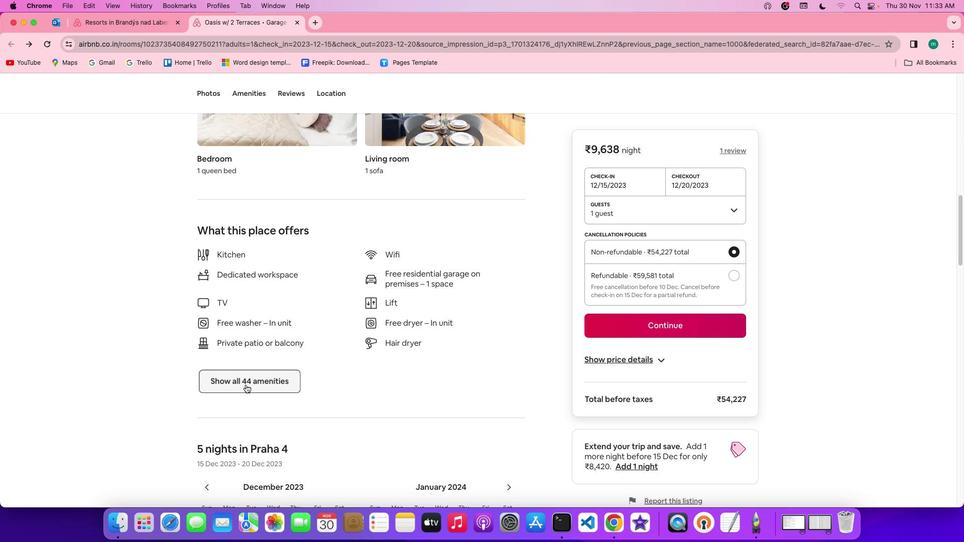 
Action: Mouse moved to (506, 405)
Screenshot: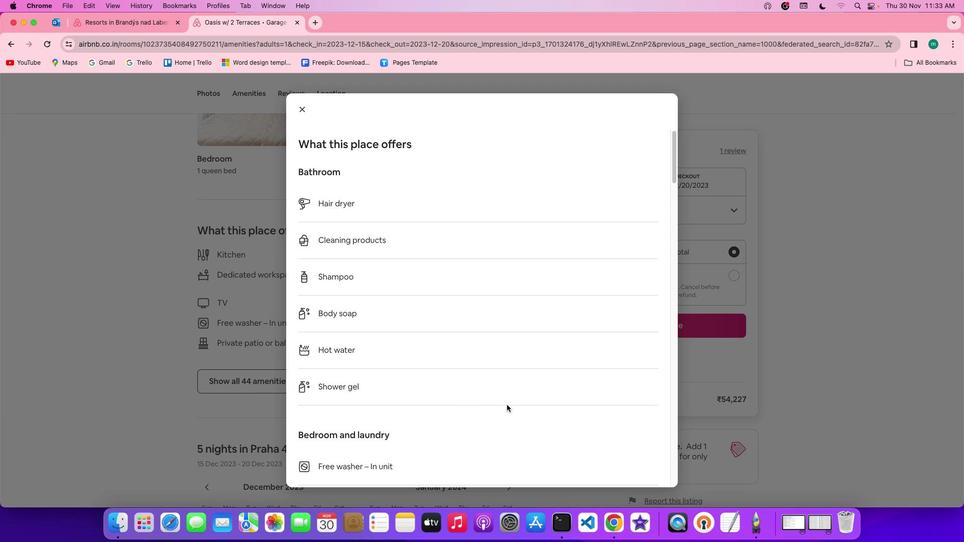 
Action: Mouse scrolled (506, 405) with delta (0, 0)
Screenshot: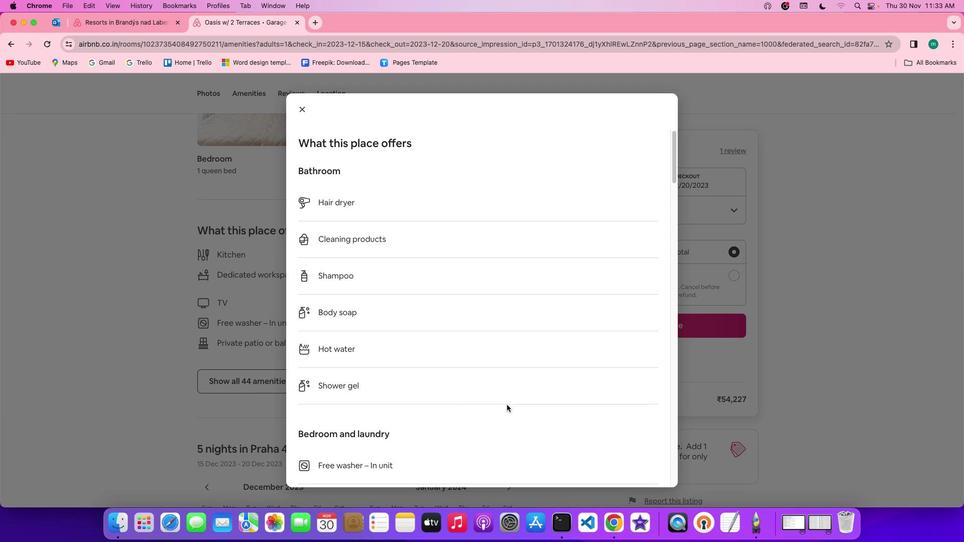 
Action: Mouse scrolled (506, 405) with delta (0, 0)
Screenshot: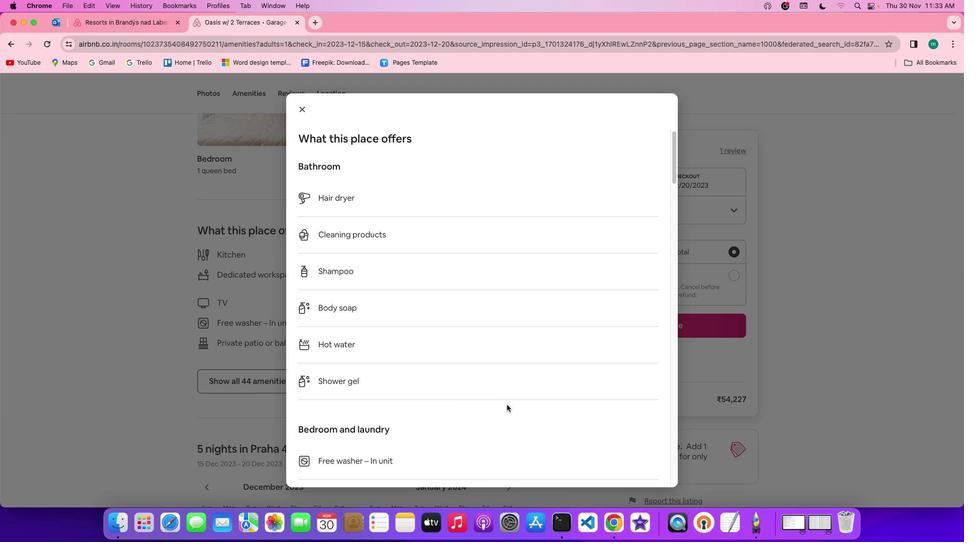 
Action: Mouse scrolled (506, 405) with delta (0, 0)
Screenshot: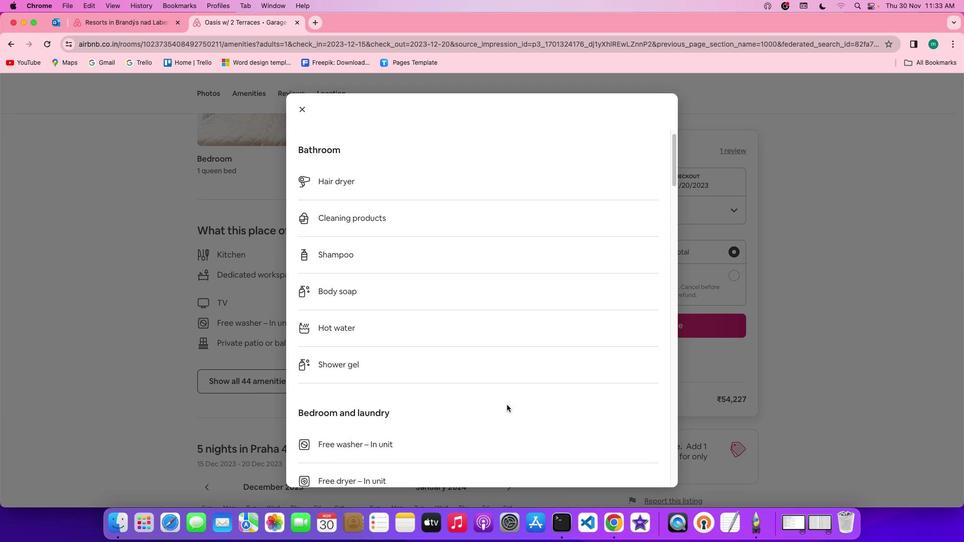 
Action: Mouse moved to (506, 406)
Screenshot: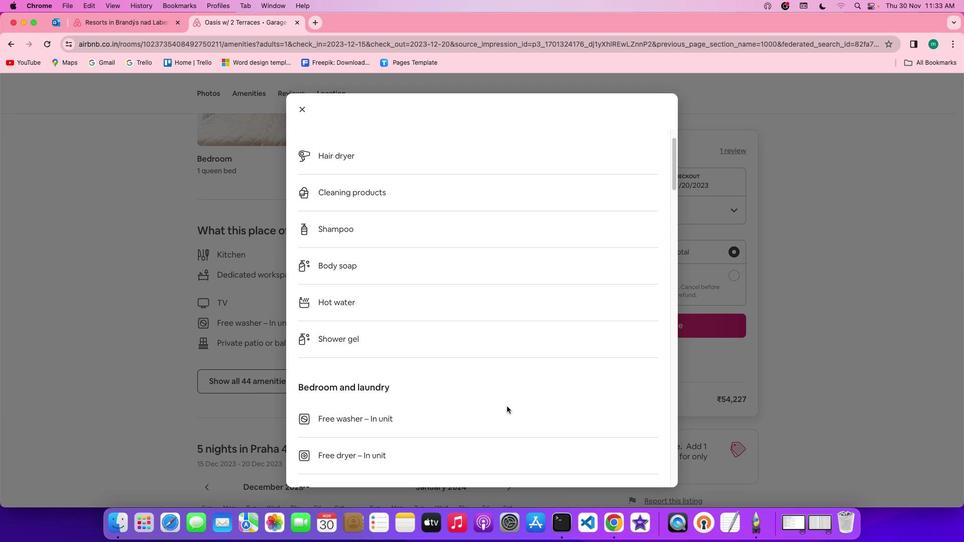 
Action: Mouse scrolled (506, 406) with delta (0, 0)
Screenshot: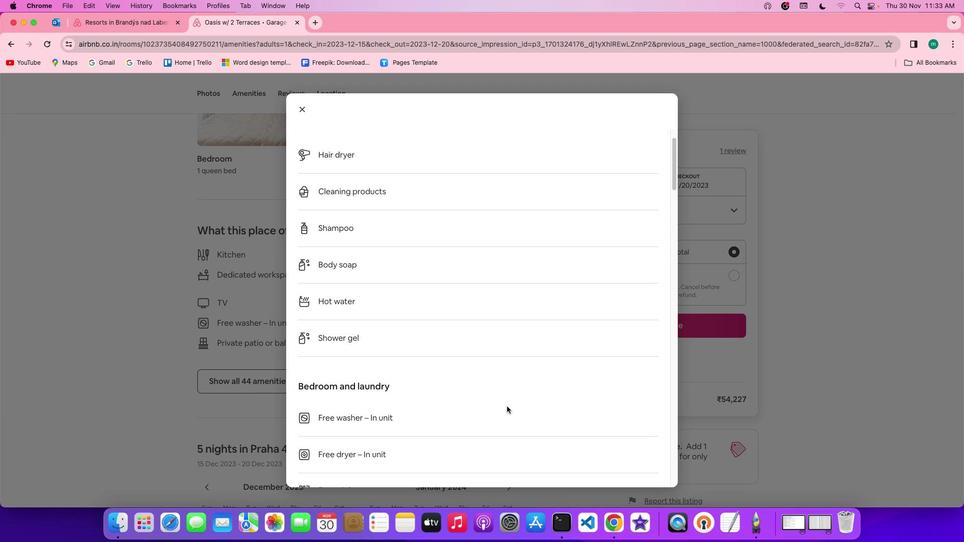 
Action: Mouse scrolled (506, 406) with delta (0, 0)
Screenshot: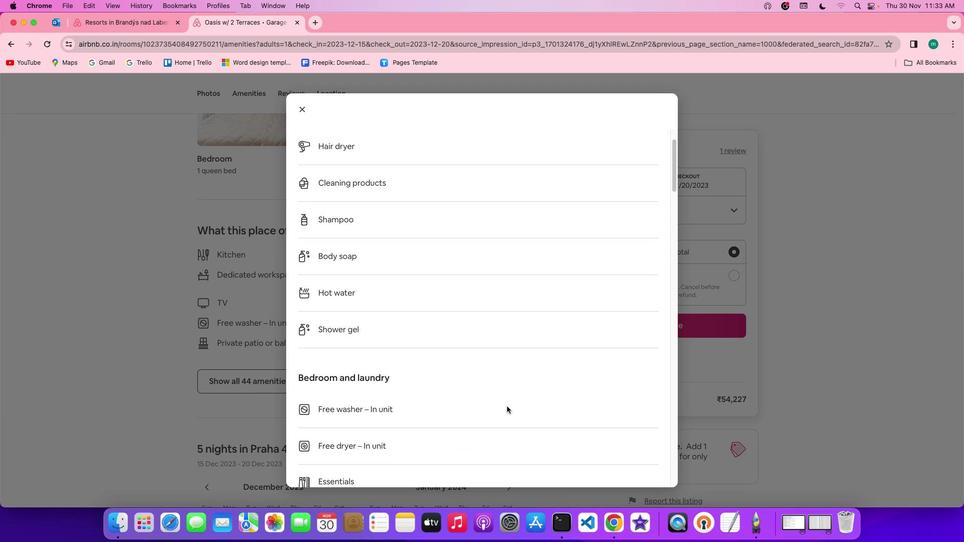 
Action: Mouse scrolled (506, 406) with delta (0, -1)
